 Task: Departmental Strategy Meeting: Participate in a departmental strategy session to align on goals, priorities, and action plans for the next quarter. Location: Conference Room C. Time: 2:30 PM - 5:30 PM.
Action: Mouse moved to (129, 98)
Screenshot: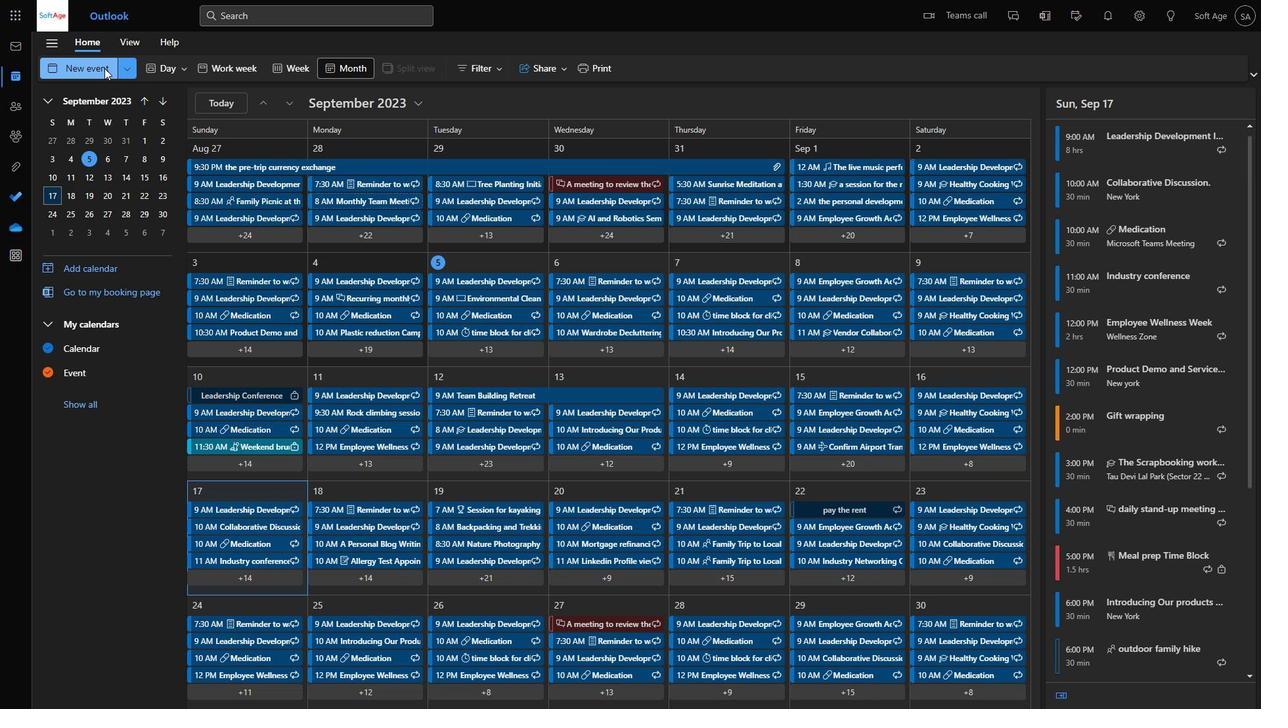 
Action: Mouse pressed left at (129, 98)
Screenshot: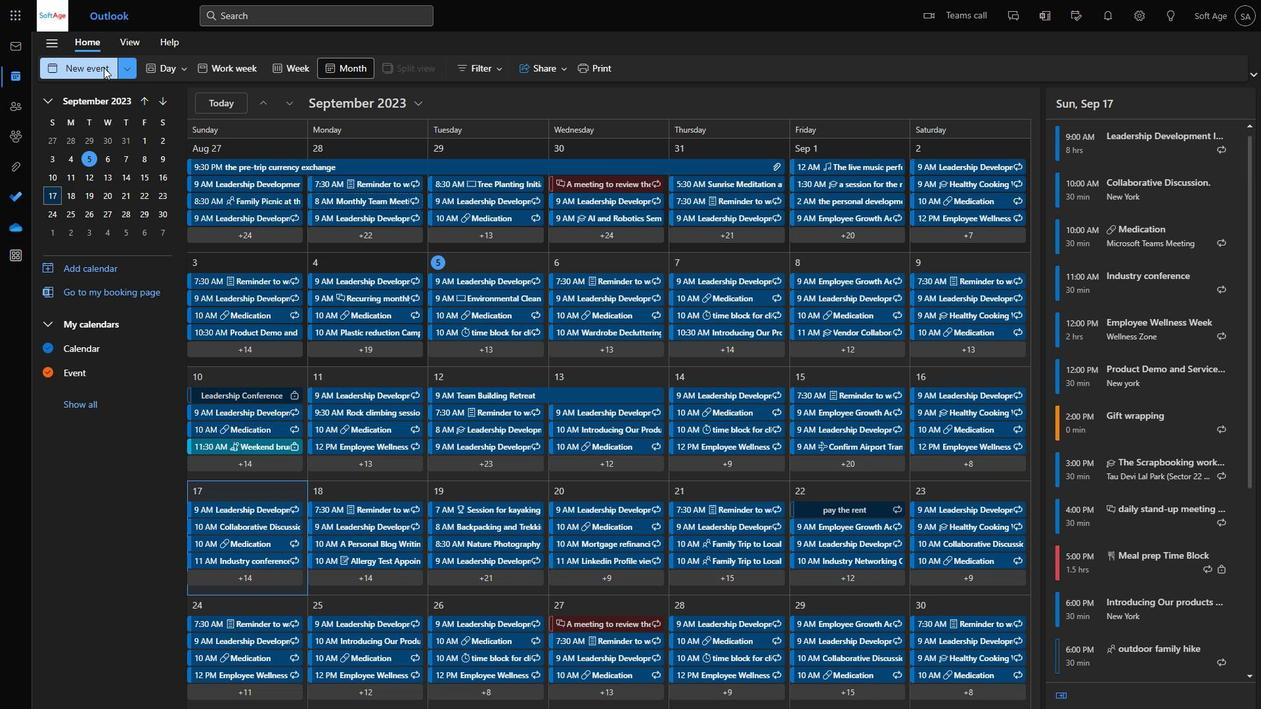 
Action: Mouse moved to (858, 62)
Screenshot: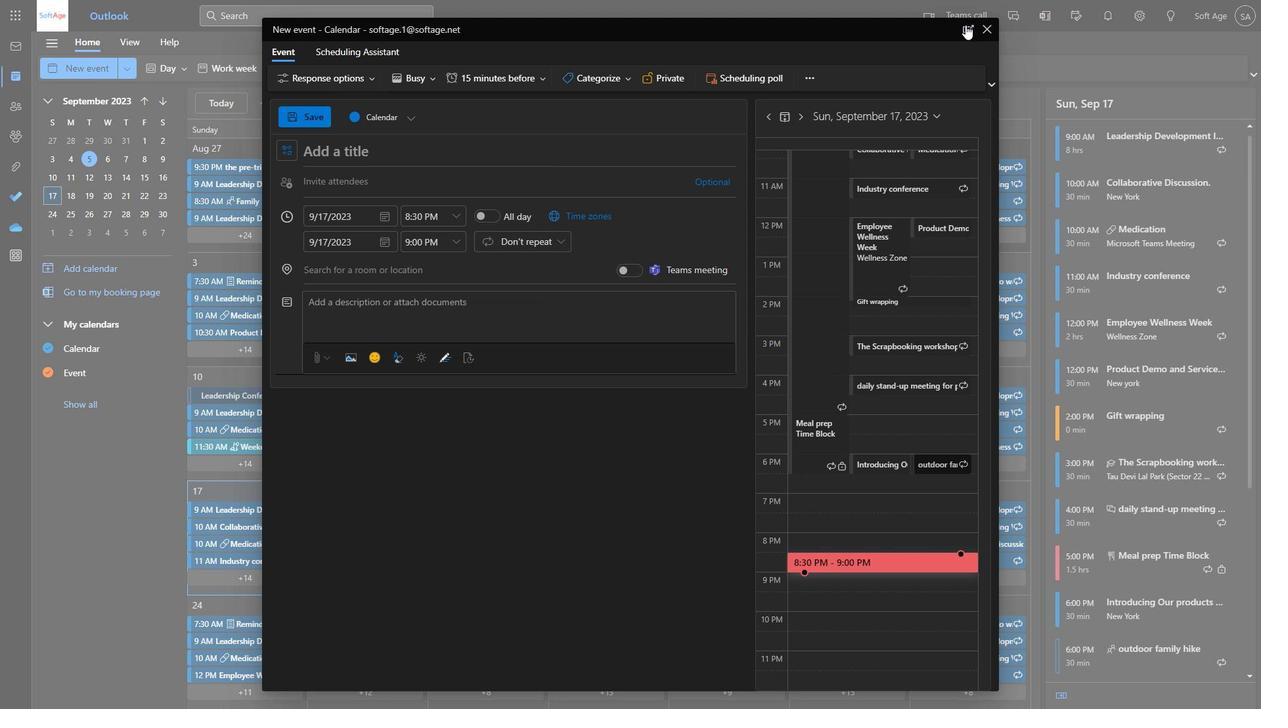 
Action: Mouse pressed left at (858, 62)
Screenshot: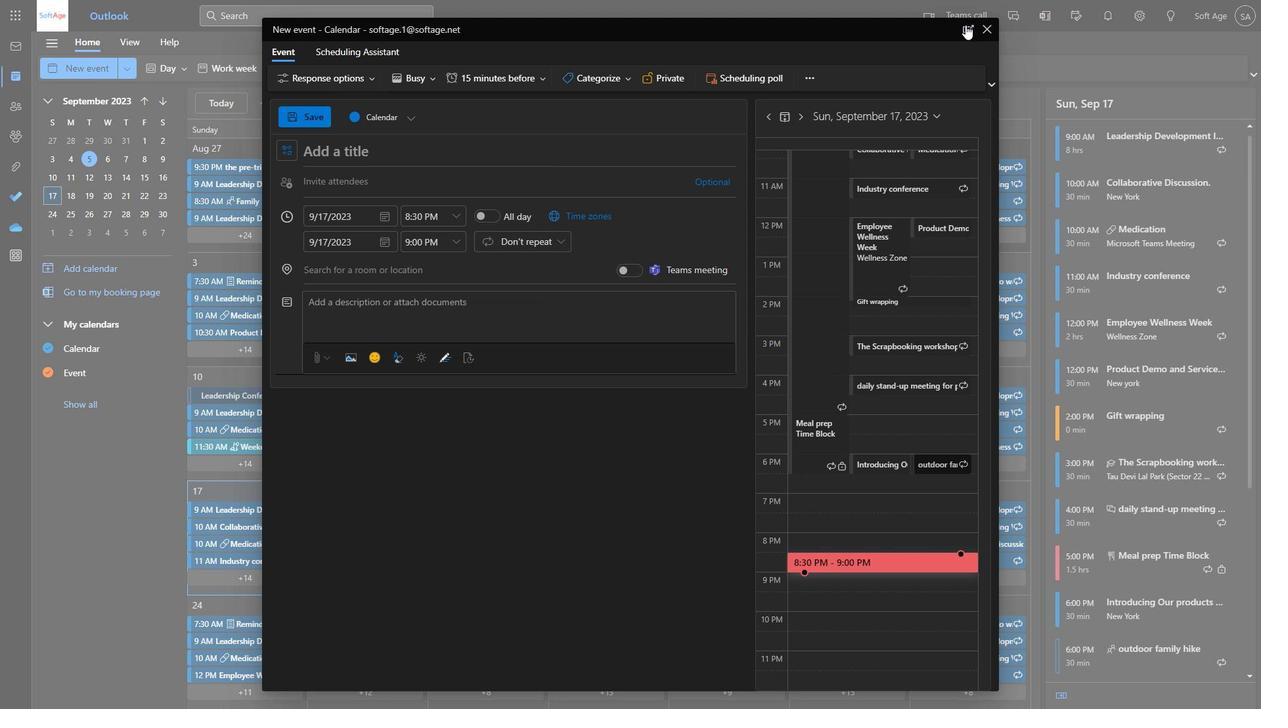 
Action: Mouse moved to (781, 106)
Screenshot: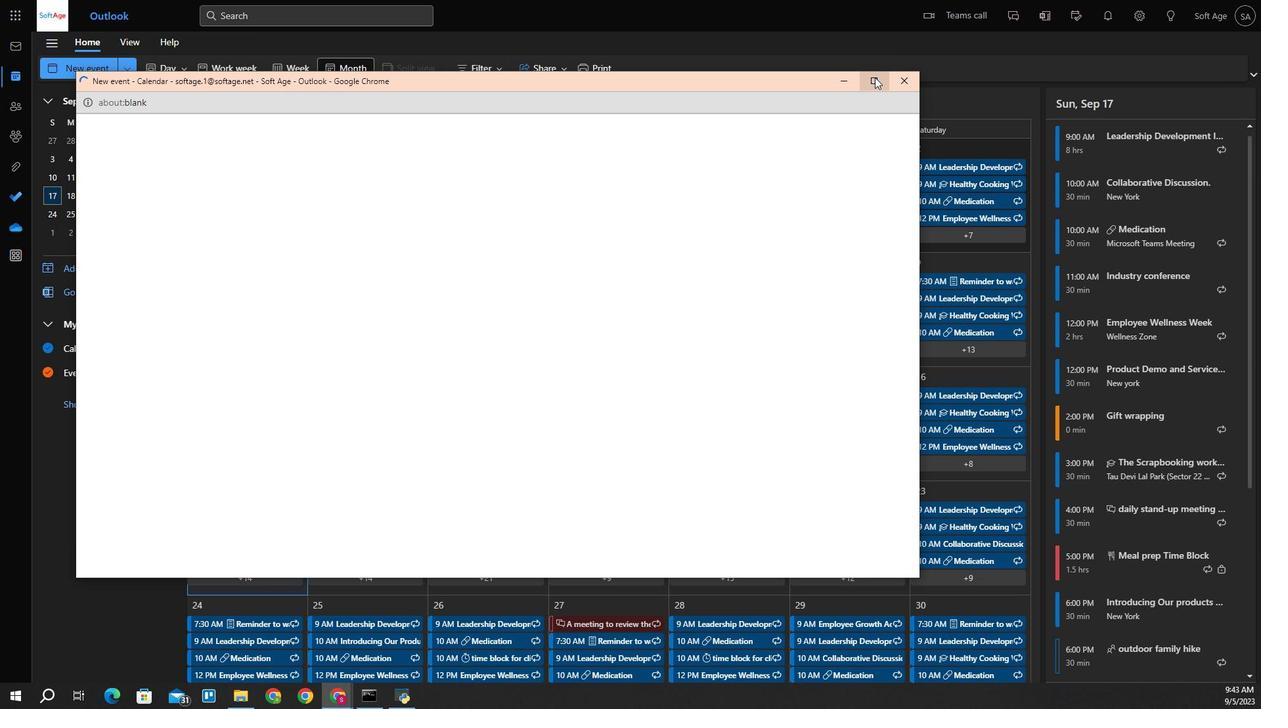 
Action: Mouse pressed left at (781, 106)
Screenshot: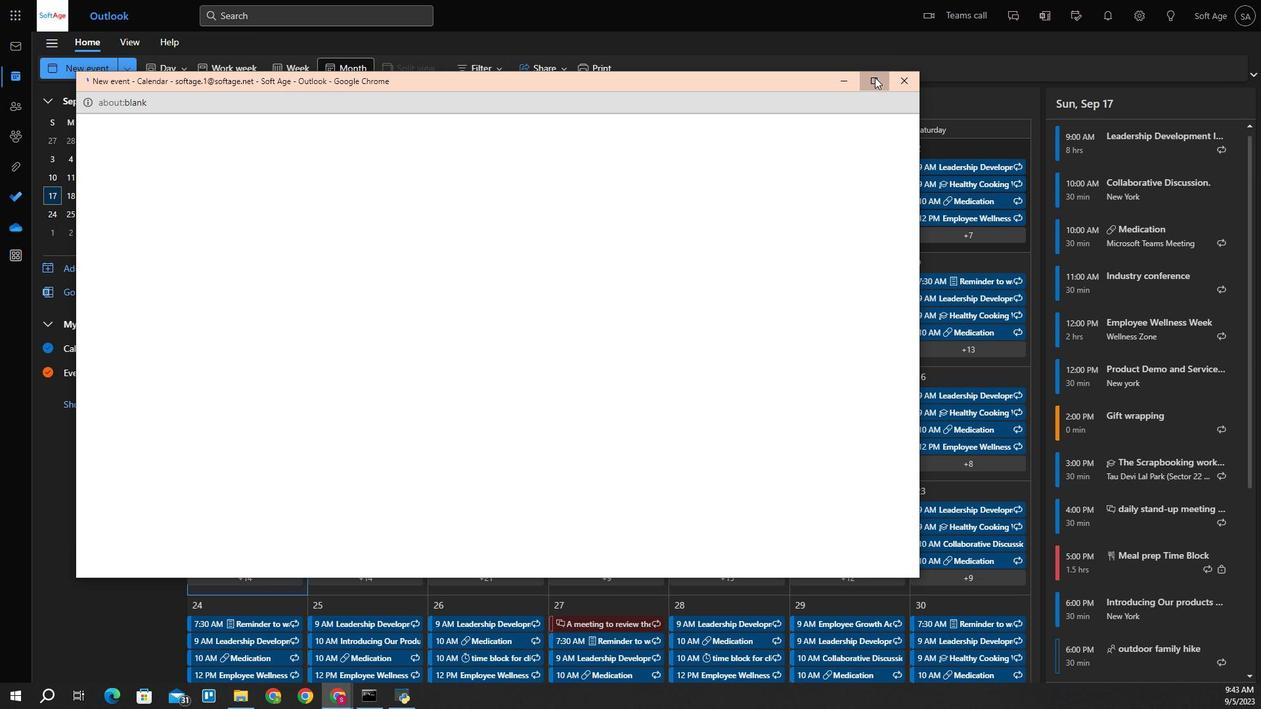 
Action: Mouse moved to (160, 191)
Screenshot: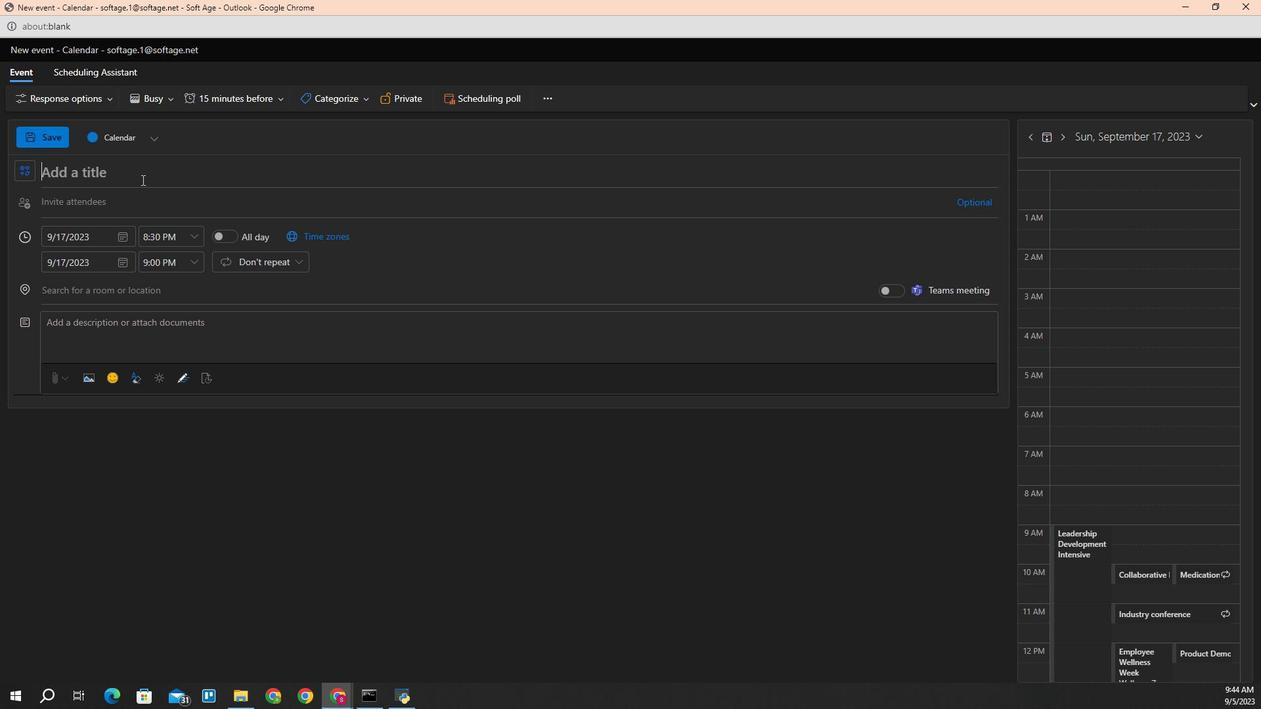 
Action: Mouse pressed left at (160, 191)
Screenshot: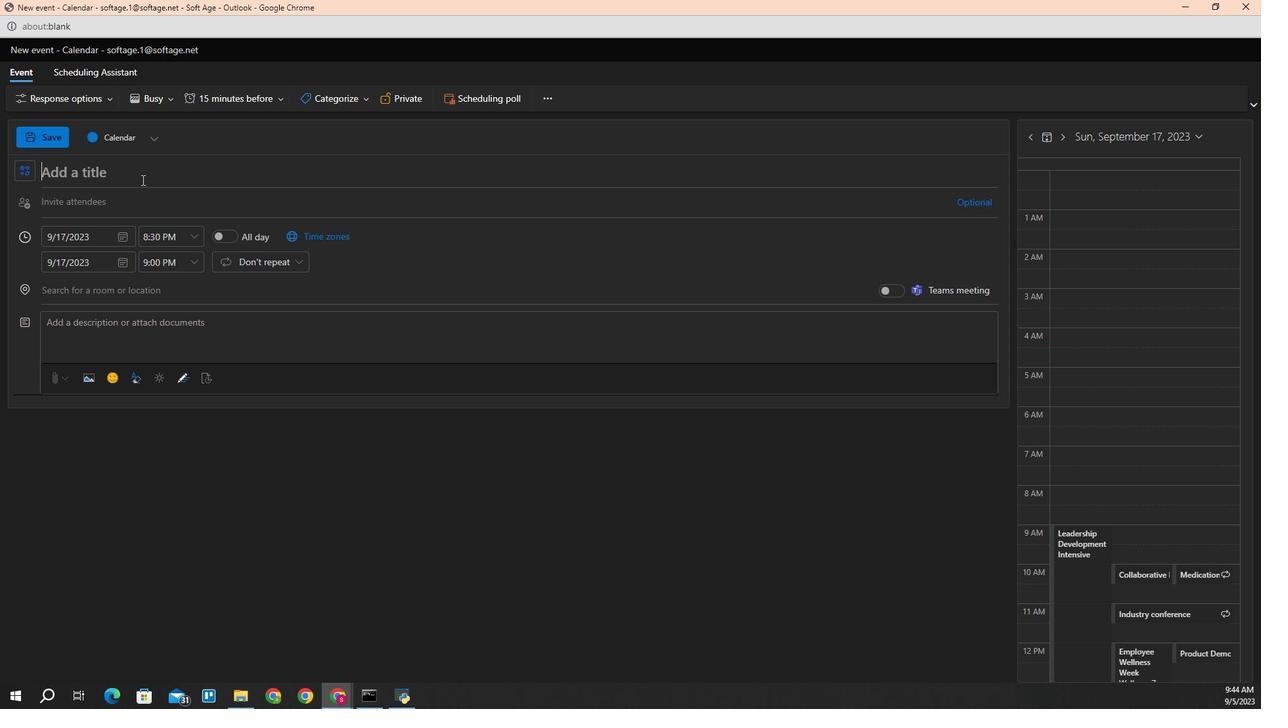 
Action: Key pressed <Key.shift>Departmental<Key.space><Key.shift>Strategy<Key.space><Key.shift>Meeting<Key.shift>
Screenshot: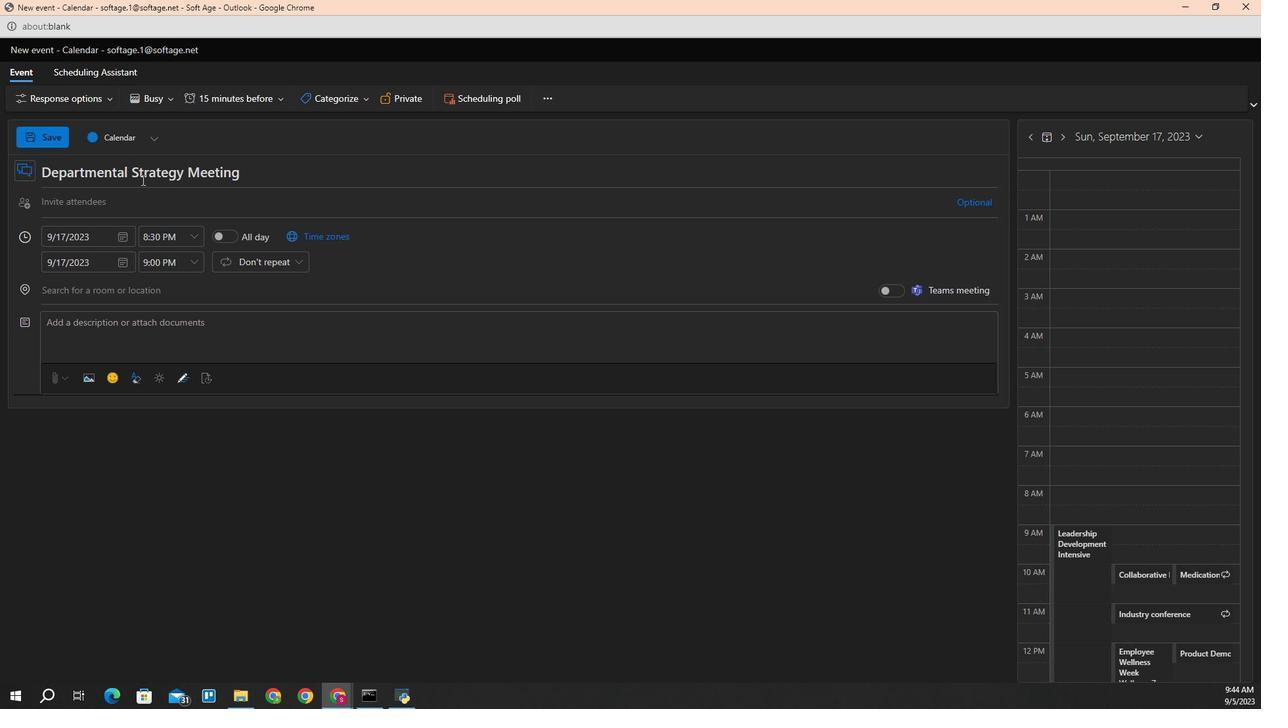 
Action: Mouse moved to (125, 308)
Screenshot: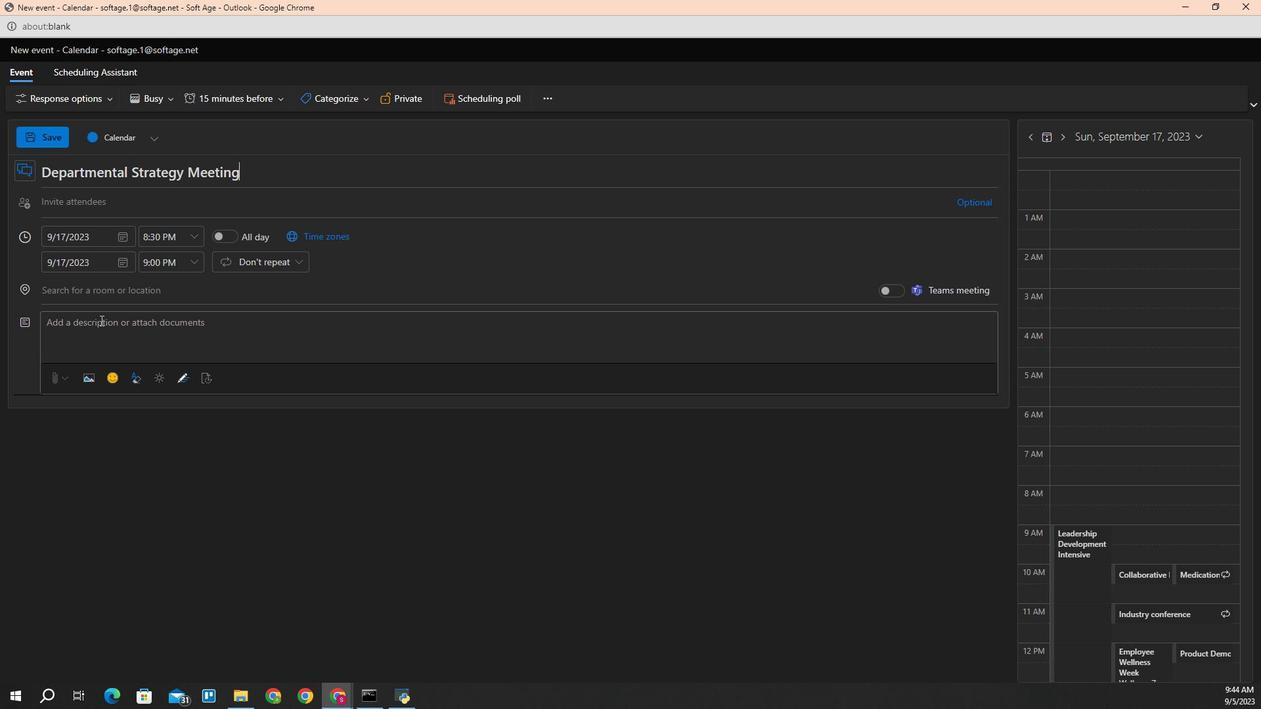 
Action: Mouse pressed left at (125, 308)
Screenshot: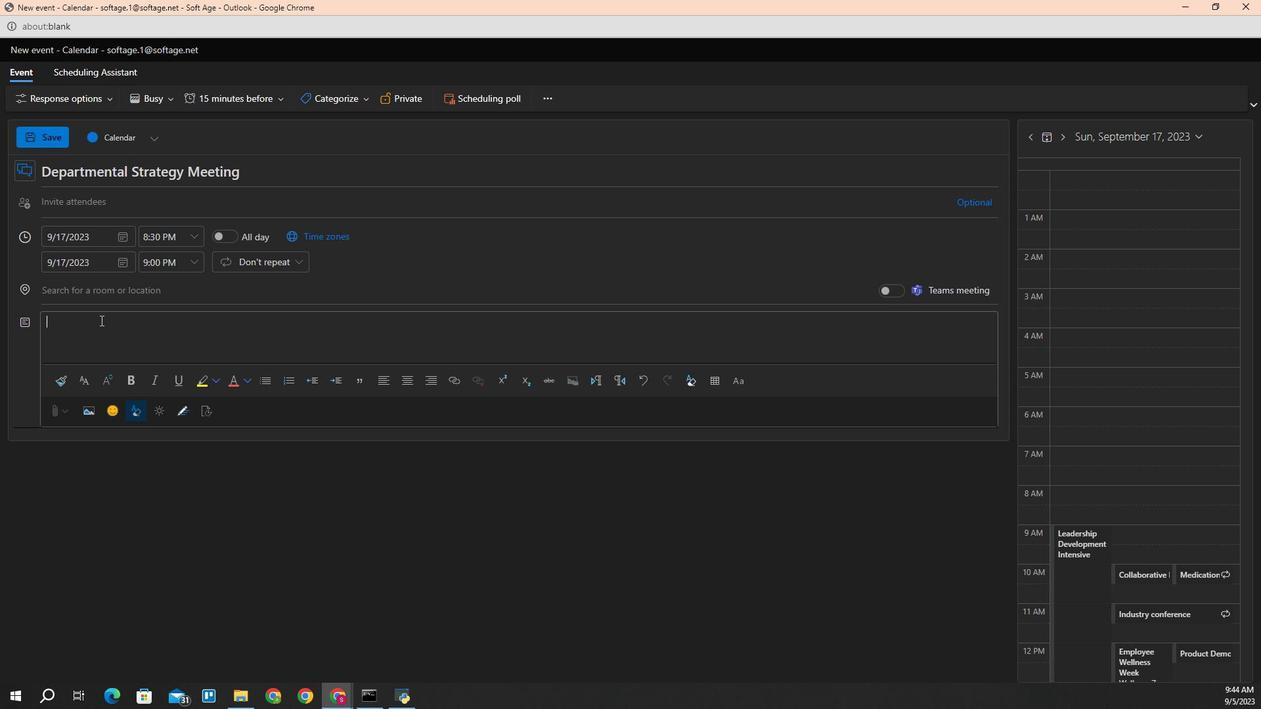 
Action: Key pressed <Key.shift>Participate<Key.space>in<Key.space>a<Key.space>departmental<Key.space>strategy<Key.space>session<Key.space>to<Key.space>align<Key.space>on<Key.space>goals,<Key.space>priorities,<Key.space>and<Key.space>action<Key.space>plans<Key.space>for<Key.space>the<Key.space>next<Key.space>quarter.
Screenshot: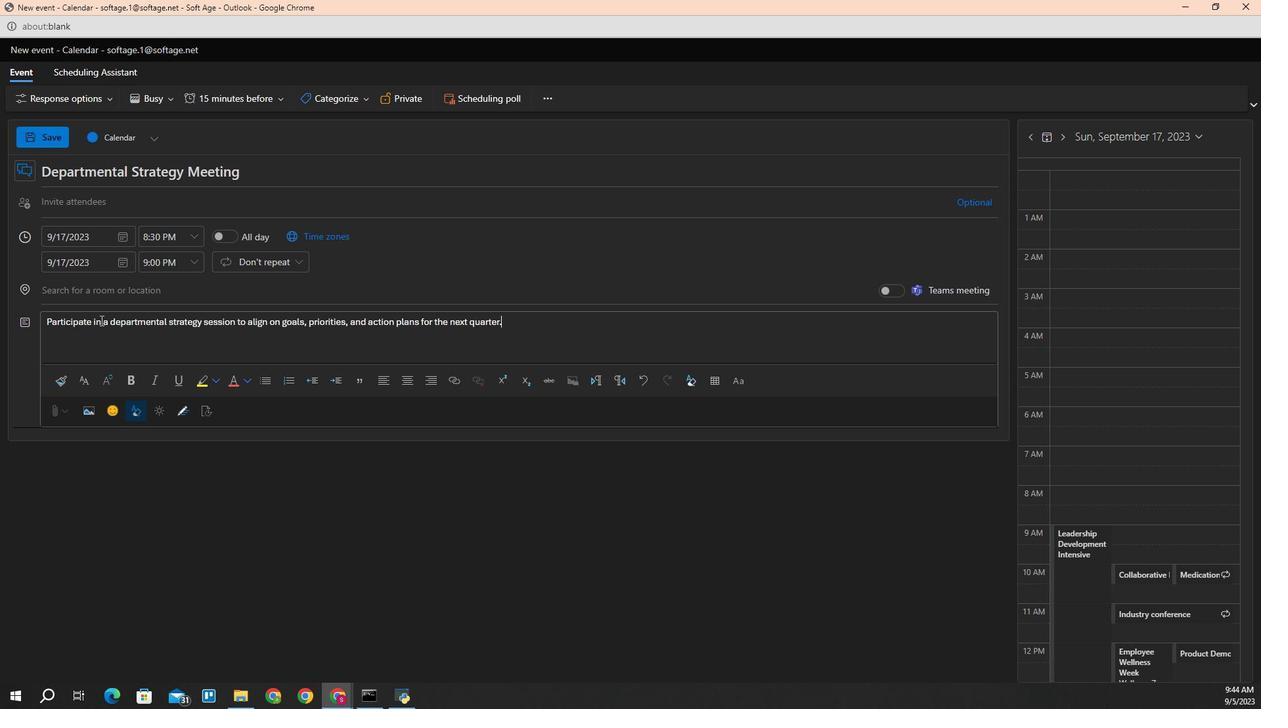 
Action: Mouse moved to (252, 285)
Screenshot: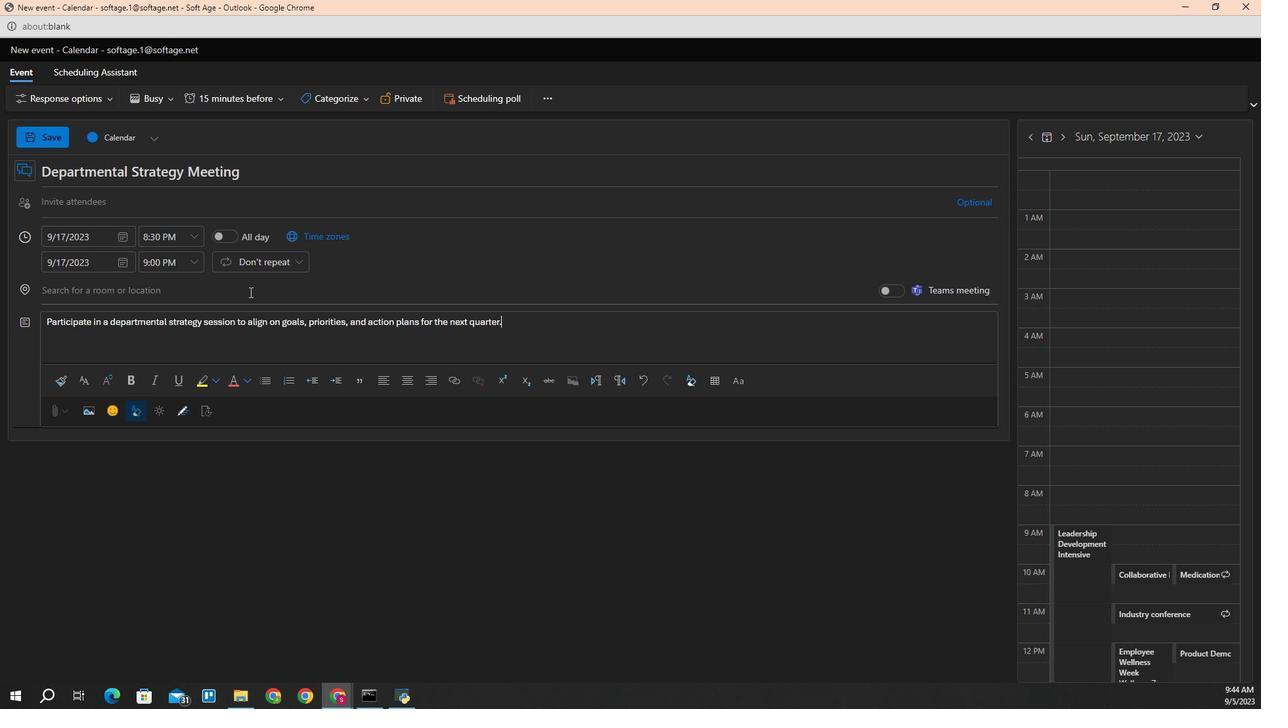 
Action: Mouse pressed left at (252, 285)
Screenshot: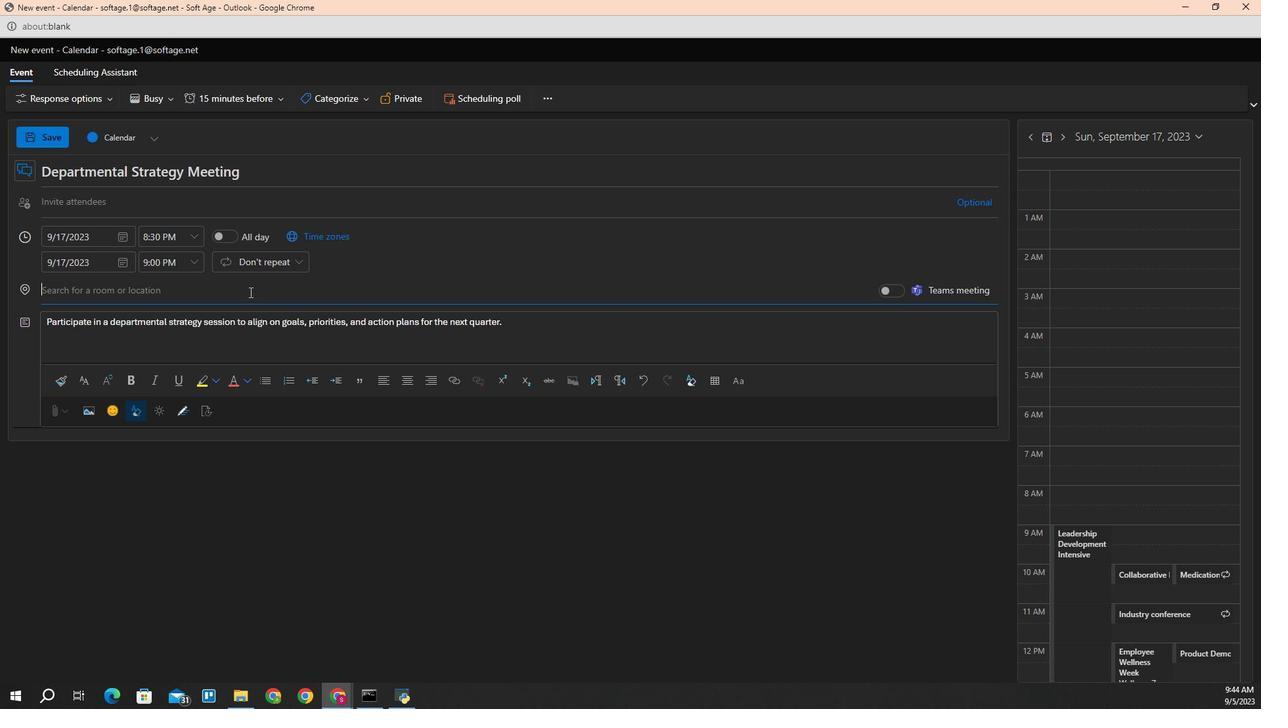 
Action: Key pressed <Key.shift>L<Key.backspace><Key.shift>Conference<Key.space><Key.shift>Room<Key.space><Key.shift>C<Key.enter>
Screenshot: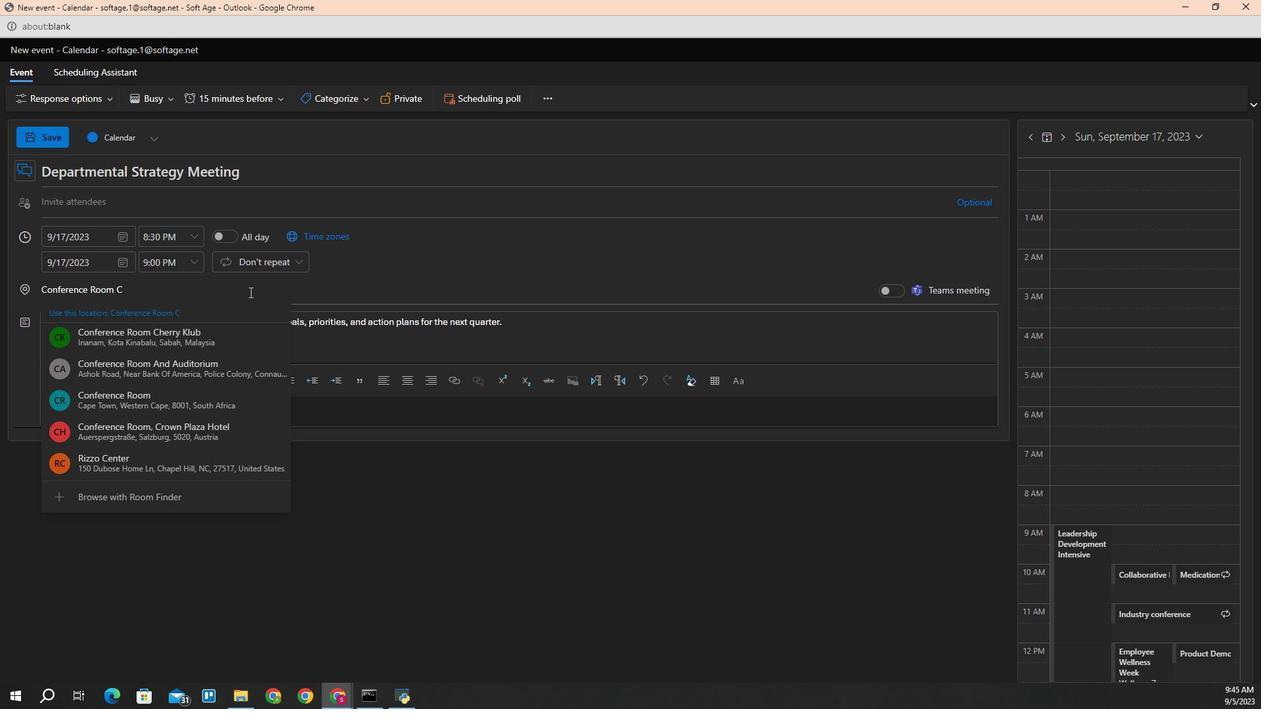 
Action: Mouse moved to (146, 240)
Screenshot: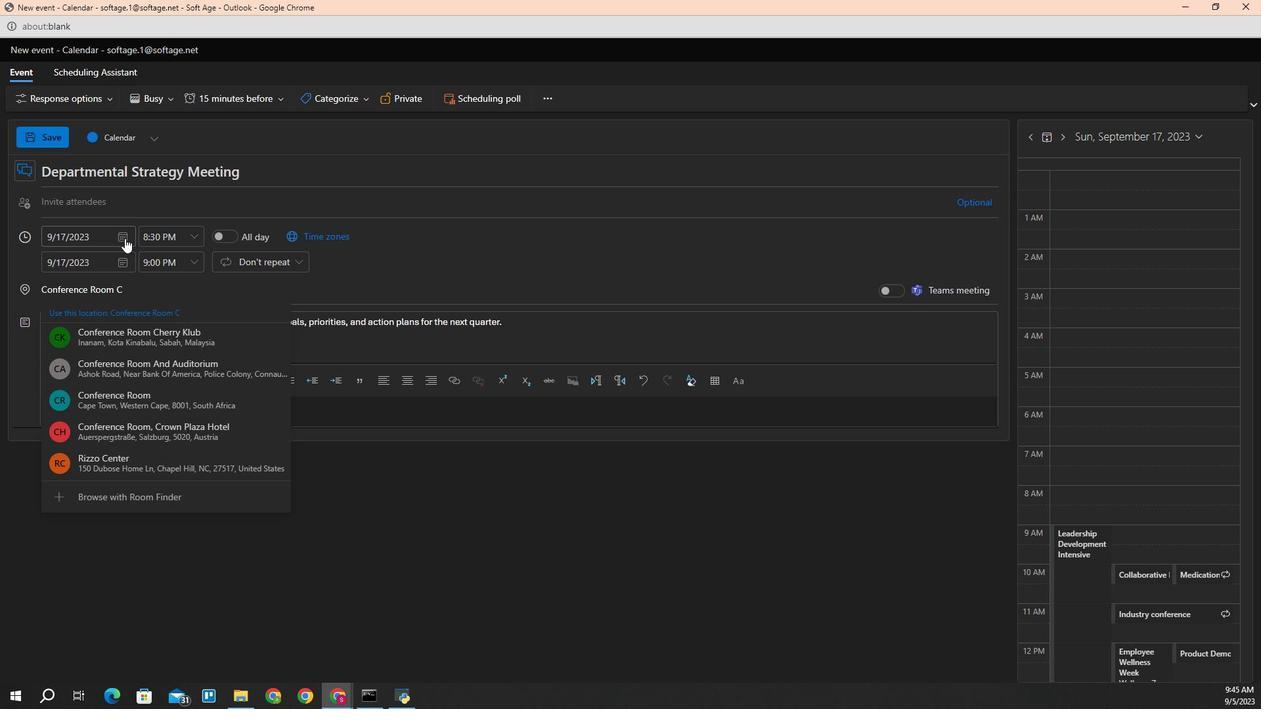 
Action: Mouse pressed left at (146, 240)
Screenshot: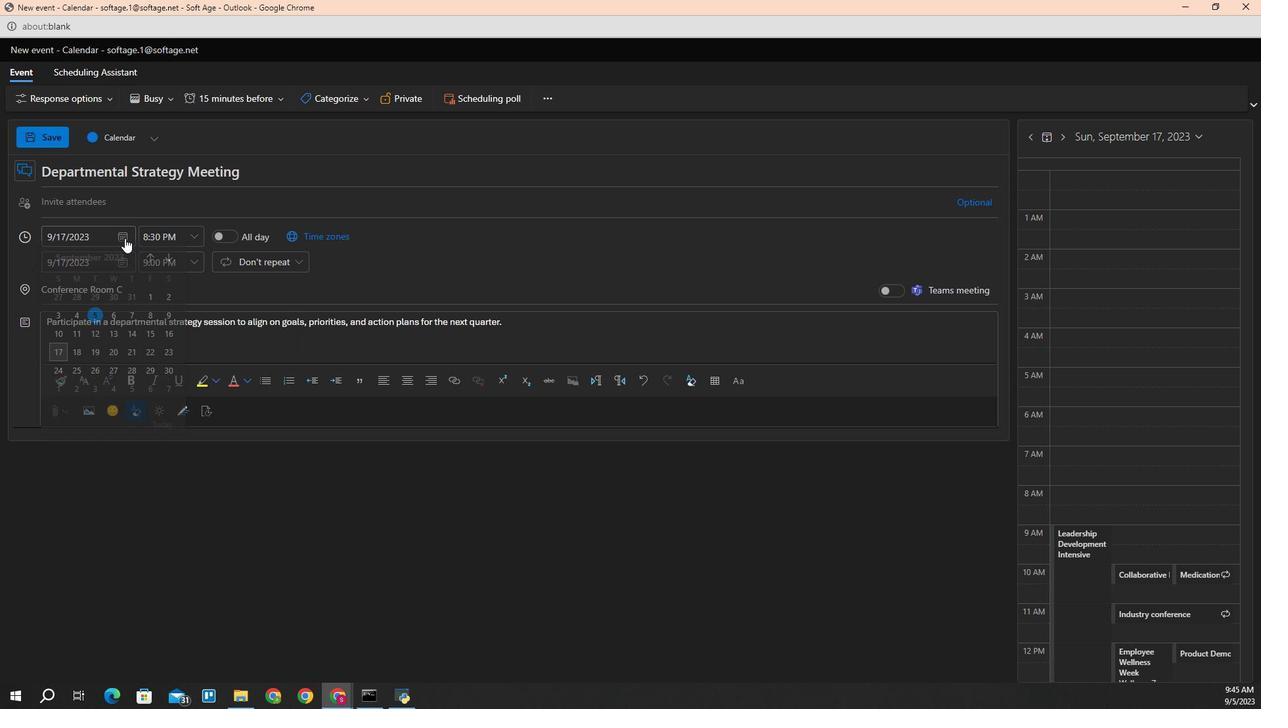 
Action: Mouse moved to (105, 340)
Screenshot: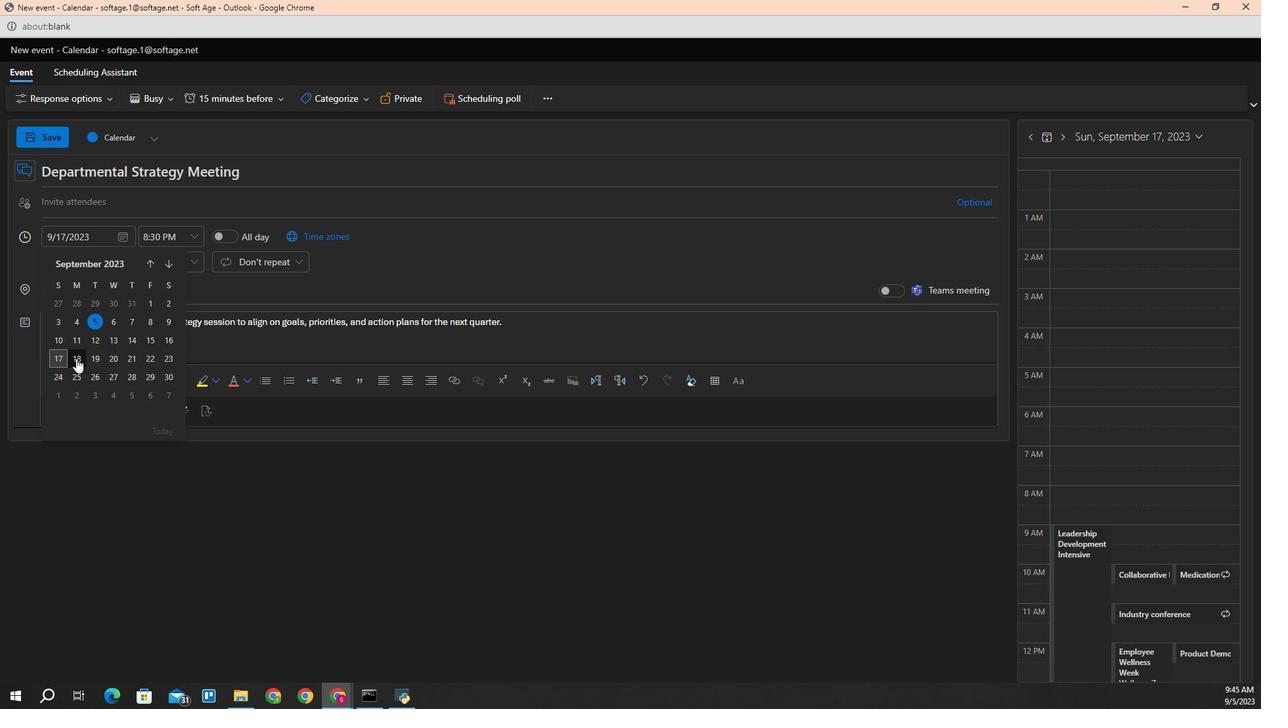 
Action: Mouse pressed left at (105, 340)
Screenshot: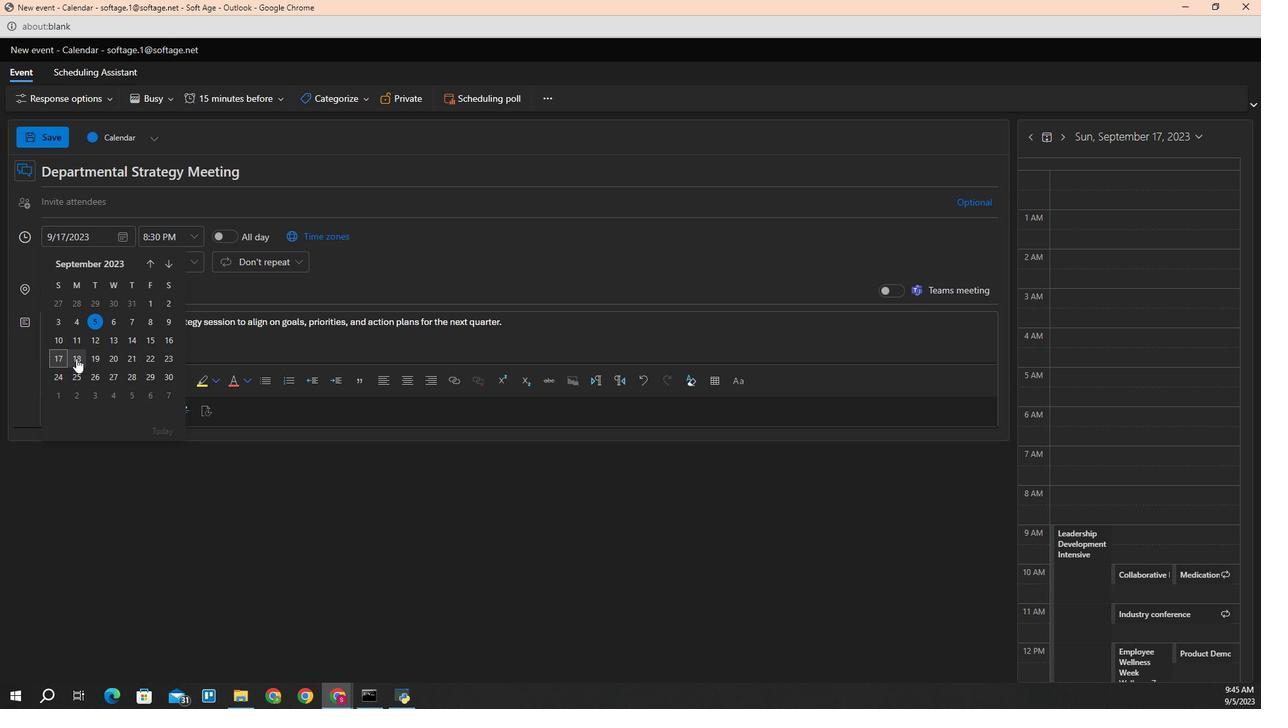 
Action: Mouse moved to (199, 237)
Screenshot: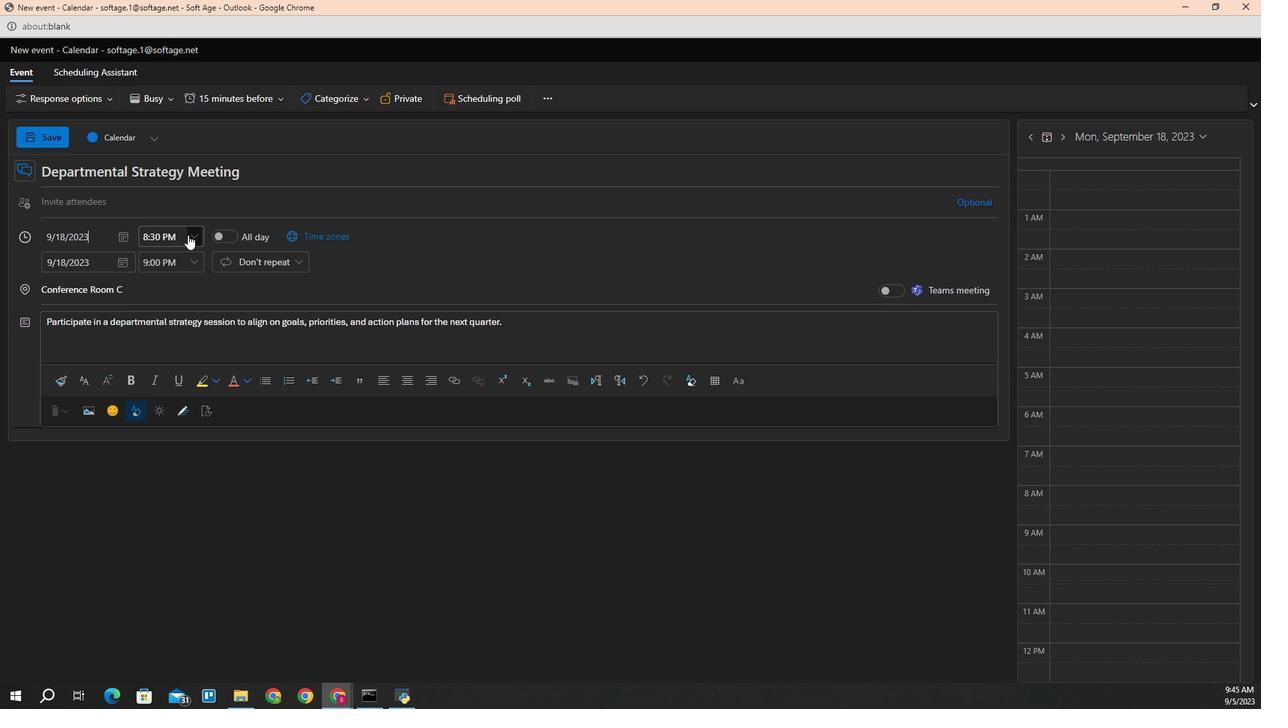 
Action: Mouse pressed left at (199, 237)
Screenshot: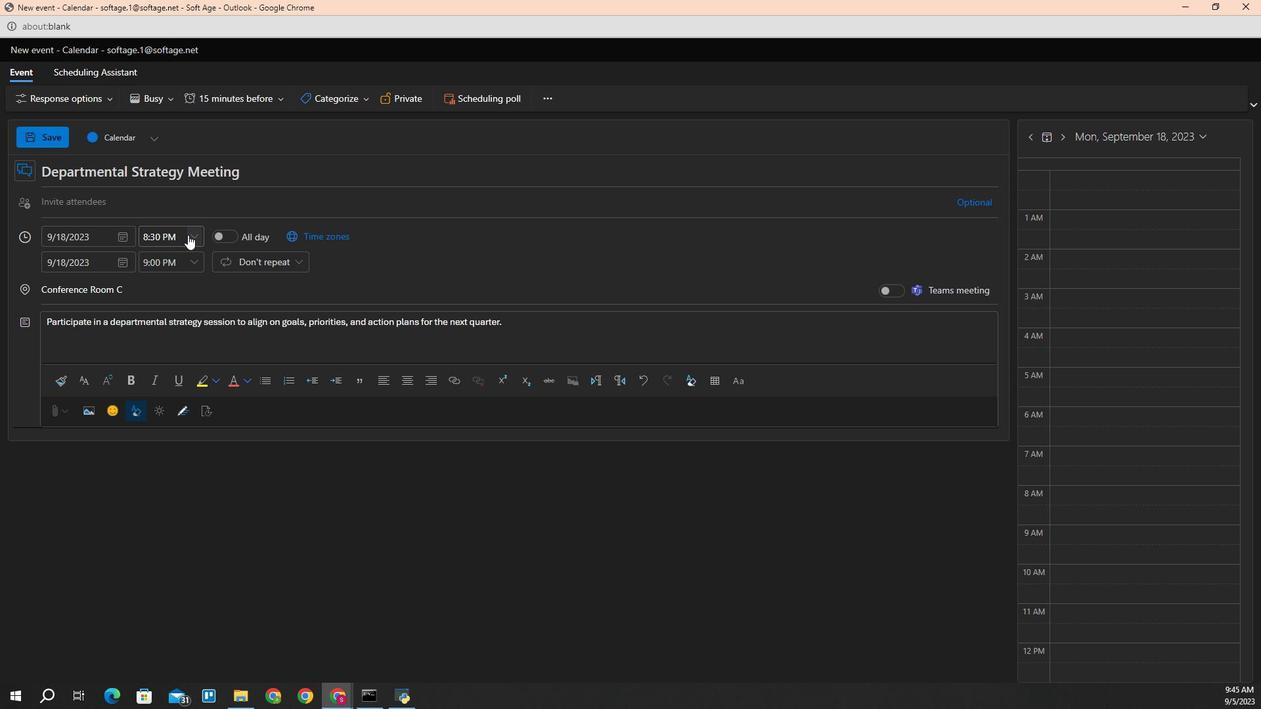 
Action: Mouse moved to (197, 289)
Screenshot: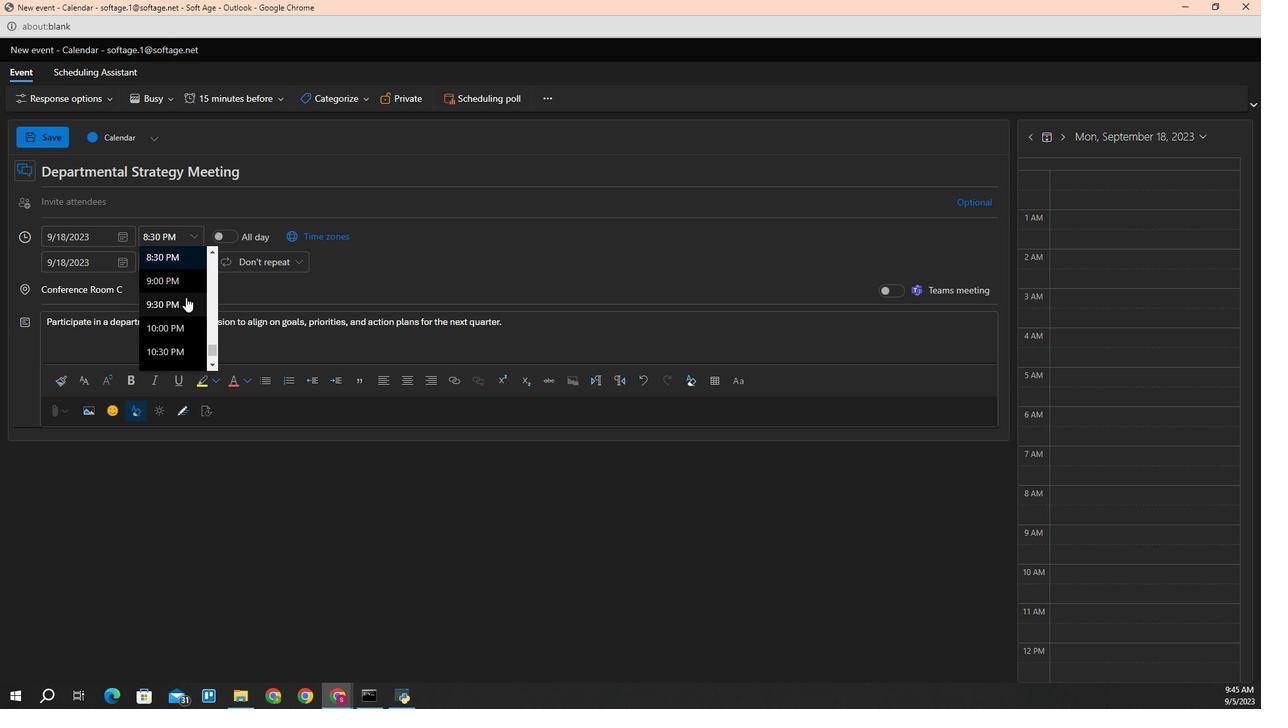 
Action: Mouse scrolled (197, 289) with delta (0, 0)
Screenshot: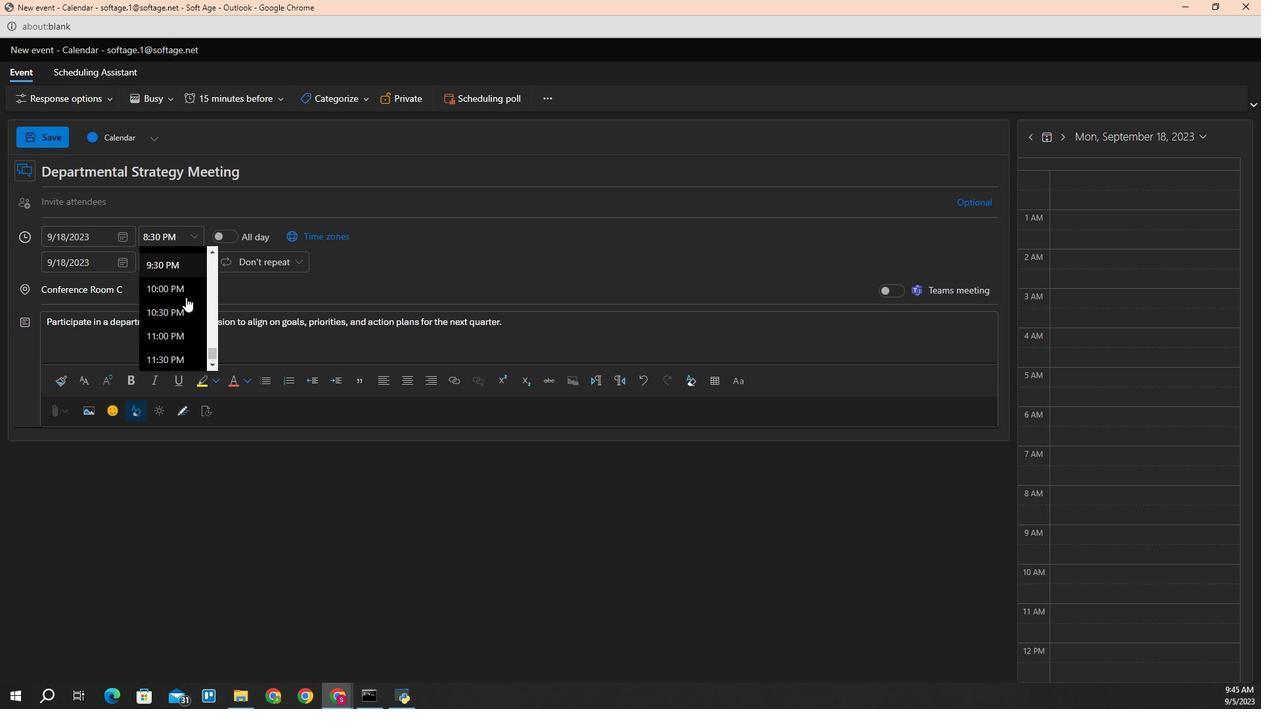 
Action: Mouse scrolled (197, 289) with delta (0, 0)
Screenshot: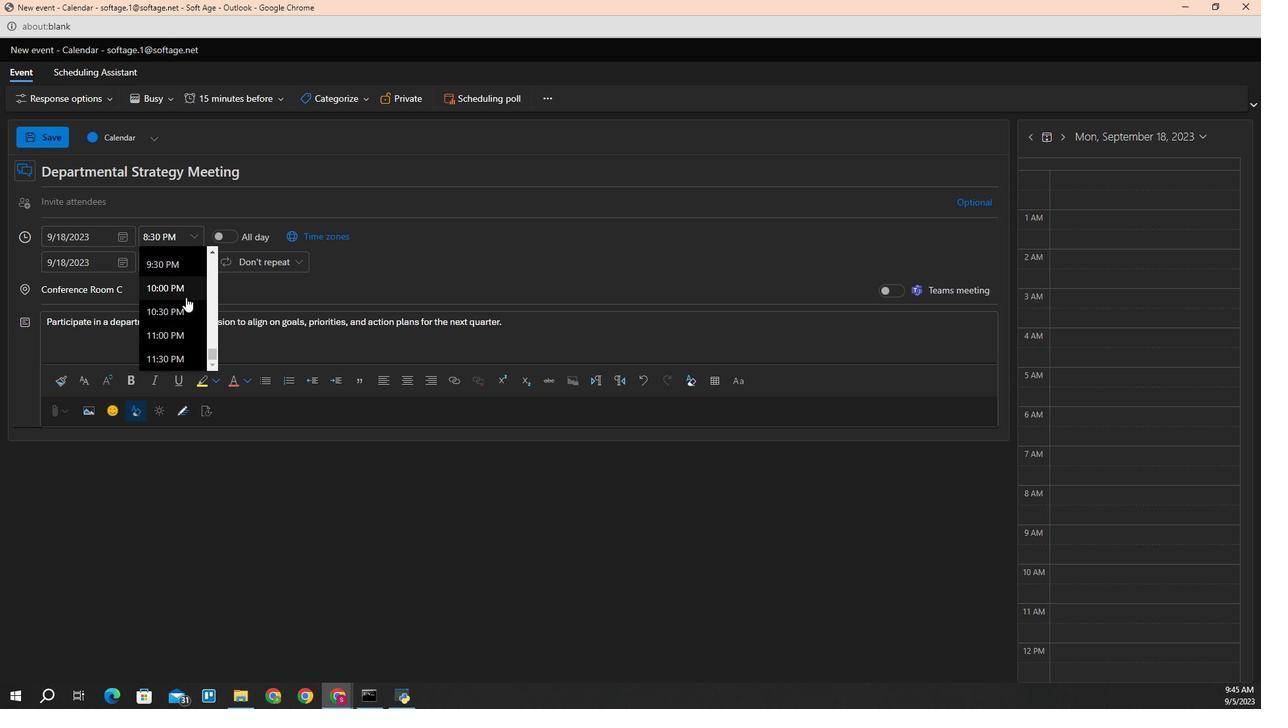 
Action: Mouse moved to (195, 294)
Screenshot: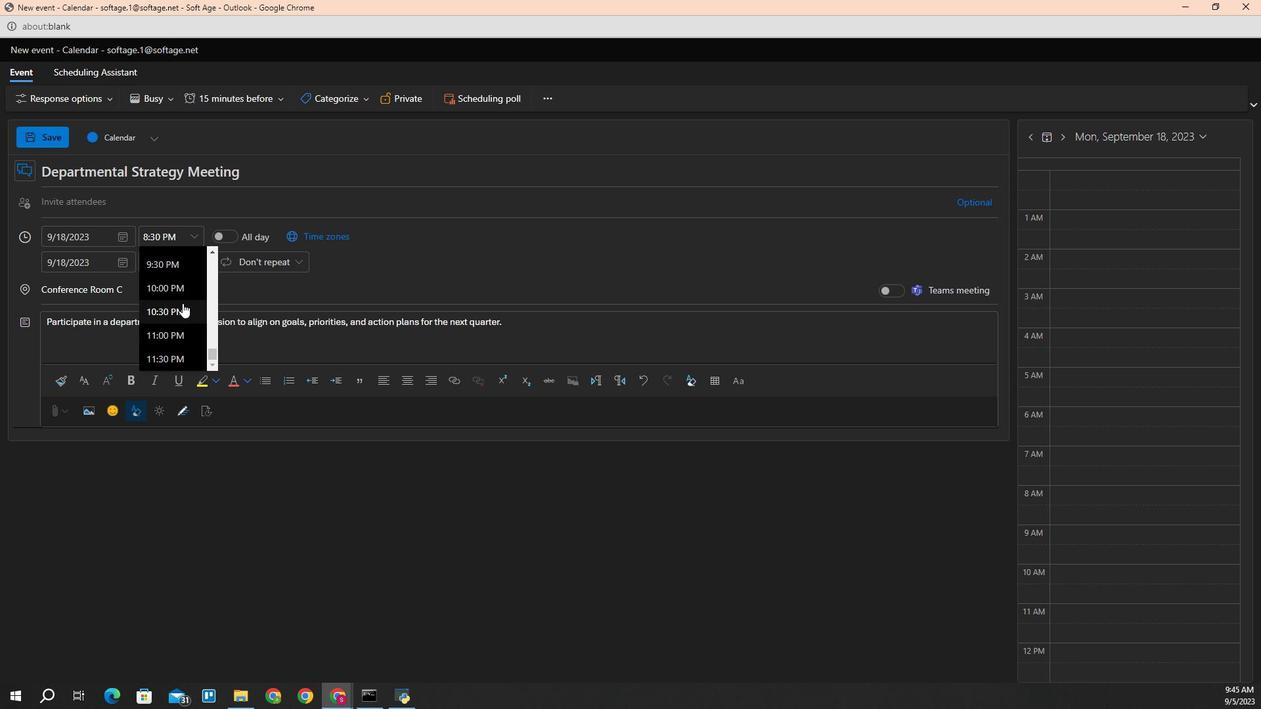 
Action: Mouse scrolled (195, 293) with delta (0, 0)
Screenshot: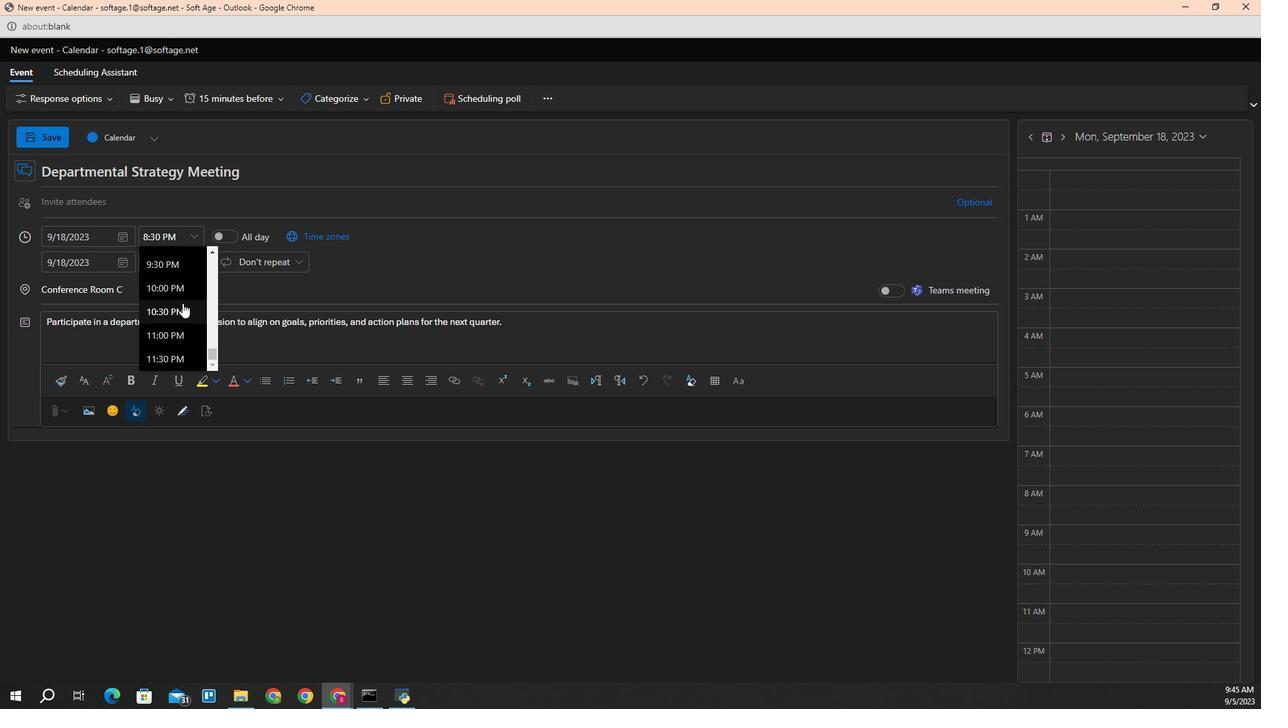
Action: Mouse moved to (193, 302)
Screenshot: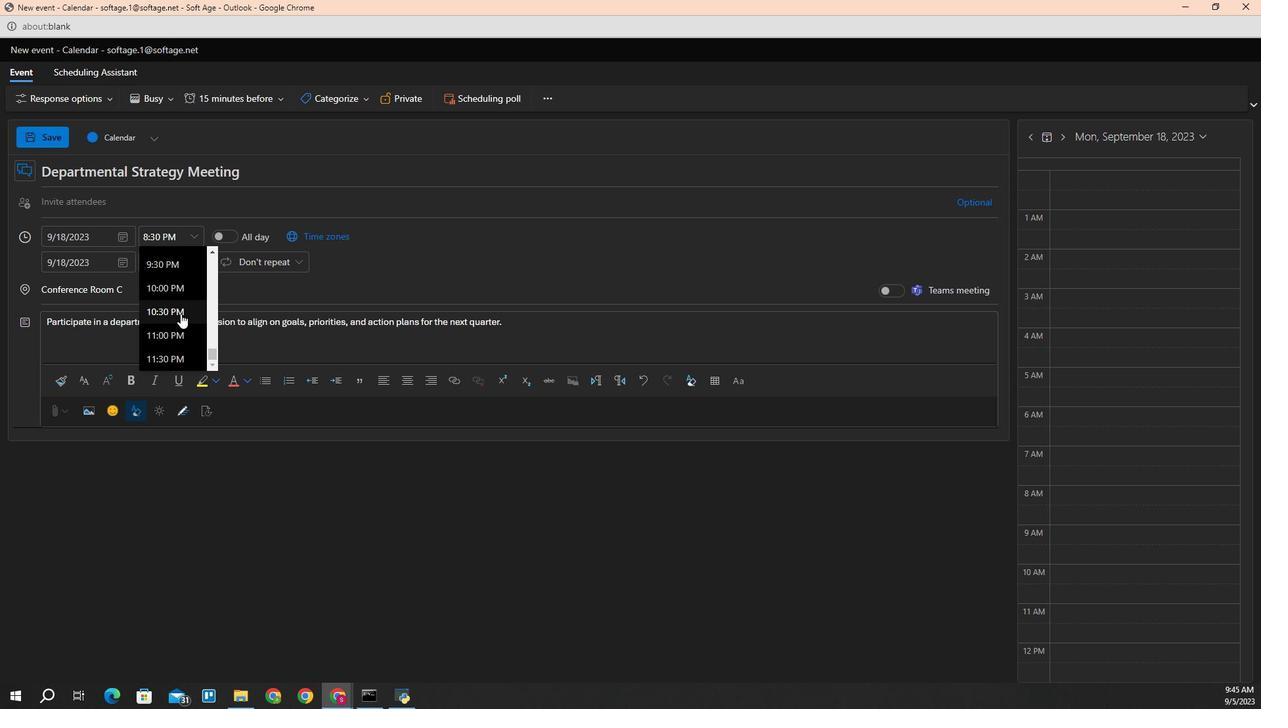 
Action: Mouse scrolled (193, 302) with delta (0, 0)
Screenshot: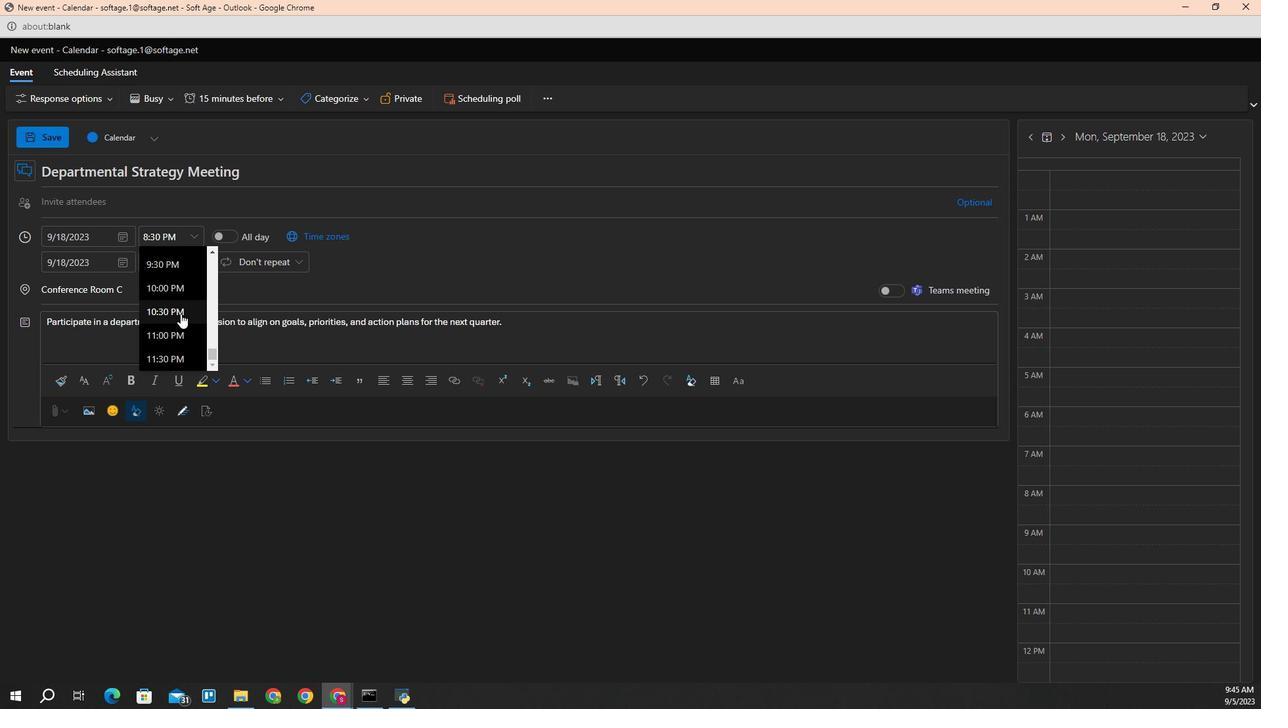 
Action: Mouse scrolled (193, 302) with delta (0, 0)
Screenshot: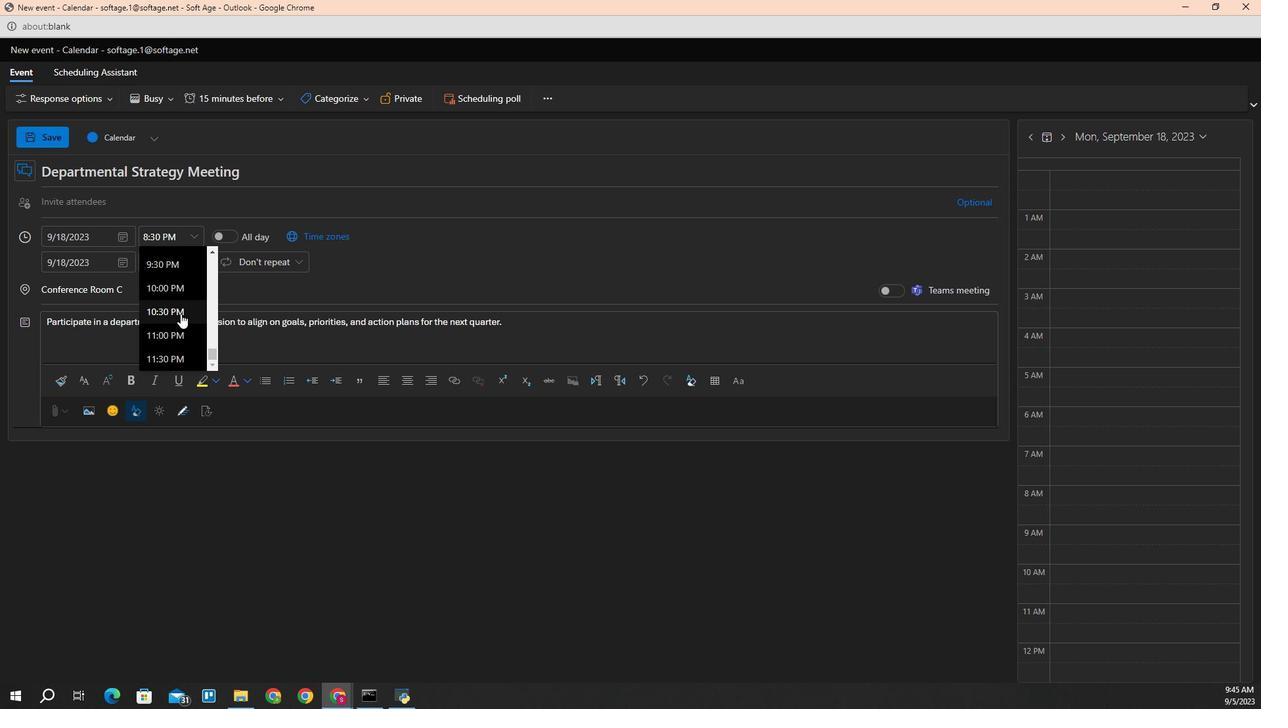 
Action: Mouse scrolled (193, 302) with delta (0, 0)
Screenshot: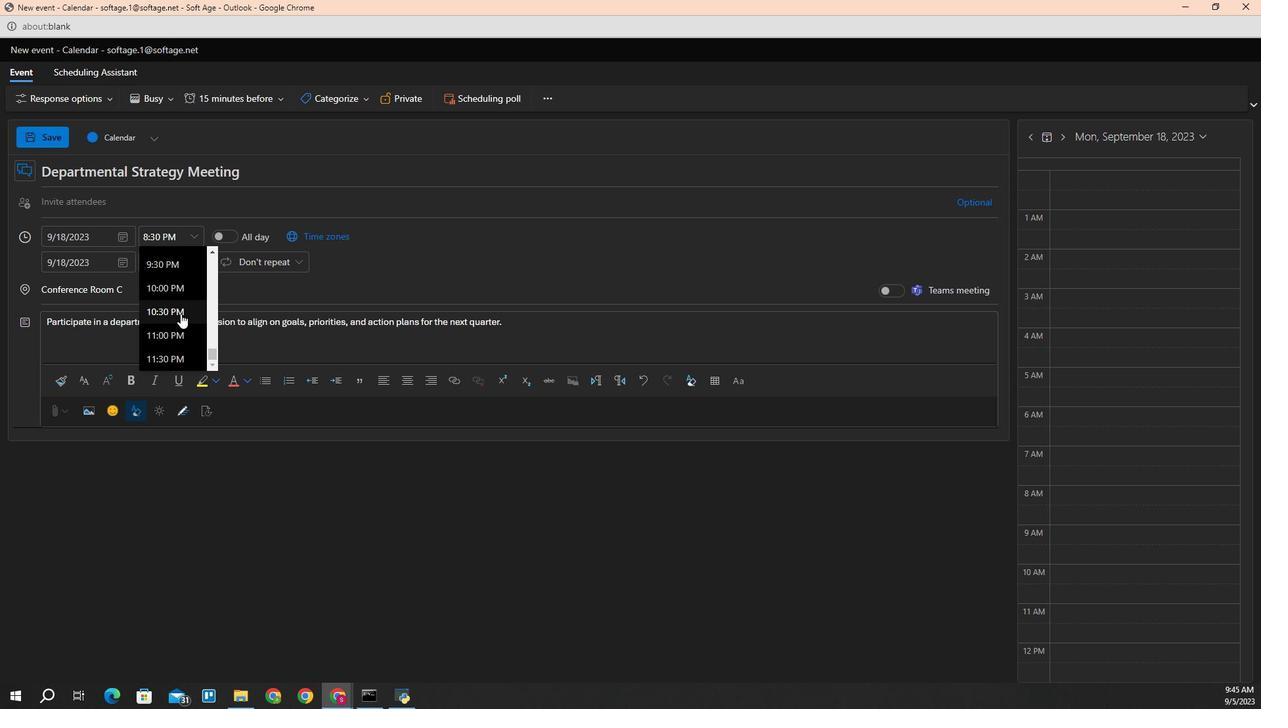 
Action: Mouse scrolled (193, 303) with delta (0, 0)
Screenshot: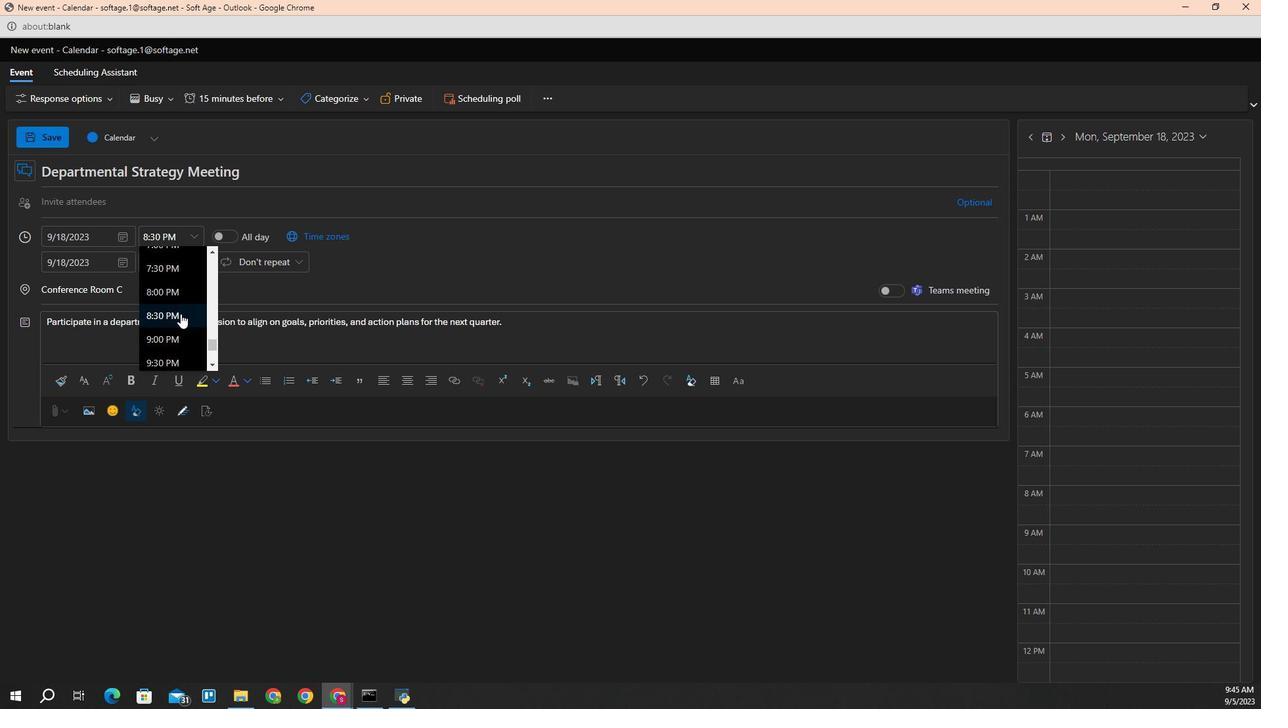 
Action: Mouse scrolled (193, 303) with delta (0, 0)
Screenshot: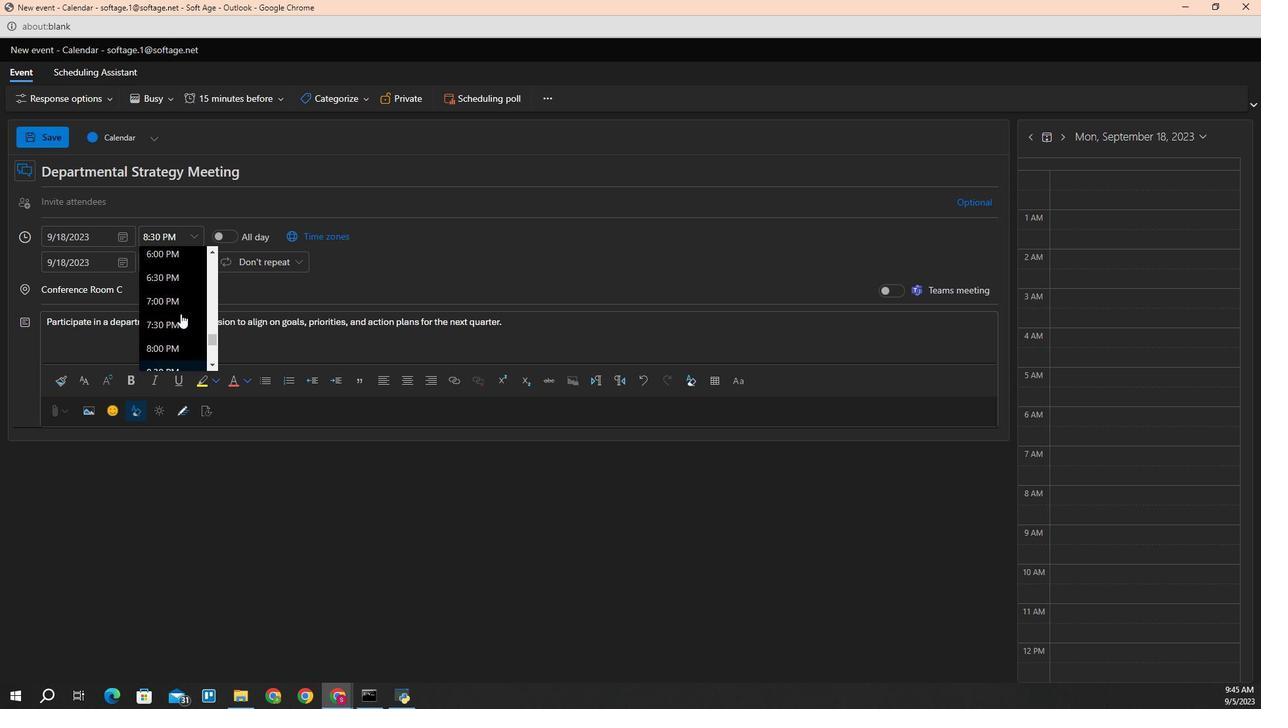 
Action: Mouse scrolled (193, 303) with delta (0, 0)
Screenshot: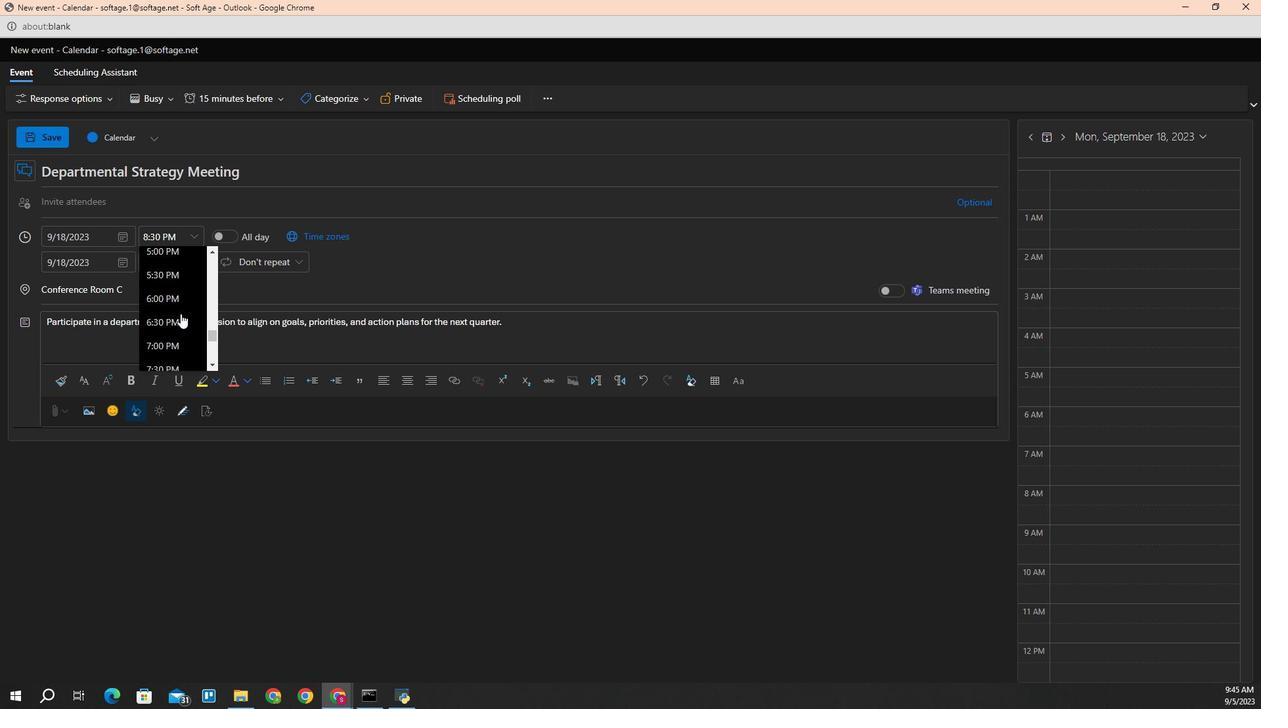 
Action: Mouse scrolled (193, 303) with delta (0, 0)
Screenshot: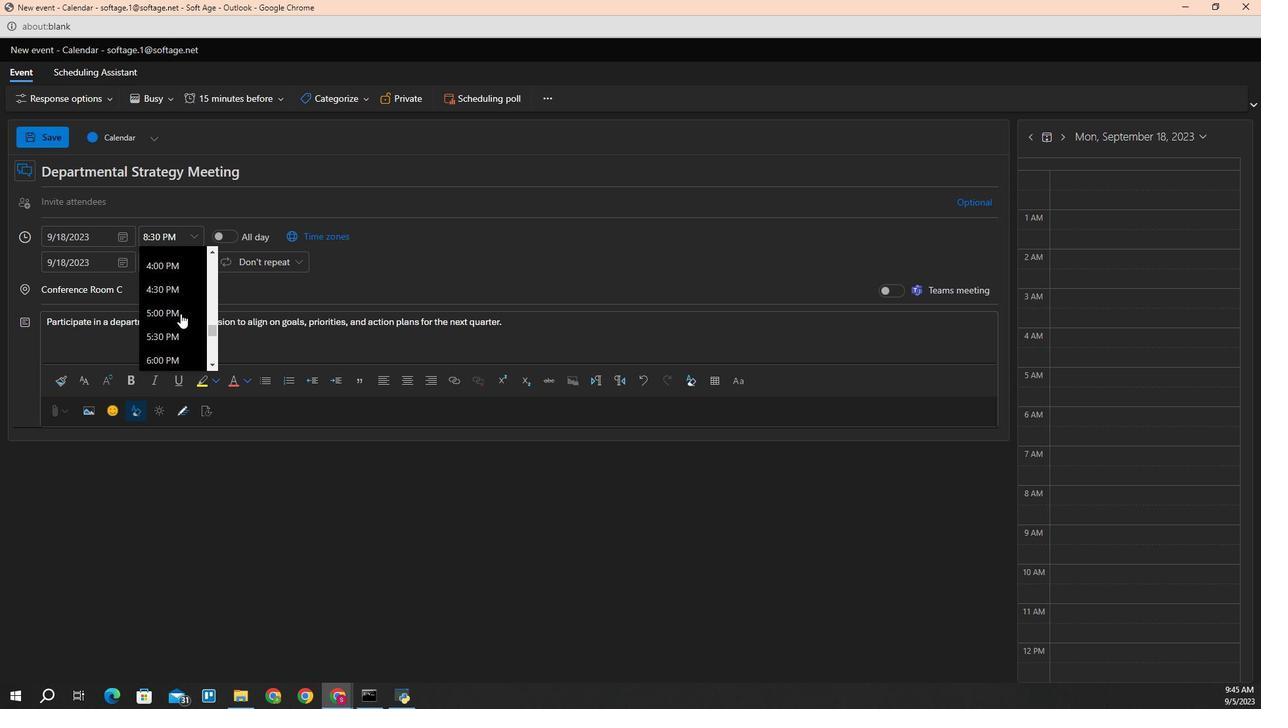 
Action: Mouse scrolled (193, 303) with delta (0, 0)
Screenshot: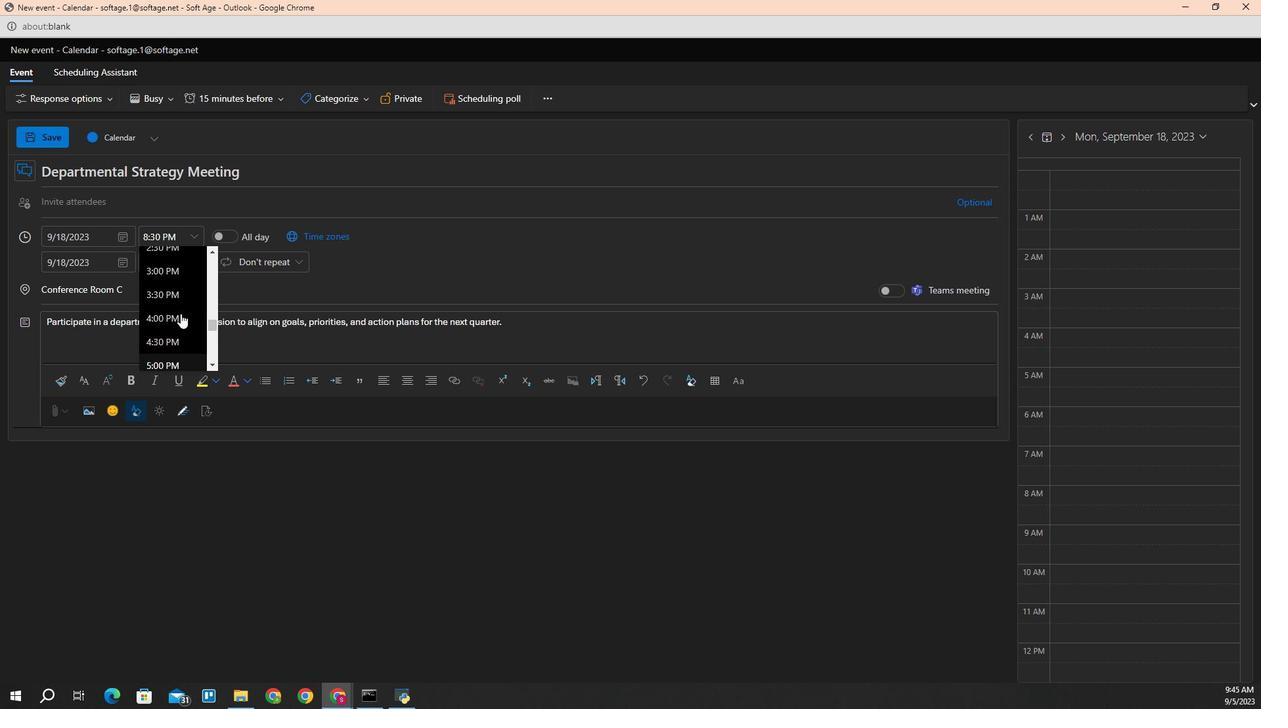 
Action: Mouse moved to (183, 263)
Screenshot: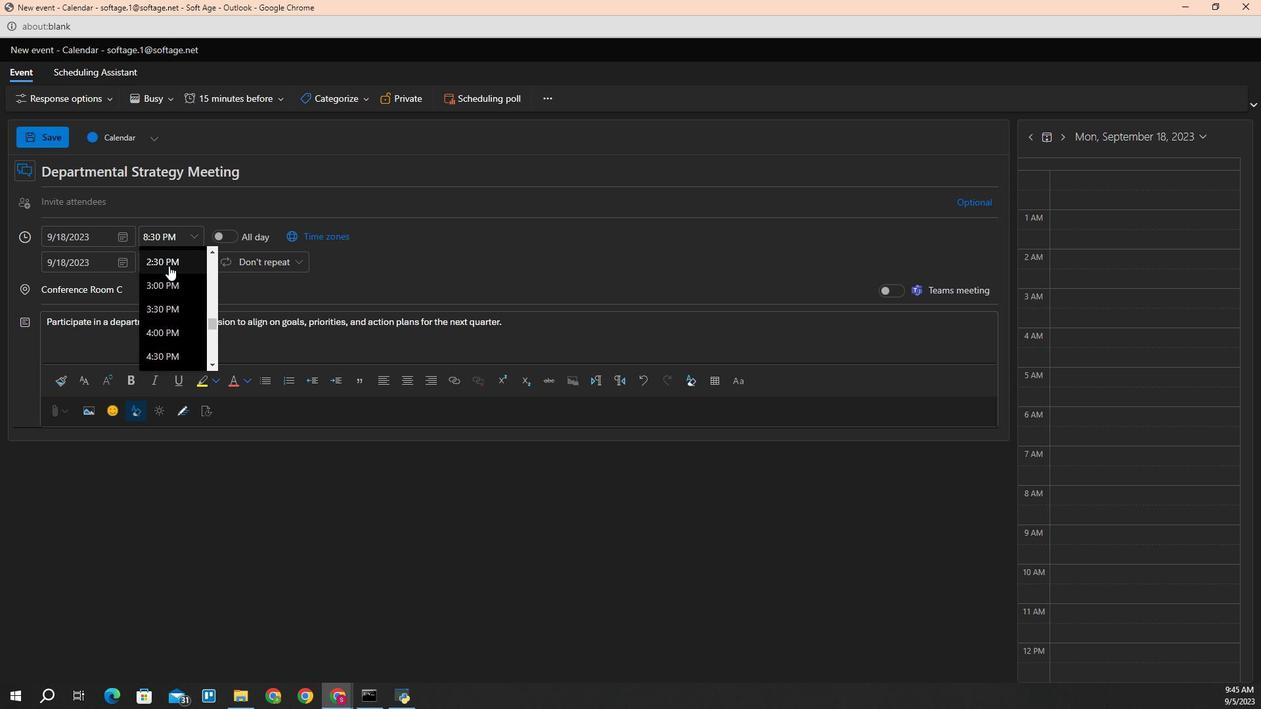 
Action: Mouse pressed left at (183, 263)
Screenshot: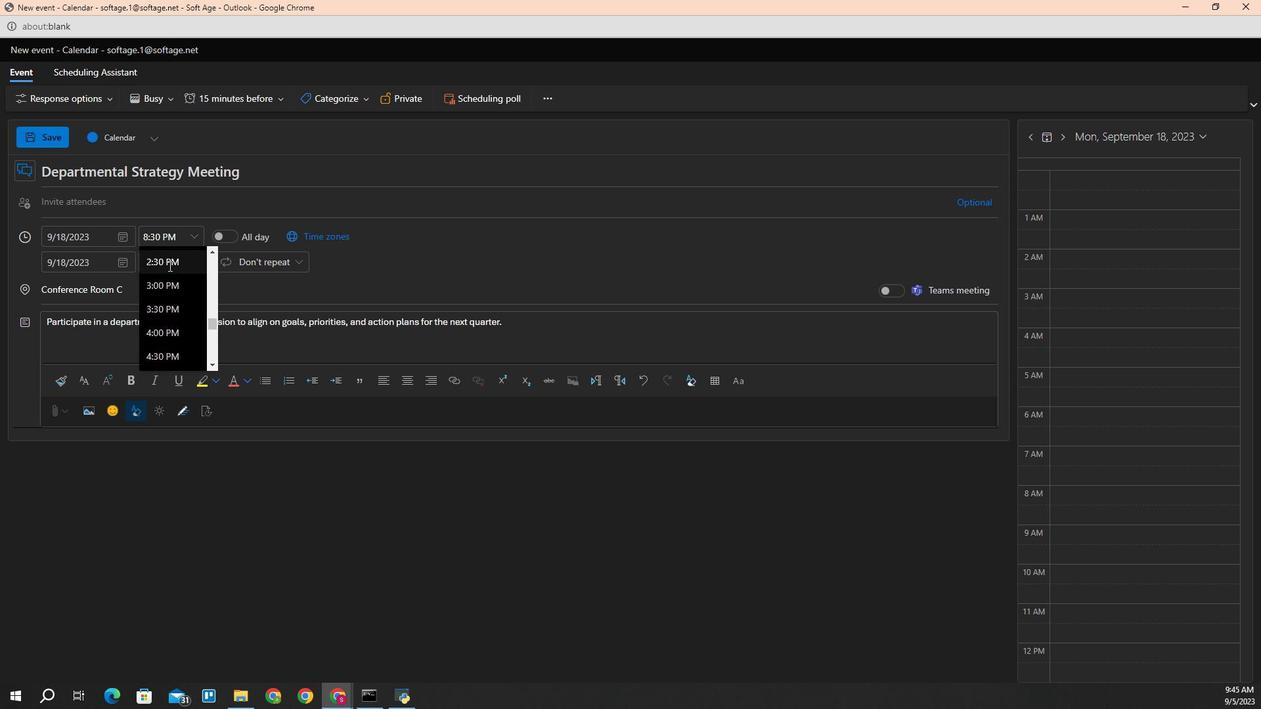 
Action: Mouse moved to (204, 258)
Screenshot: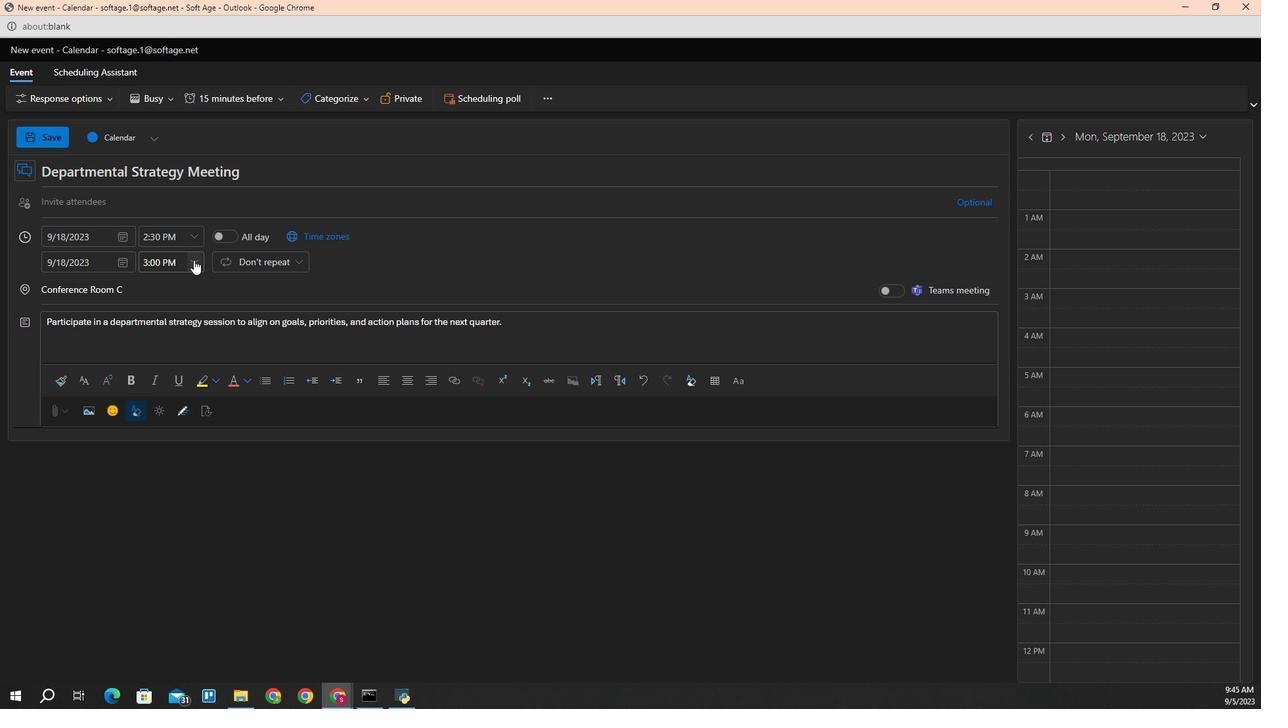 
Action: Mouse pressed left at (204, 258)
Screenshot: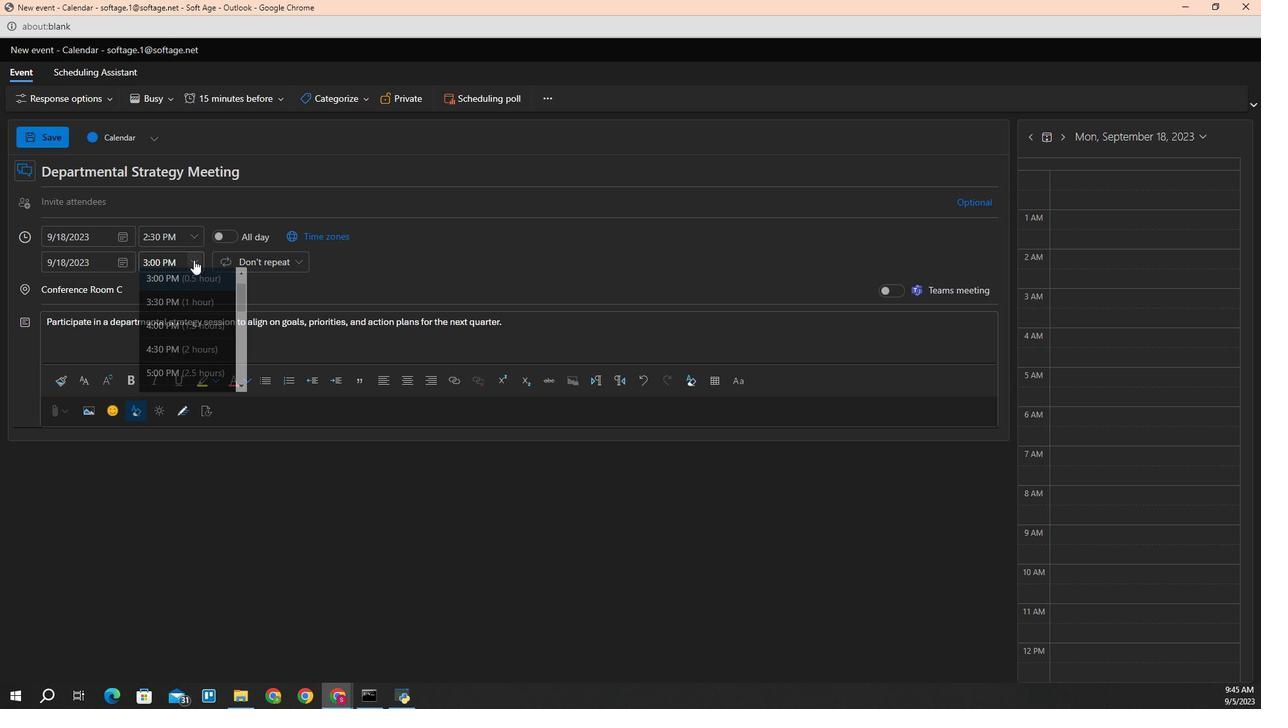 
Action: Mouse moved to (197, 297)
Screenshot: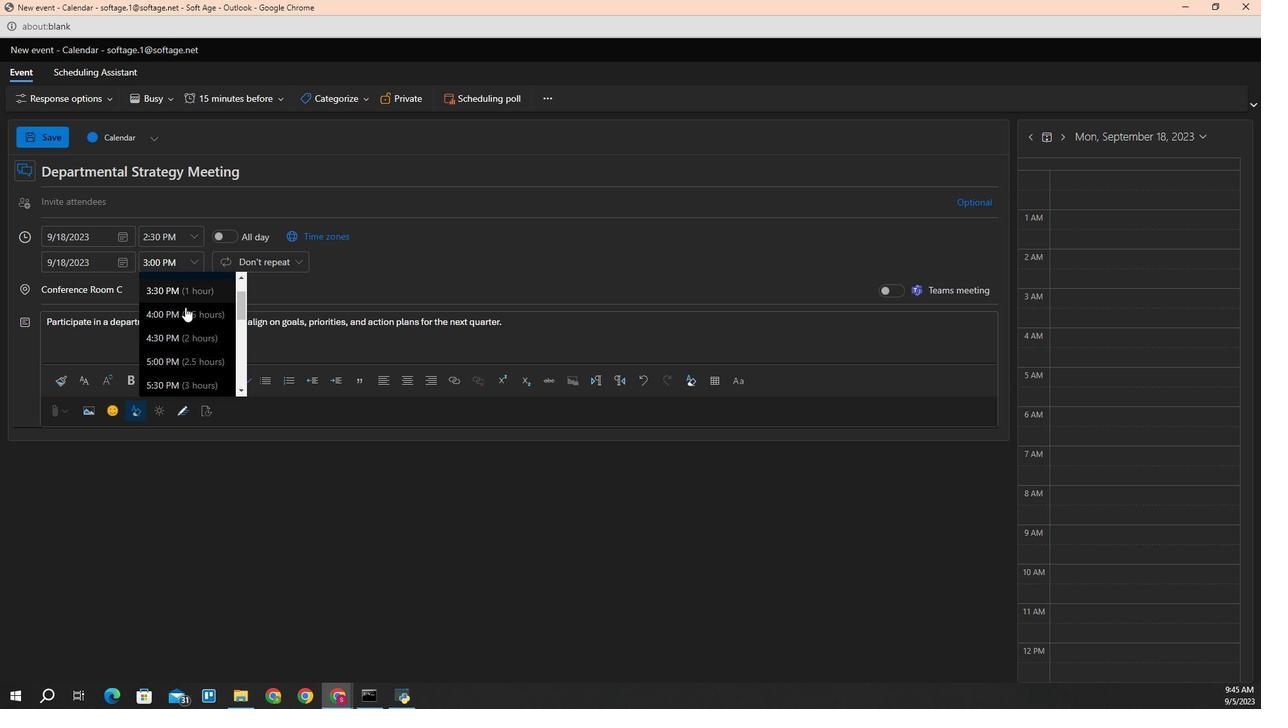 
Action: Mouse scrolled (197, 296) with delta (0, 0)
Screenshot: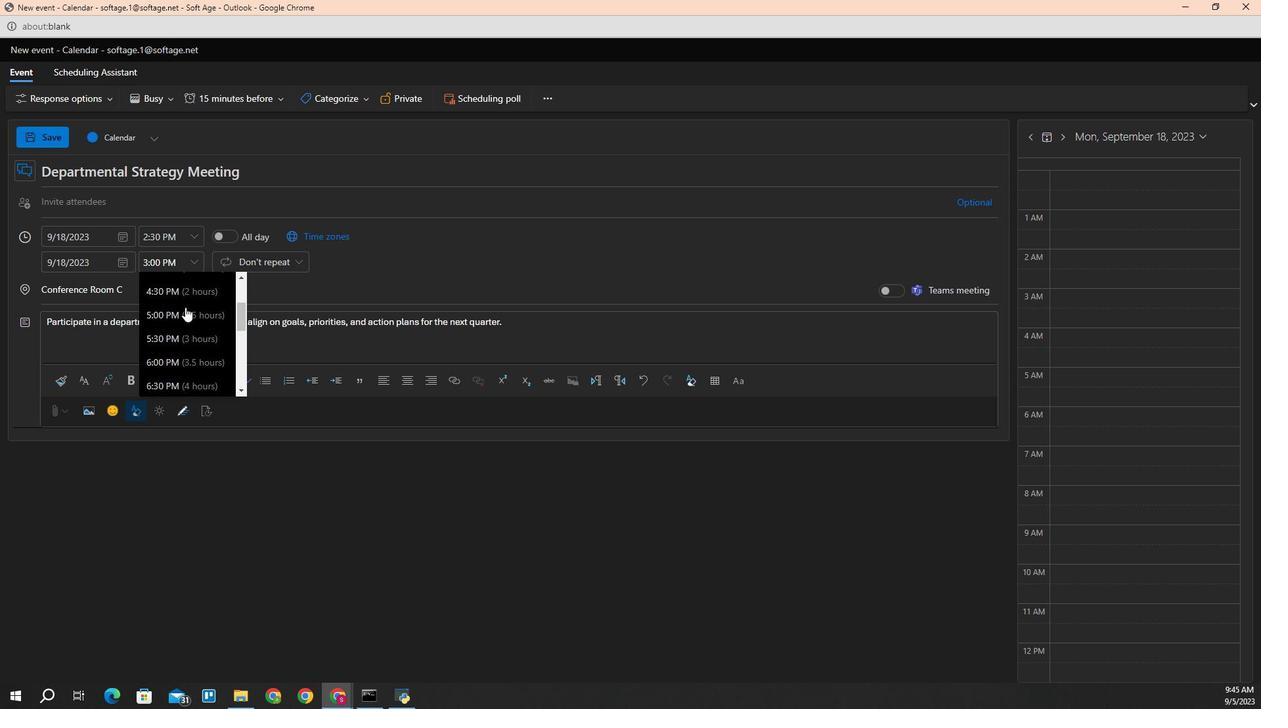 
Action: Mouse moved to (195, 315)
Screenshot: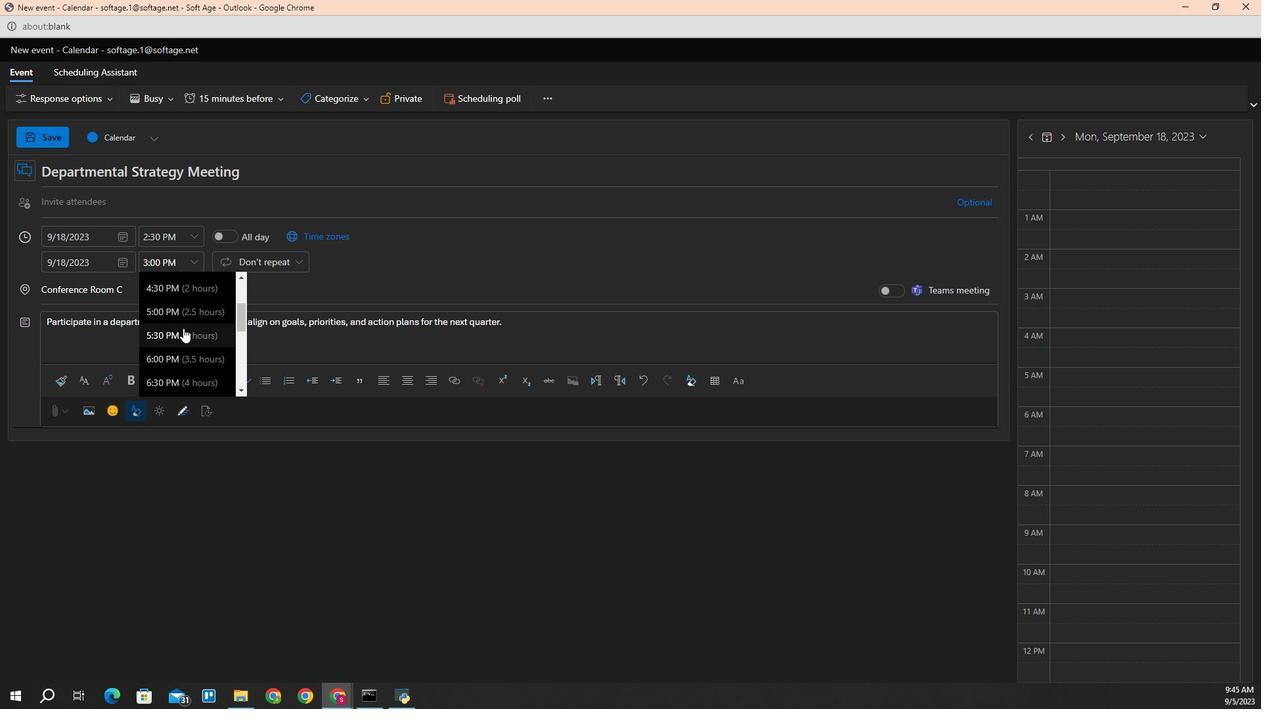 
Action: Mouse pressed left at (195, 315)
Screenshot: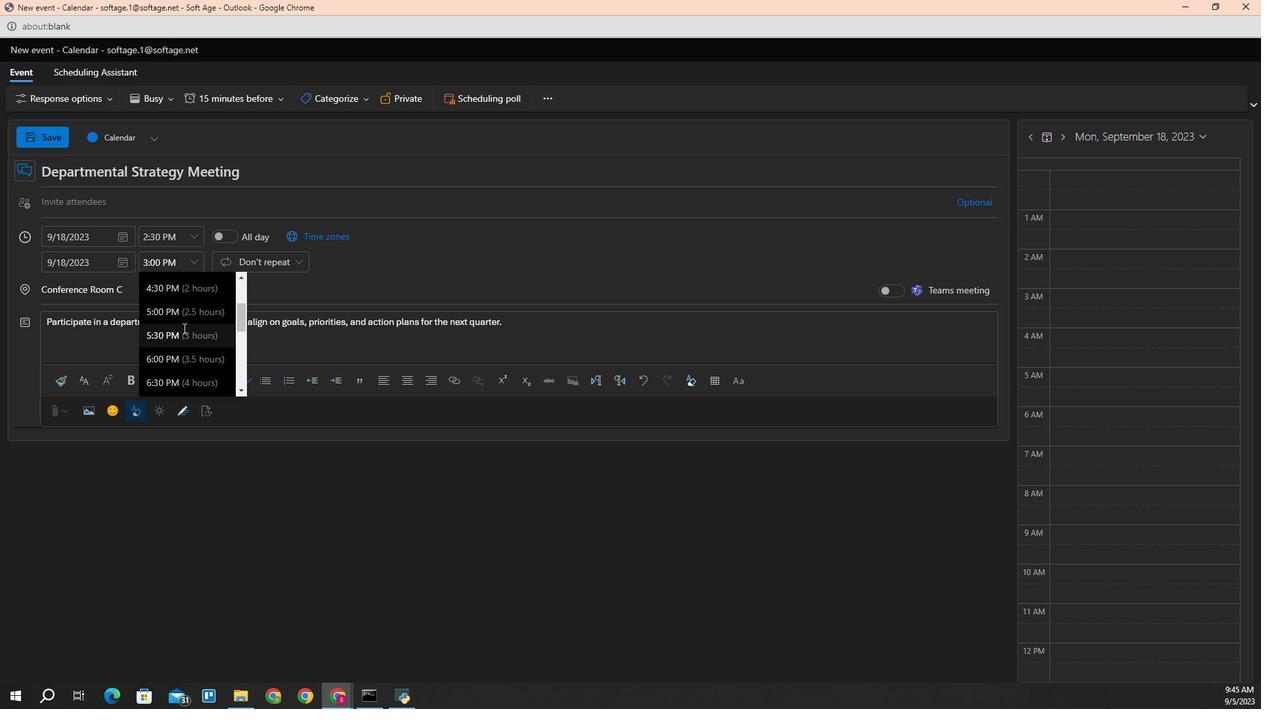 
Action: Mouse moved to (389, 267)
Screenshot: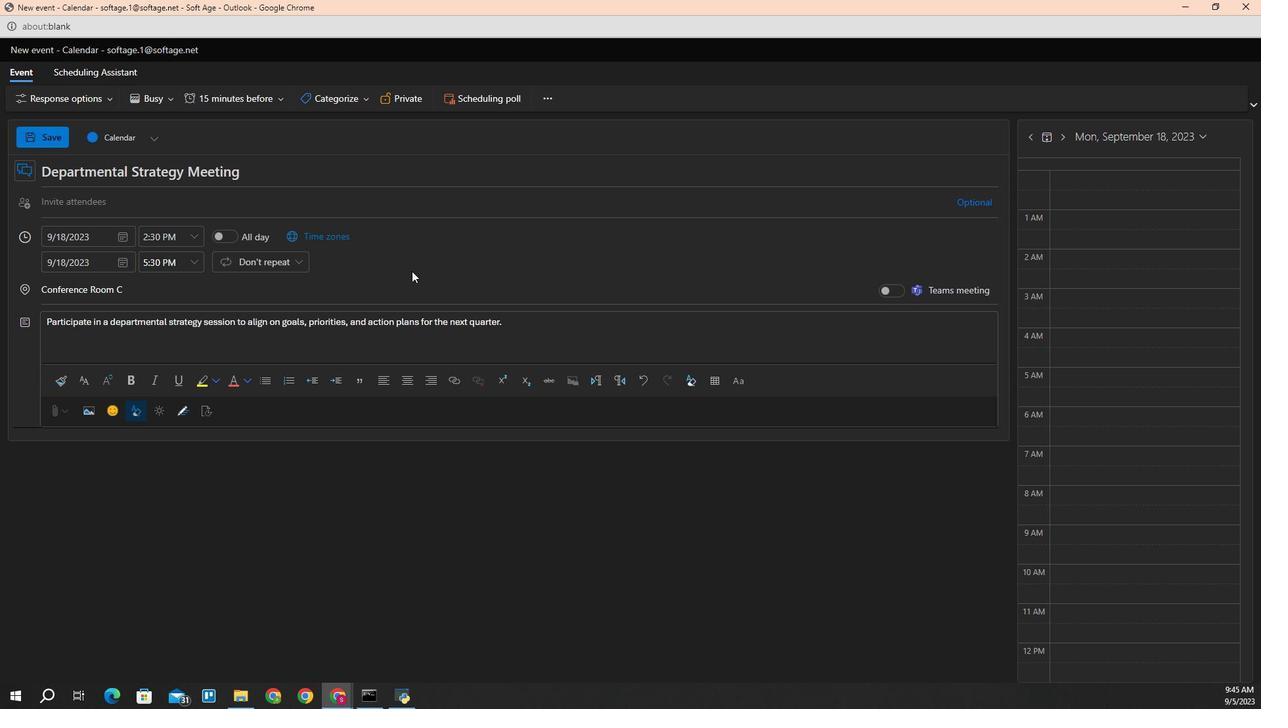 
Action: Mouse pressed left at (389, 267)
Screenshot: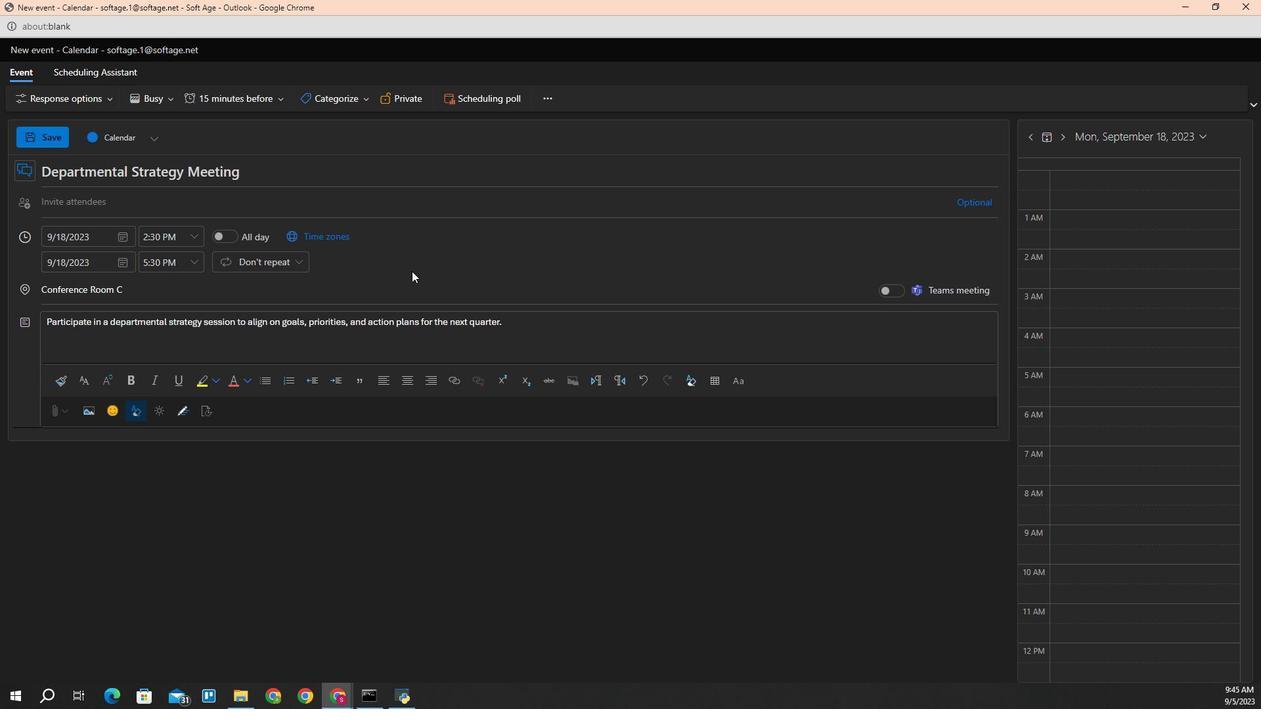 
Action: Mouse moved to (145, 316)
Screenshot: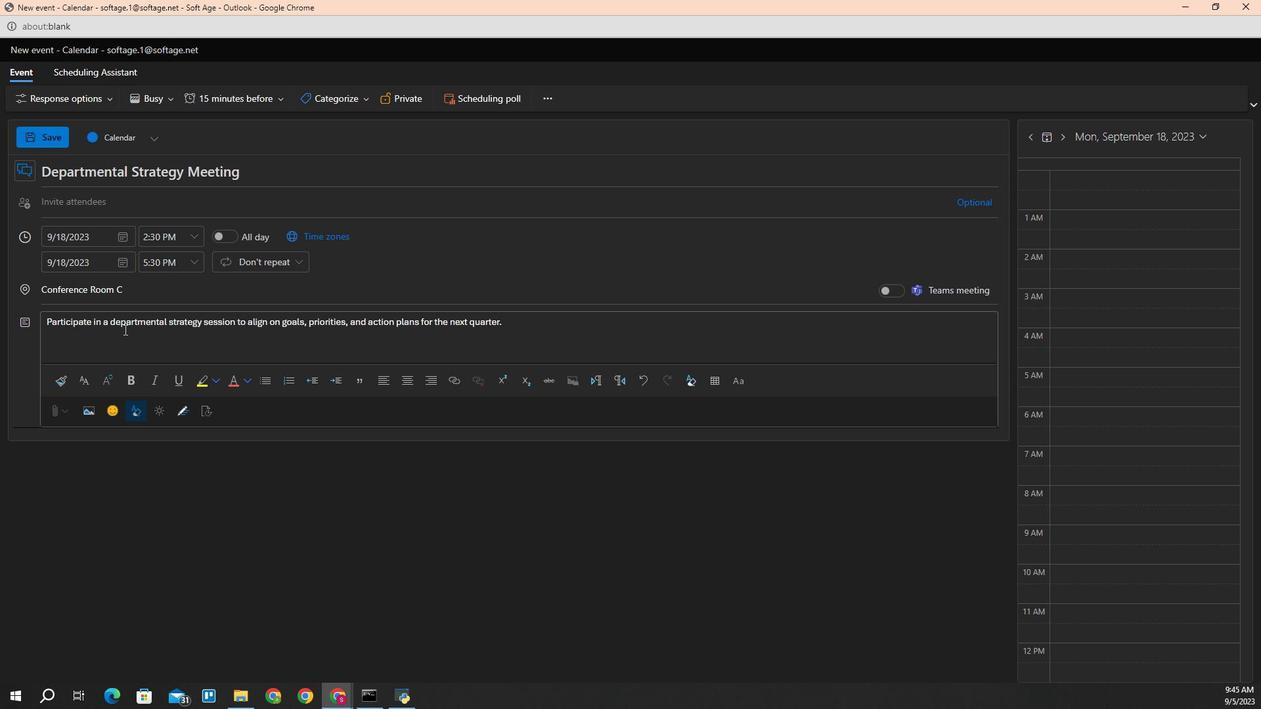
Action: Mouse pressed left at (145, 316)
Screenshot: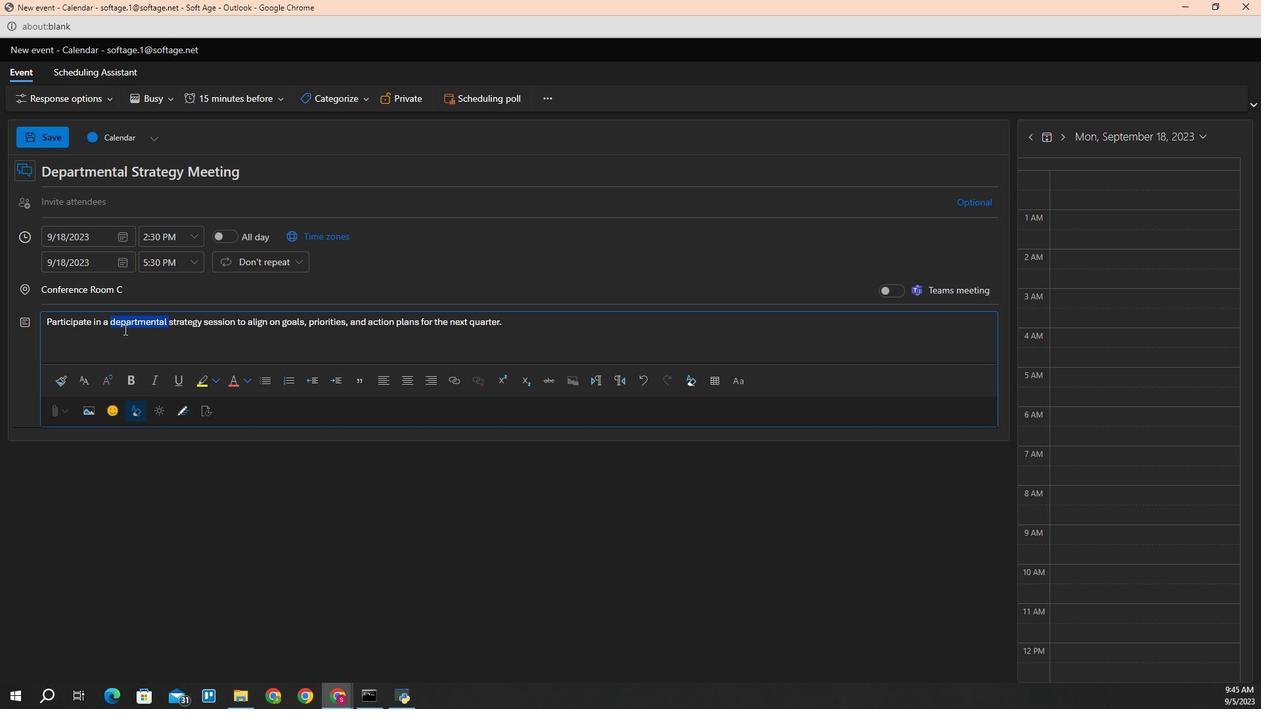
Action: Mouse pressed left at (145, 316)
Screenshot: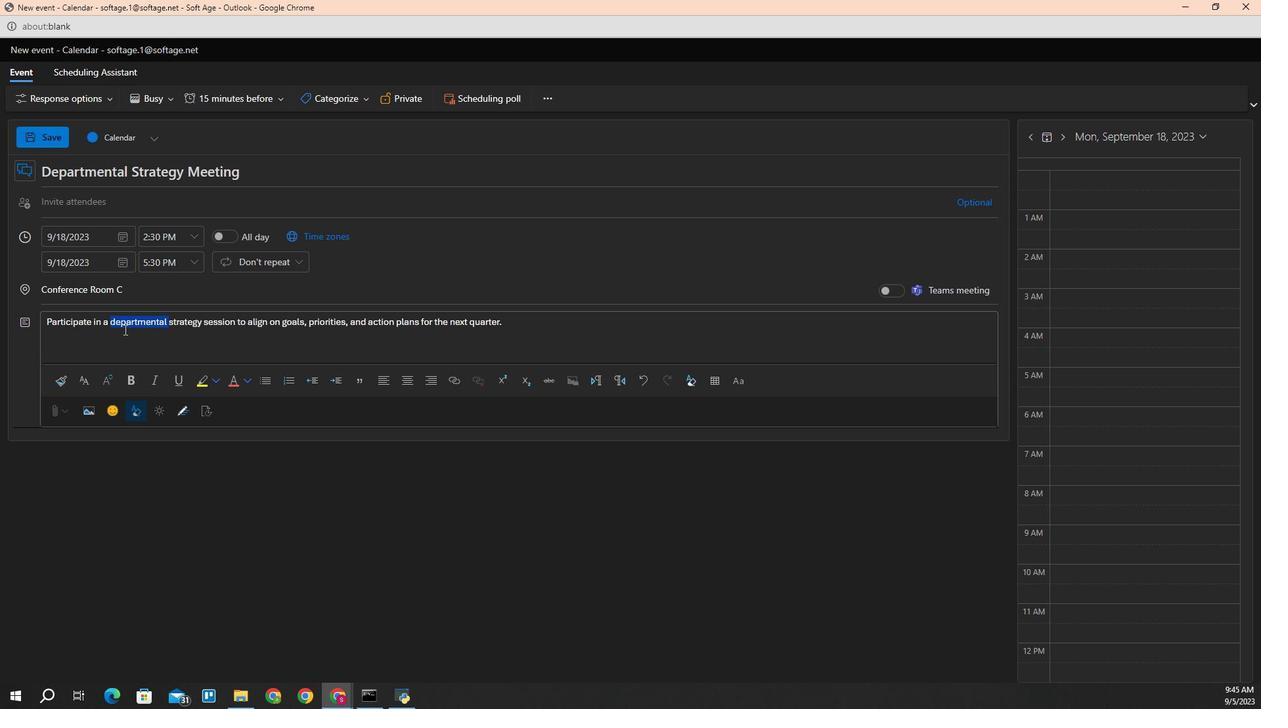 
Action: Mouse pressed left at (145, 316)
Screenshot: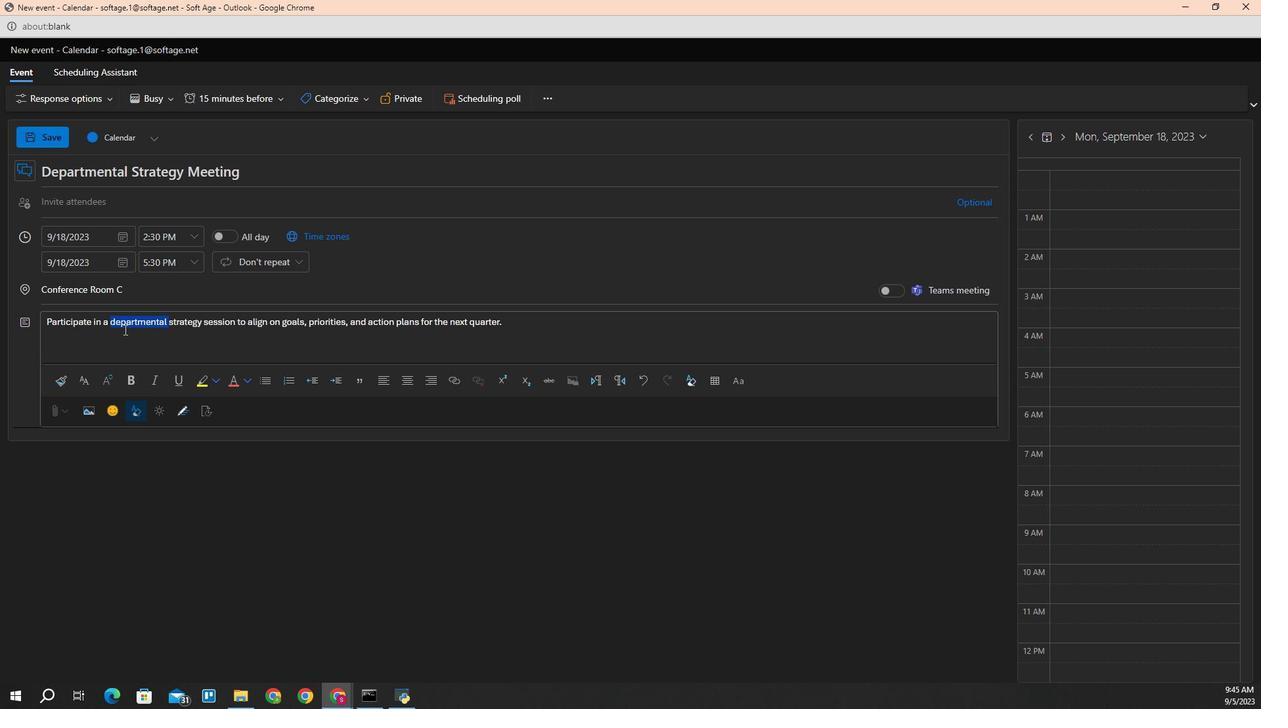 
Action: Mouse moved to (153, 361)
Screenshot: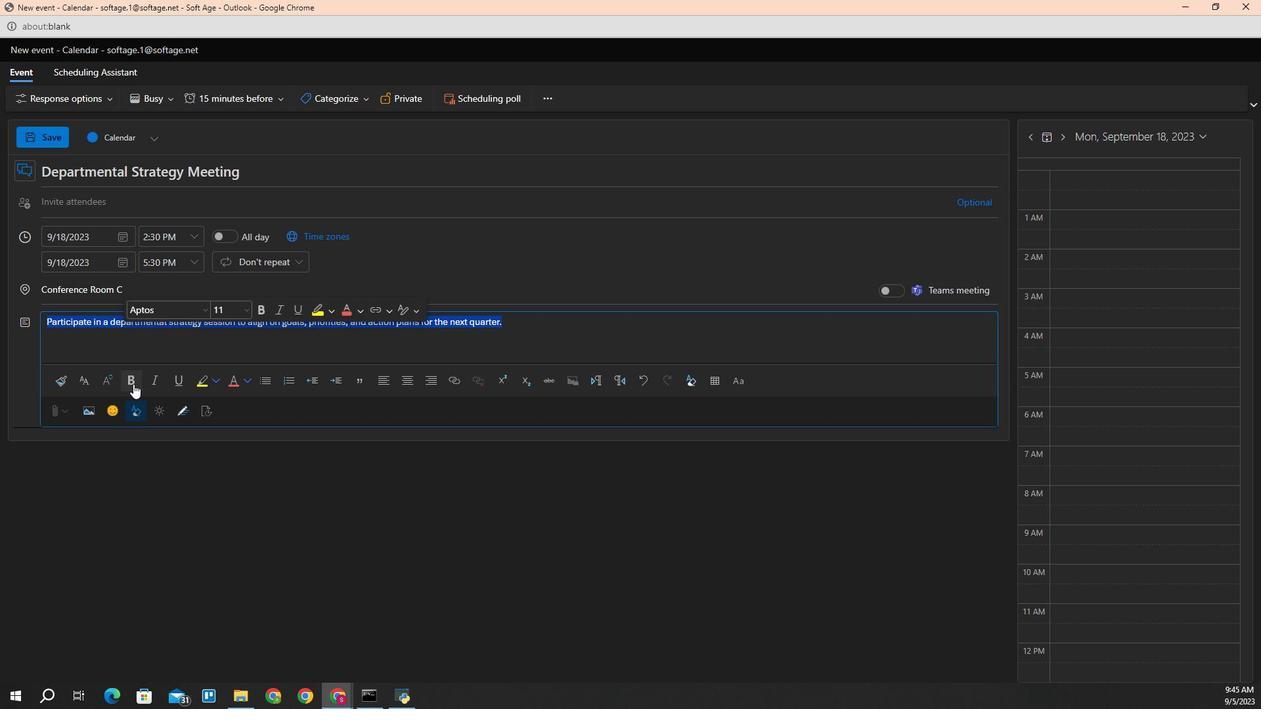 
Action: Mouse pressed left at (153, 361)
Screenshot: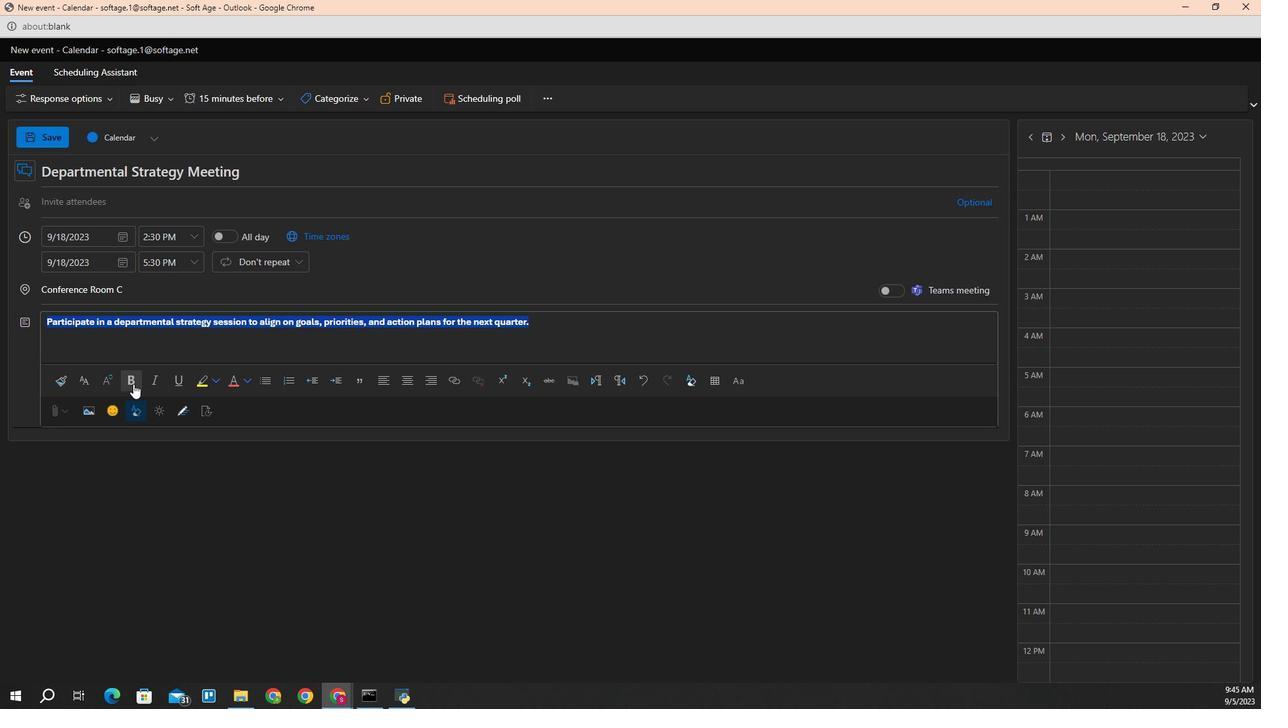 
Action: Mouse moved to (237, 360)
Screenshot: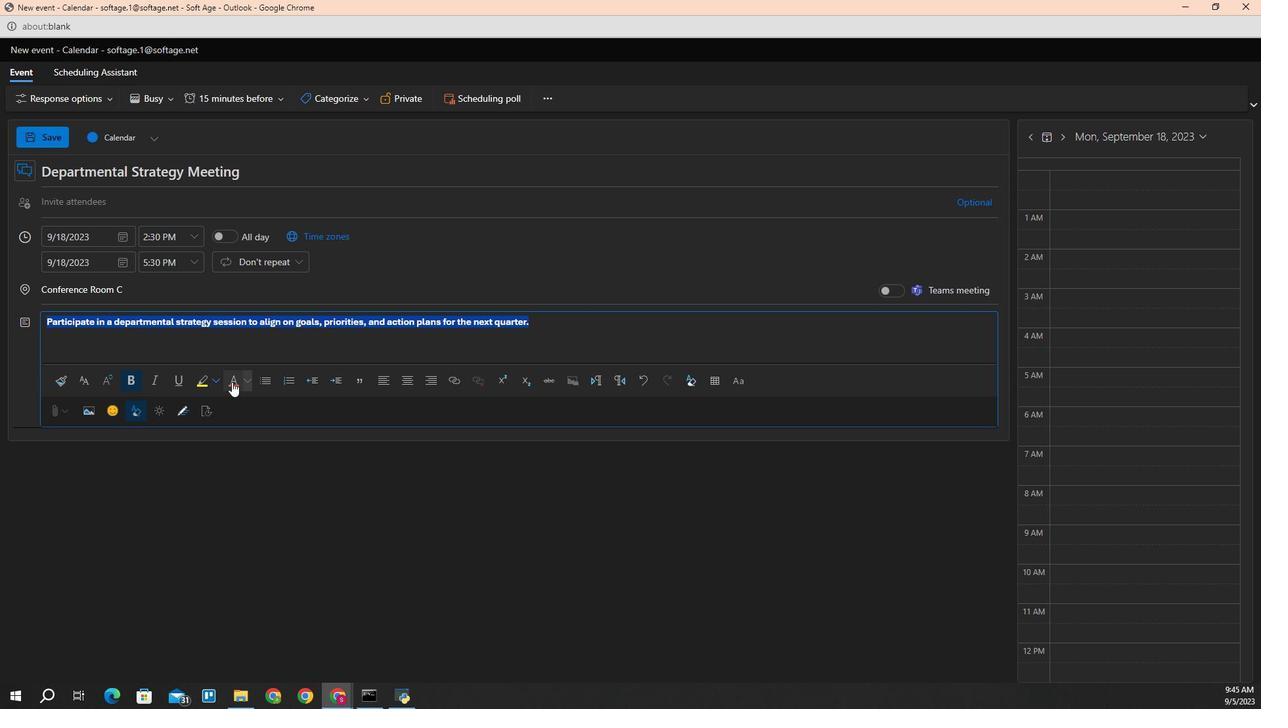 
Action: Mouse pressed left at (237, 360)
Screenshot: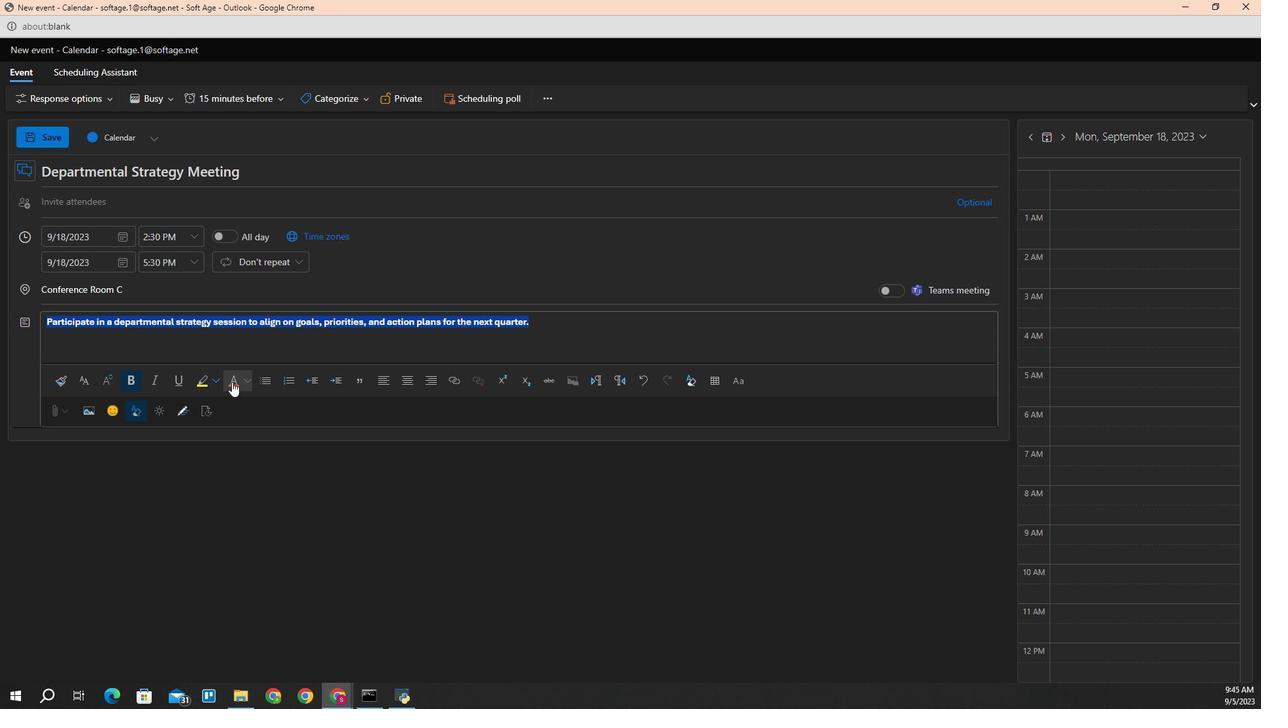 
Action: Mouse moved to (249, 361)
Screenshot: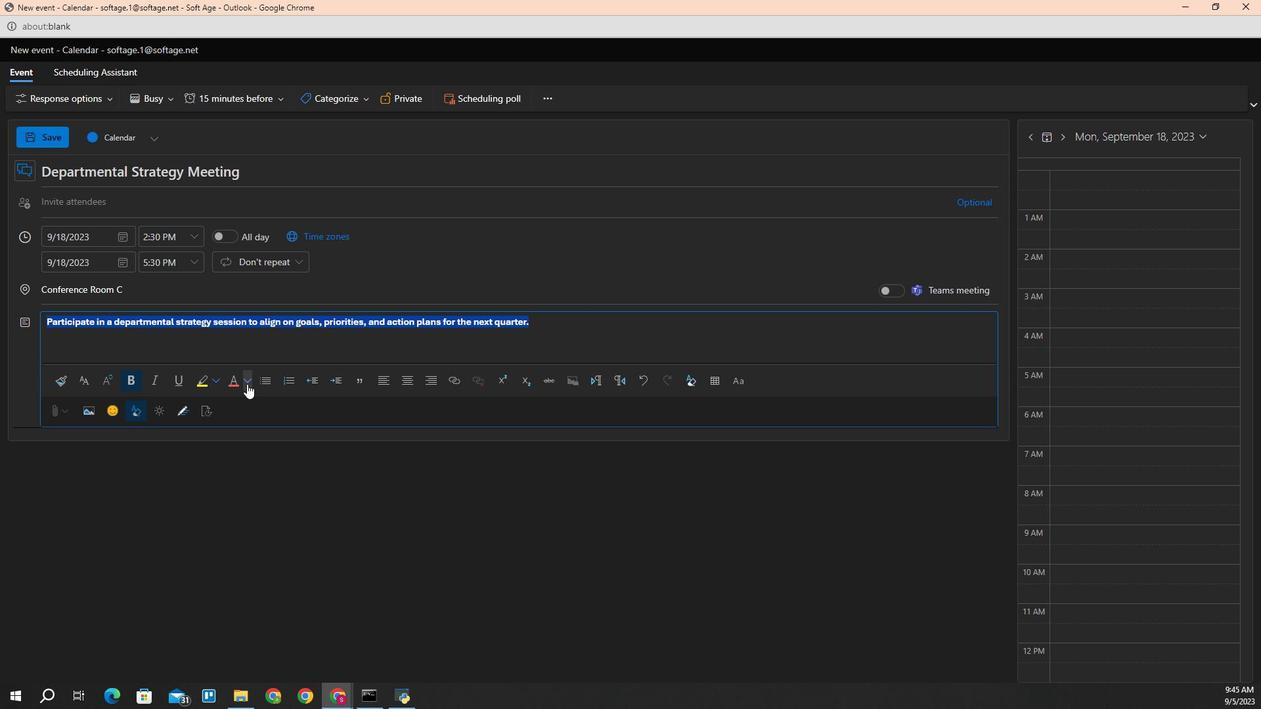
Action: Mouse pressed left at (249, 361)
Screenshot: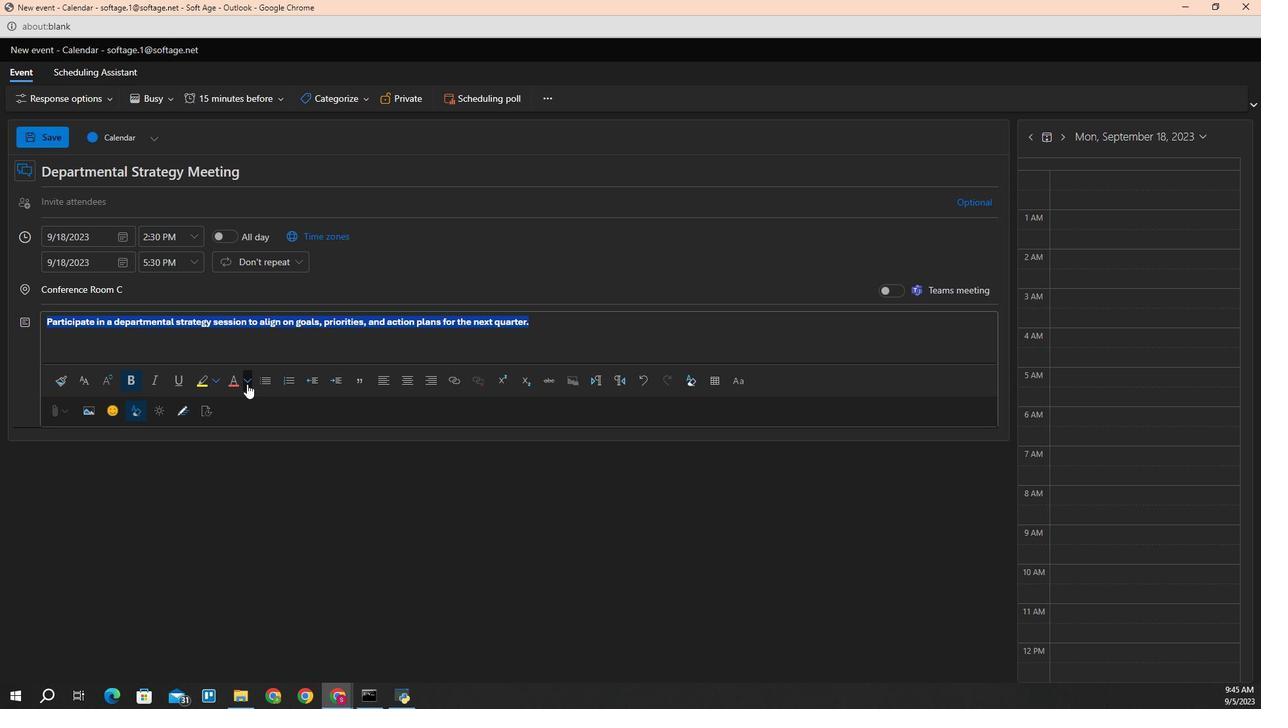 
Action: Mouse moved to (256, 382)
Screenshot: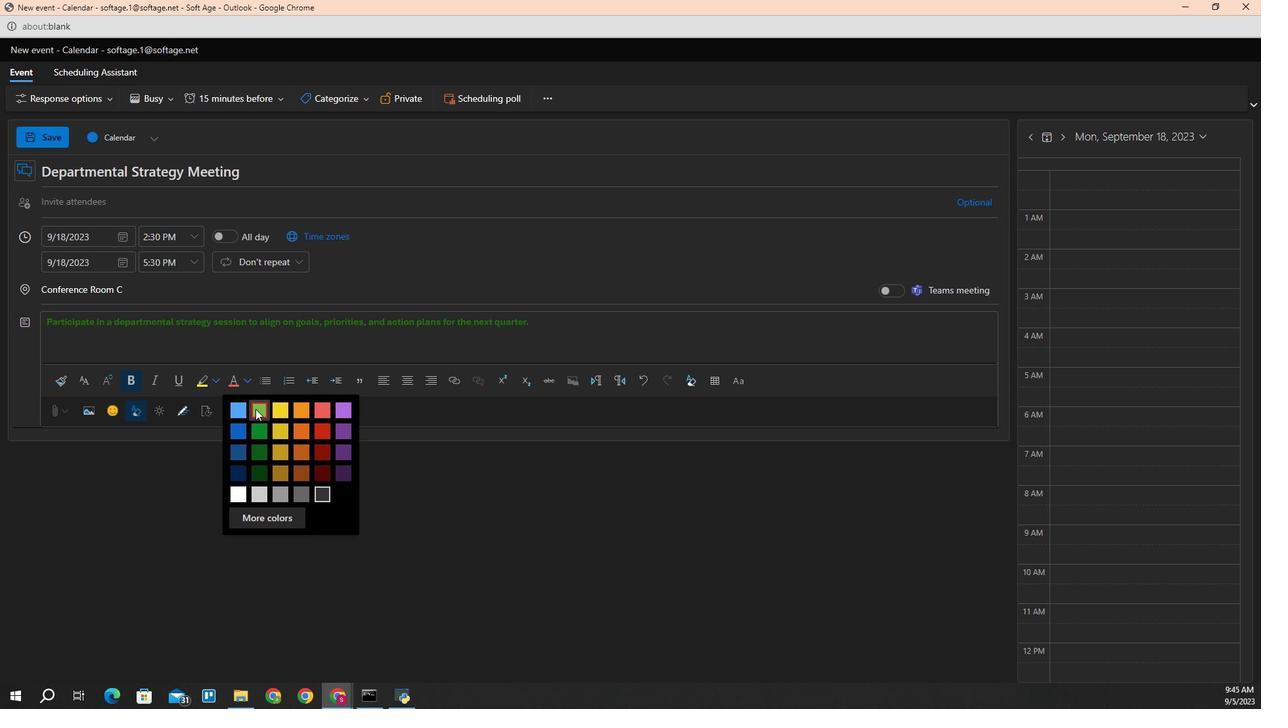
Action: Mouse pressed left at (256, 382)
Screenshot: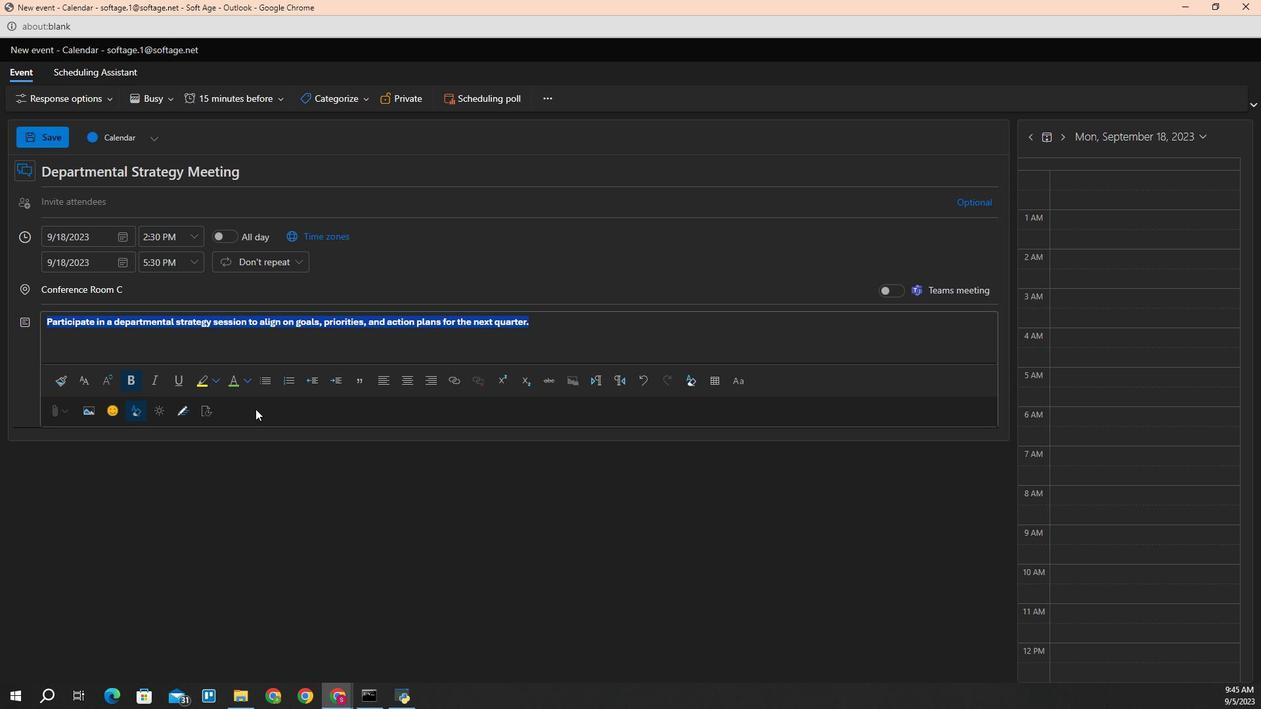 
Action: Mouse moved to (284, 334)
Screenshot: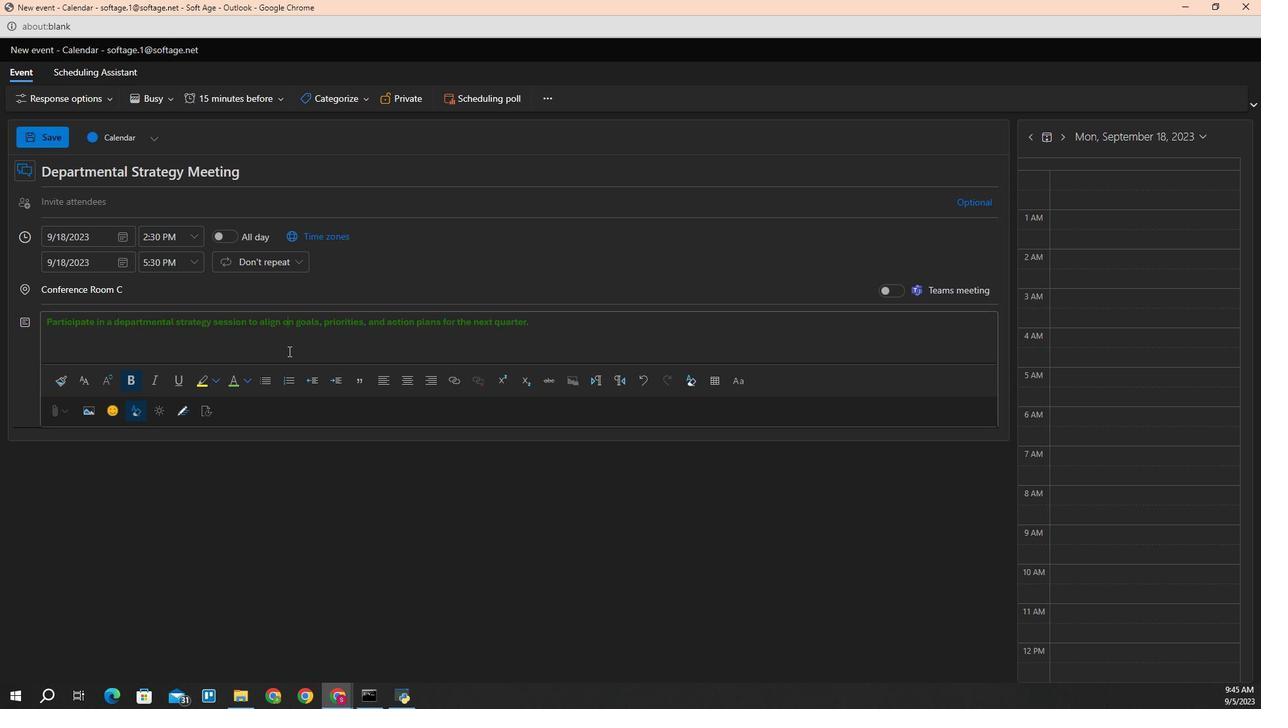 
Action: Mouse pressed left at (284, 334)
Screenshot: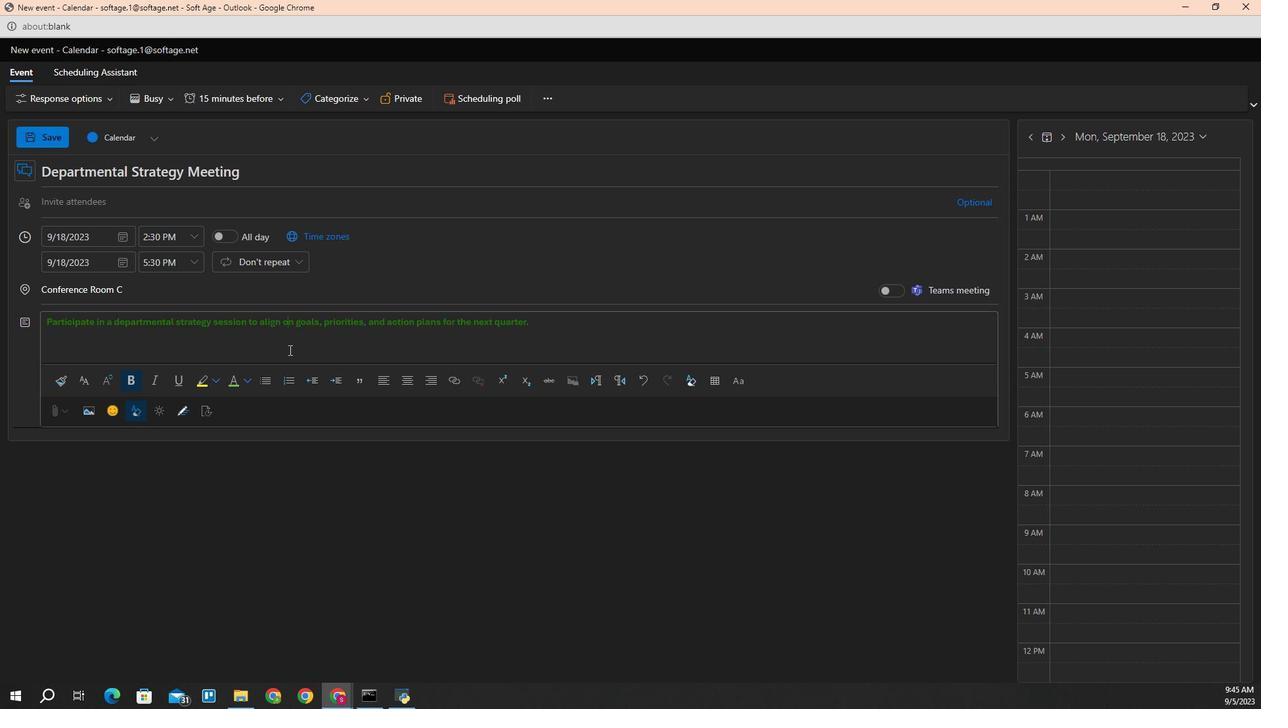 
Action: Mouse moved to (343, 122)
Screenshot: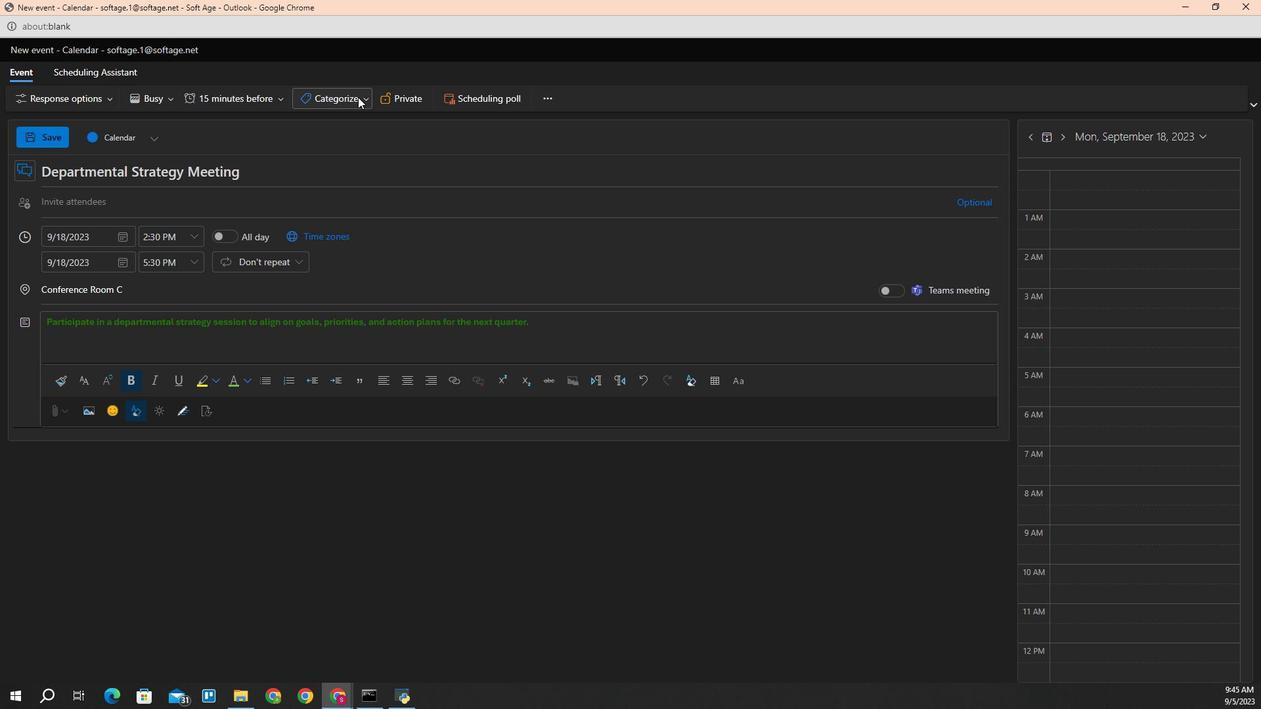 
Action: Mouse pressed left at (343, 122)
Screenshot: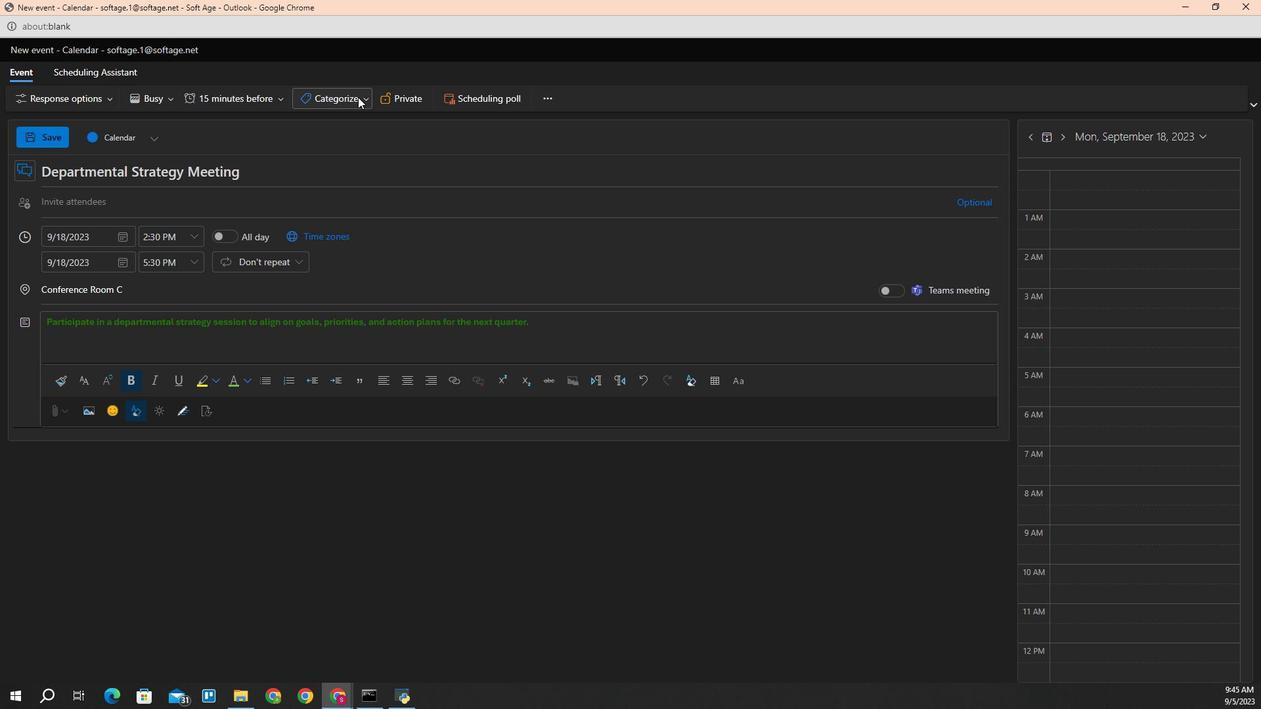 
Action: Mouse moved to (337, 230)
Screenshot: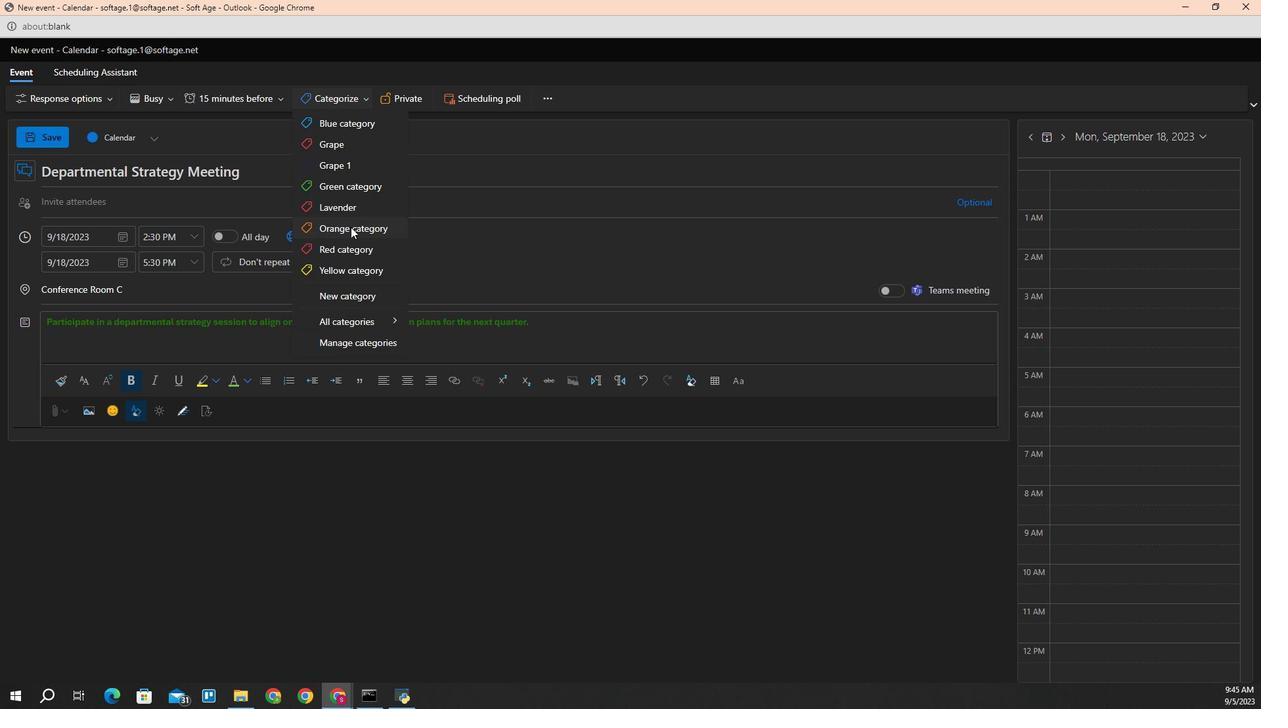 
Action: Mouse pressed left at (337, 230)
Screenshot: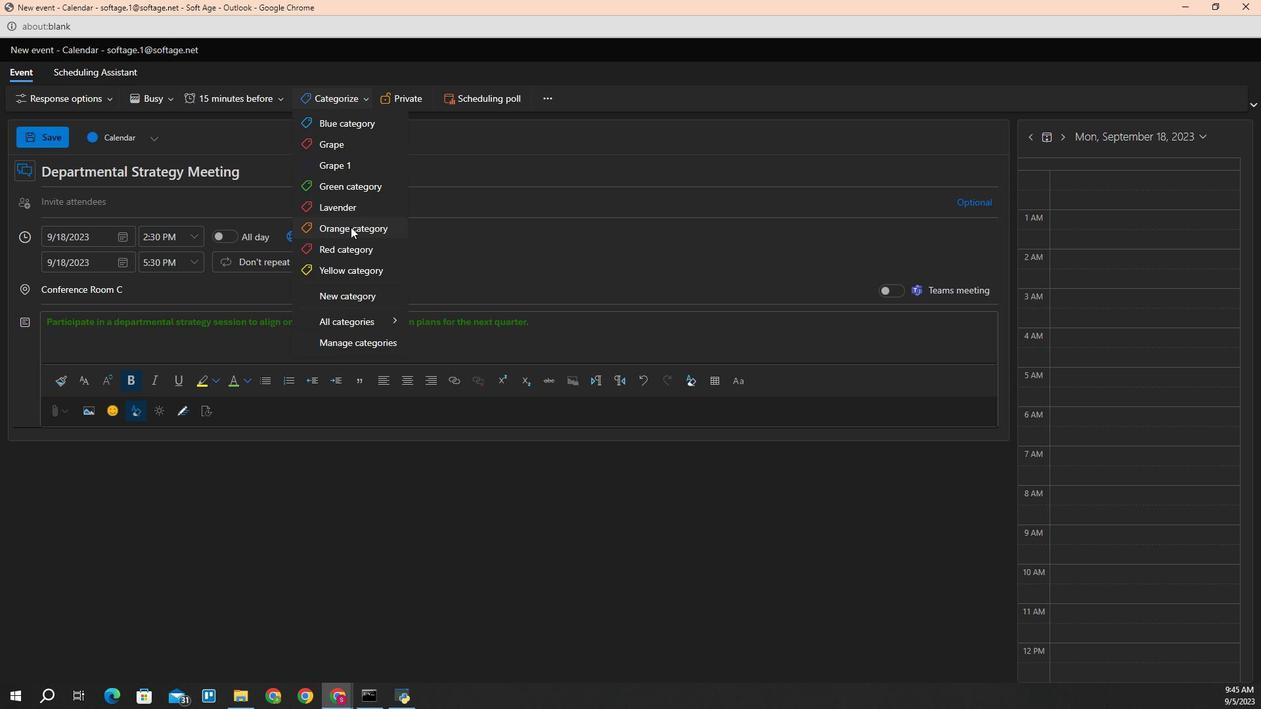 
Action: Mouse moved to (375, 118)
Screenshot: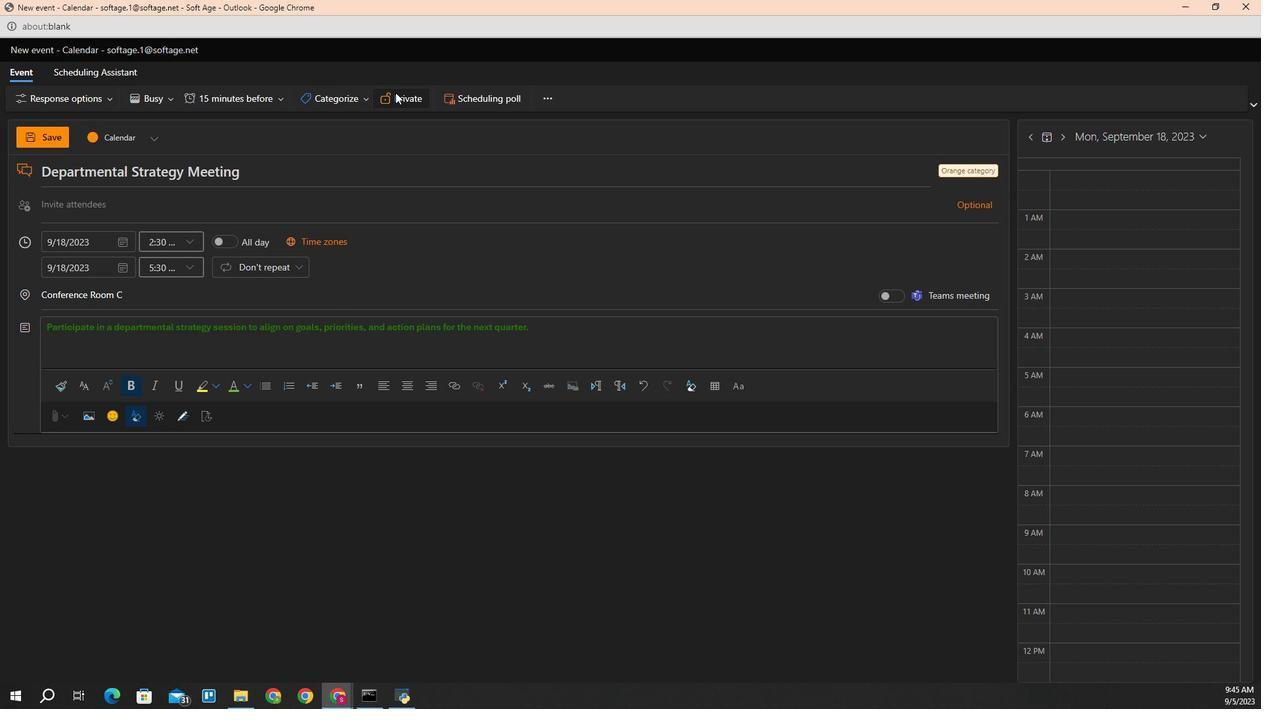 
Action: Mouse pressed left at (375, 118)
Screenshot: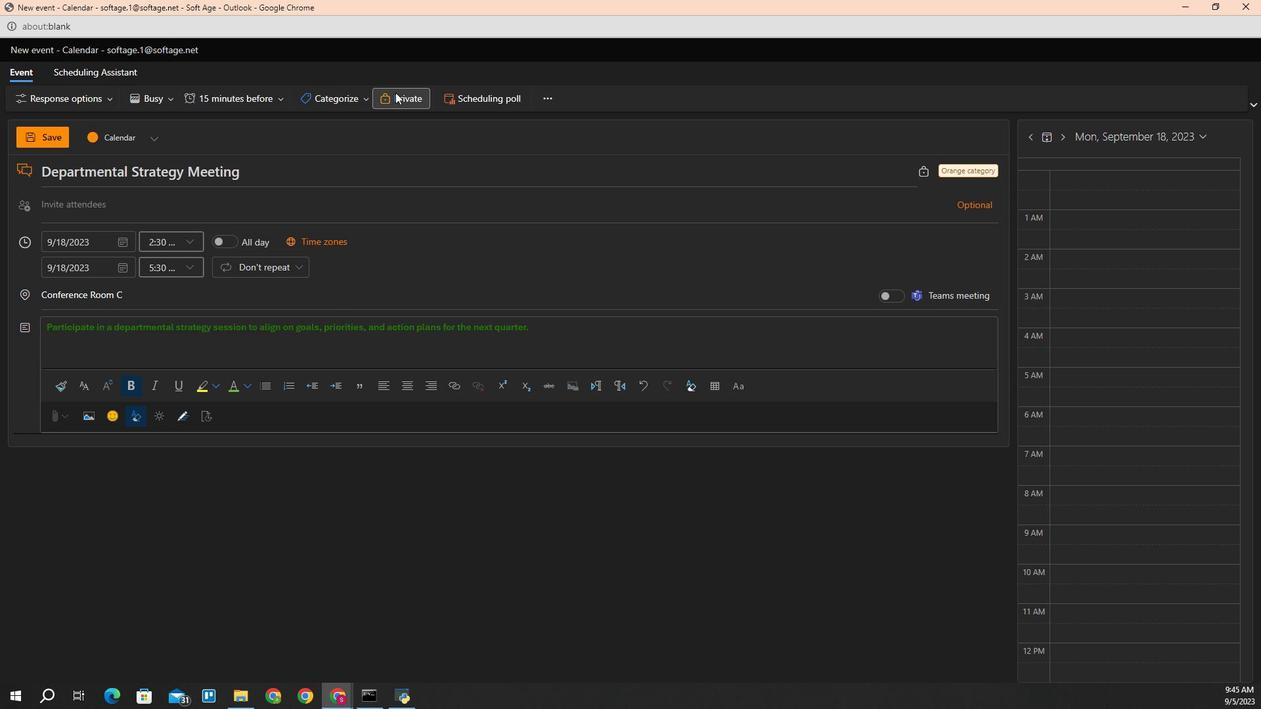 
Action: Mouse moved to (968, 441)
Screenshot: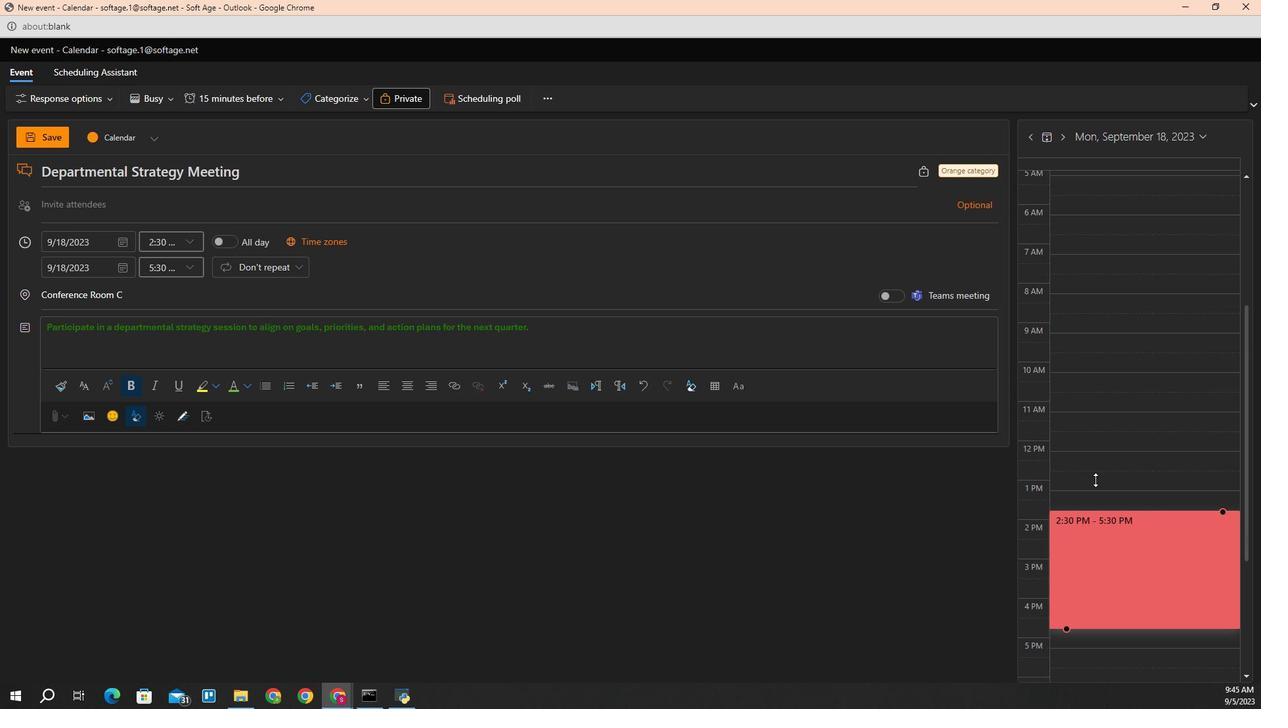 
Action: Mouse scrolled (968, 440) with delta (0, 0)
Screenshot: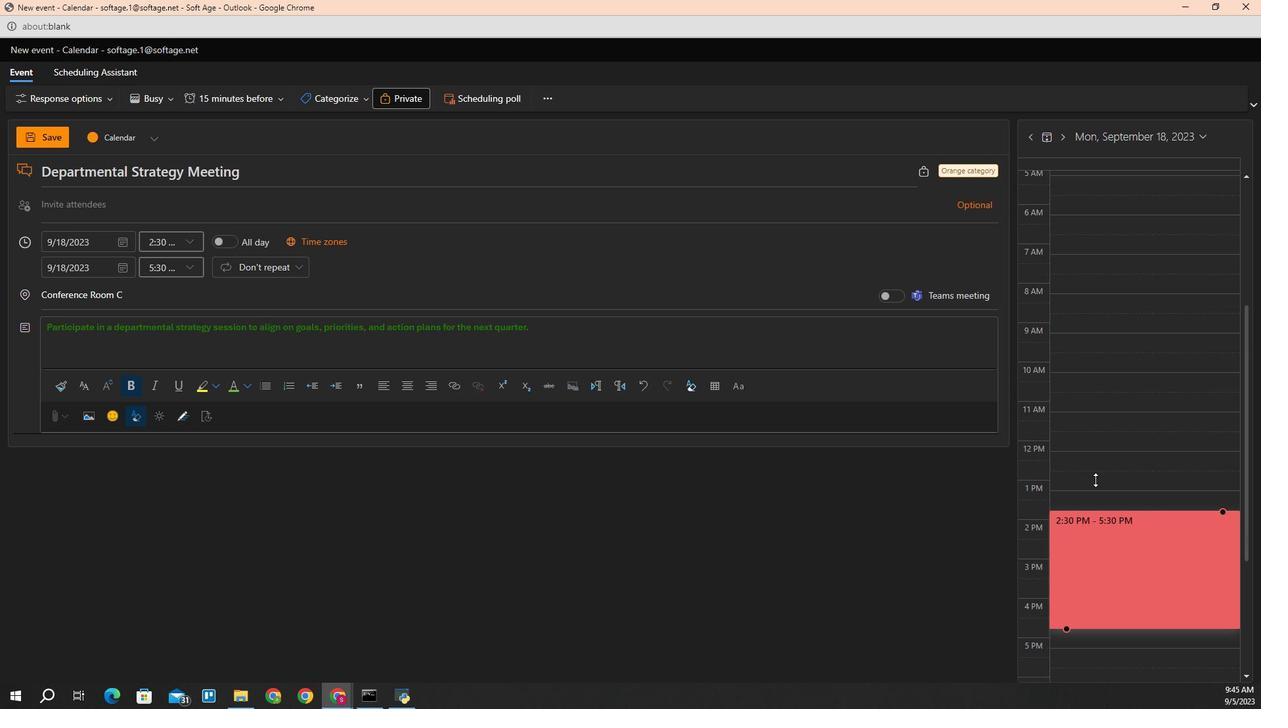 
Action: Mouse scrolled (968, 440) with delta (0, 0)
Screenshot: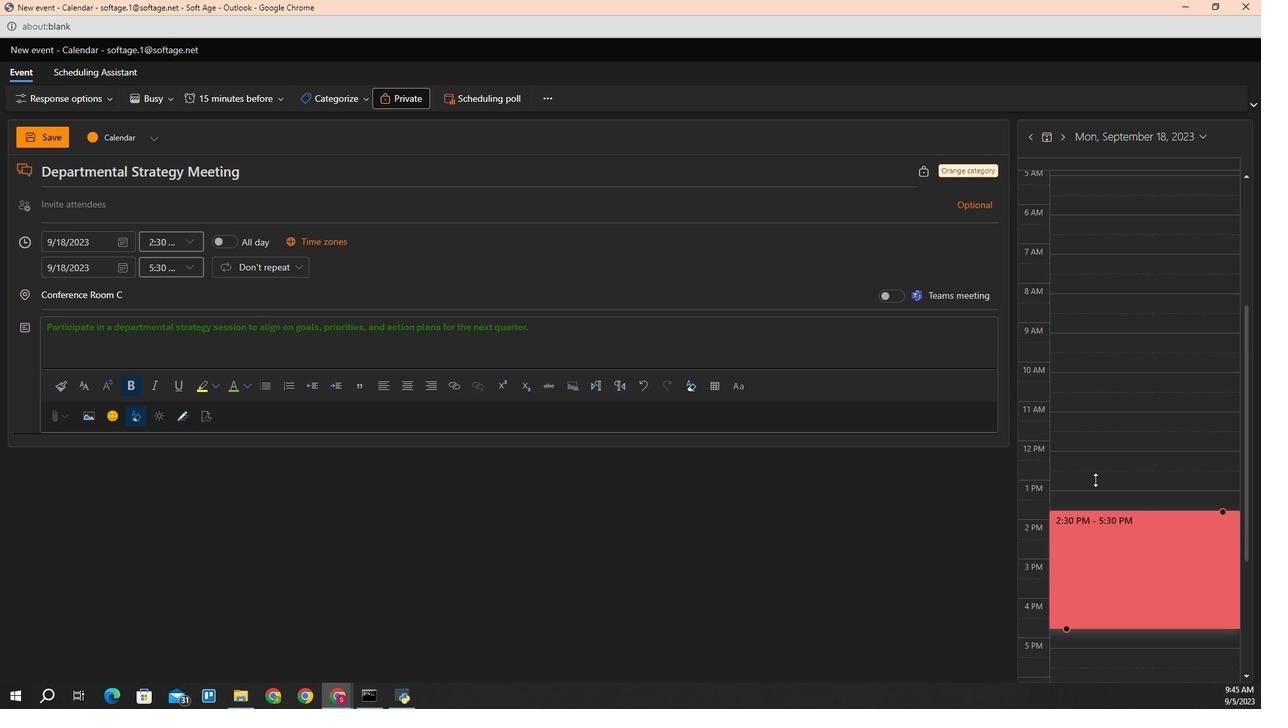 
Action: Mouse scrolled (968, 442) with delta (0, 0)
Screenshot: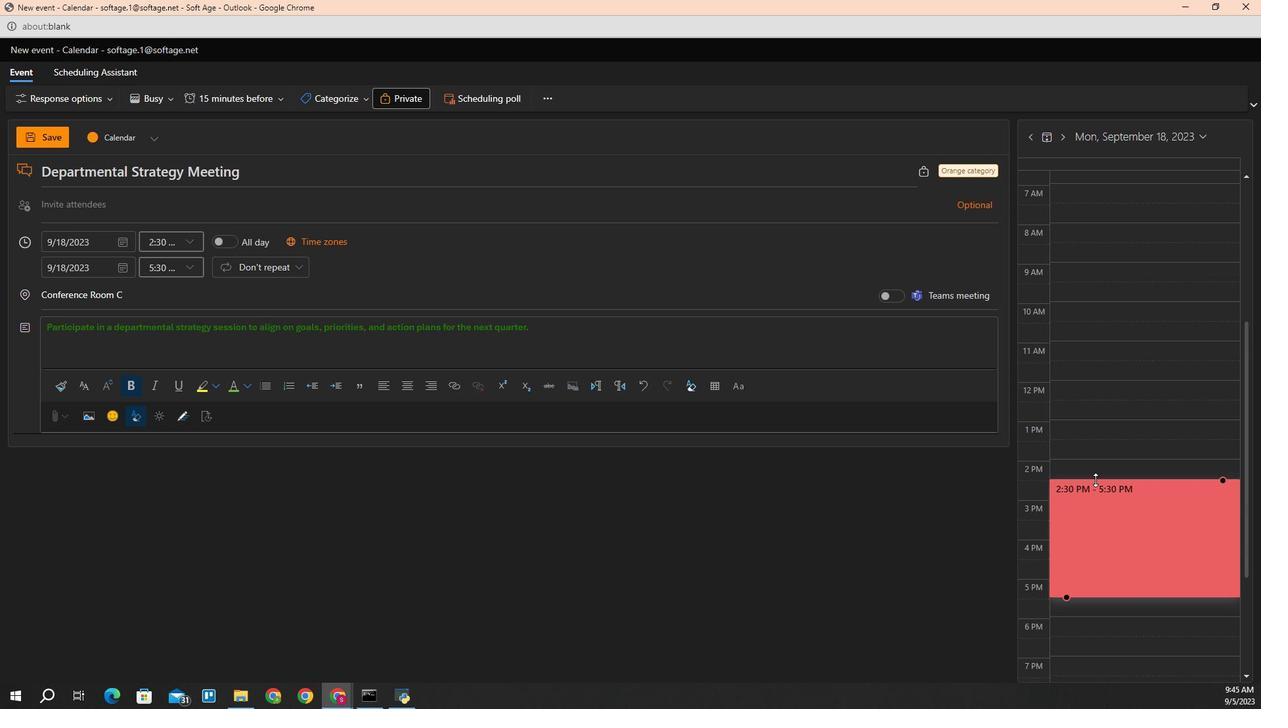 
Action: Mouse scrolled (968, 440) with delta (0, 0)
Screenshot: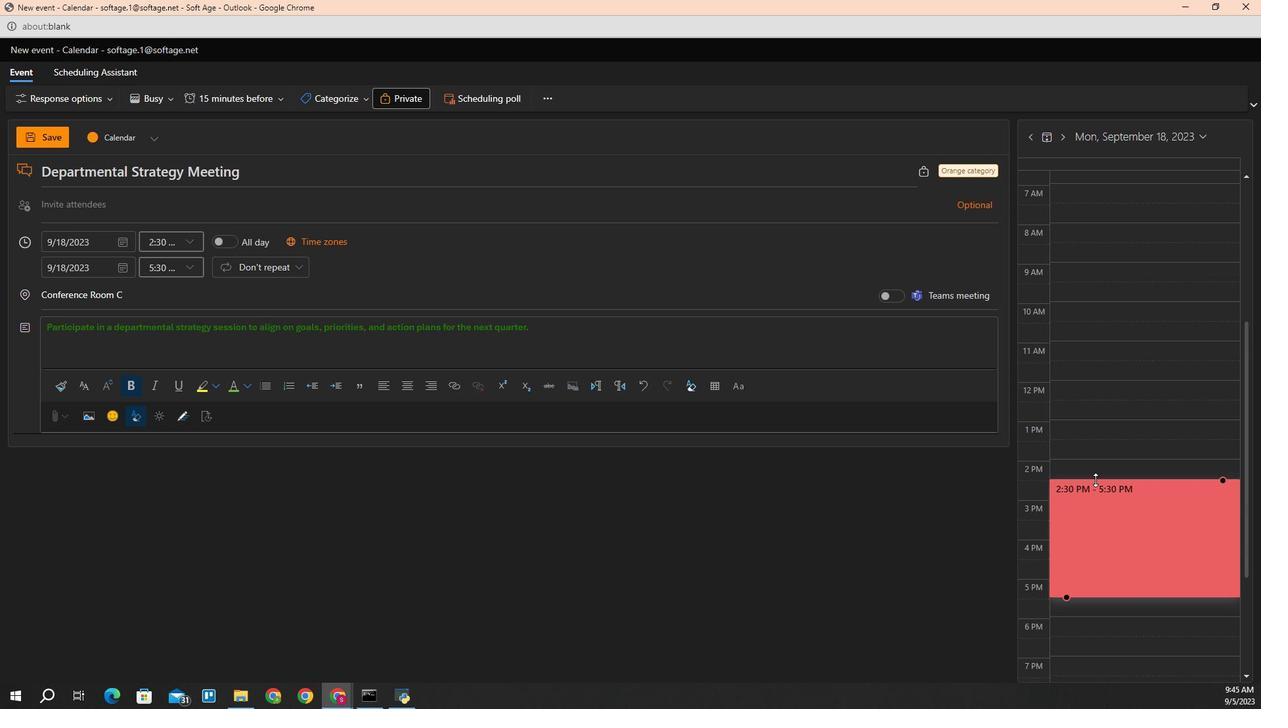 
Action: Mouse scrolled (968, 440) with delta (0, 0)
Screenshot: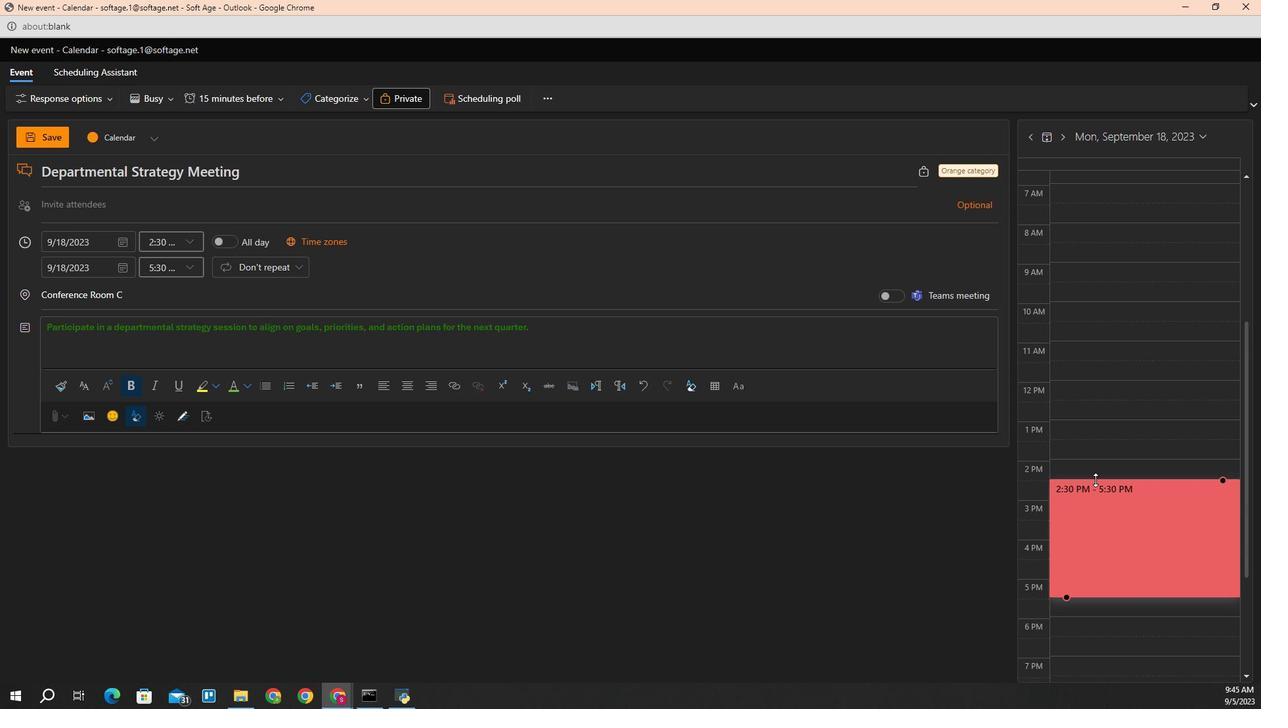 
Action: Mouse scrolled (968, 440) with delta (0, 0)
Screenshot: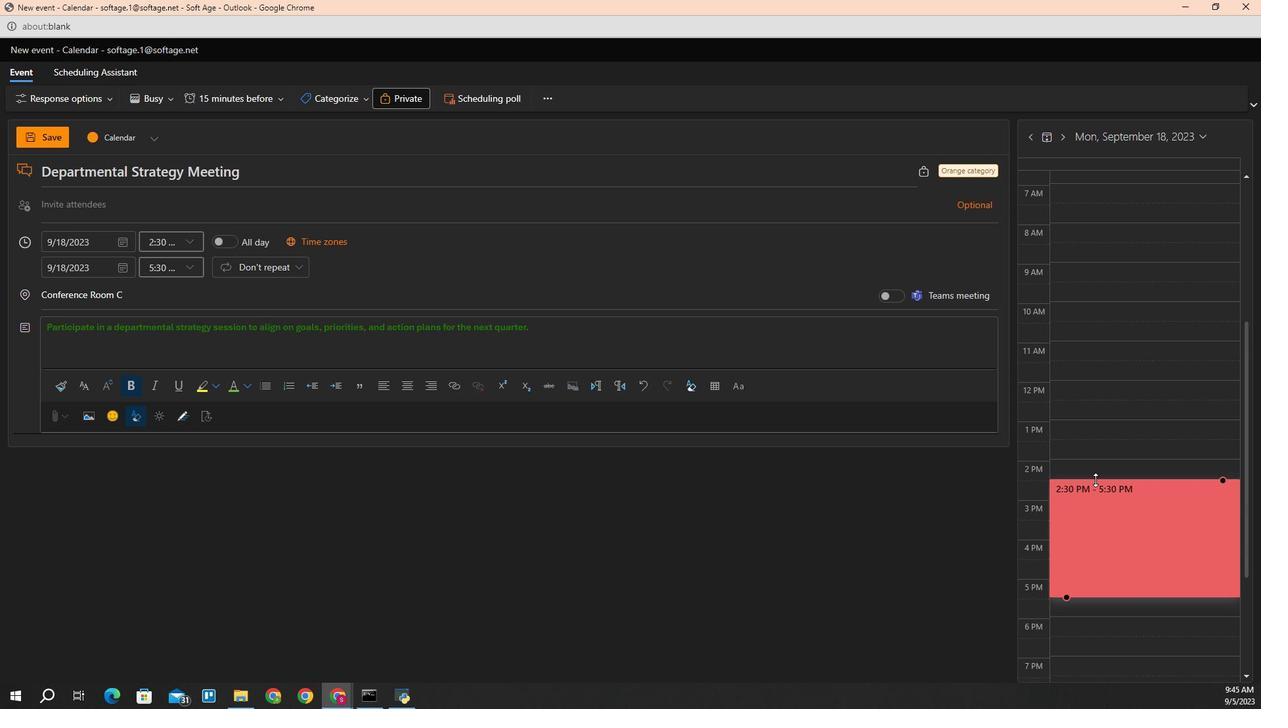 
Action: Mouse scrolled (968, 440) with delta (0, 0)
Screenshot: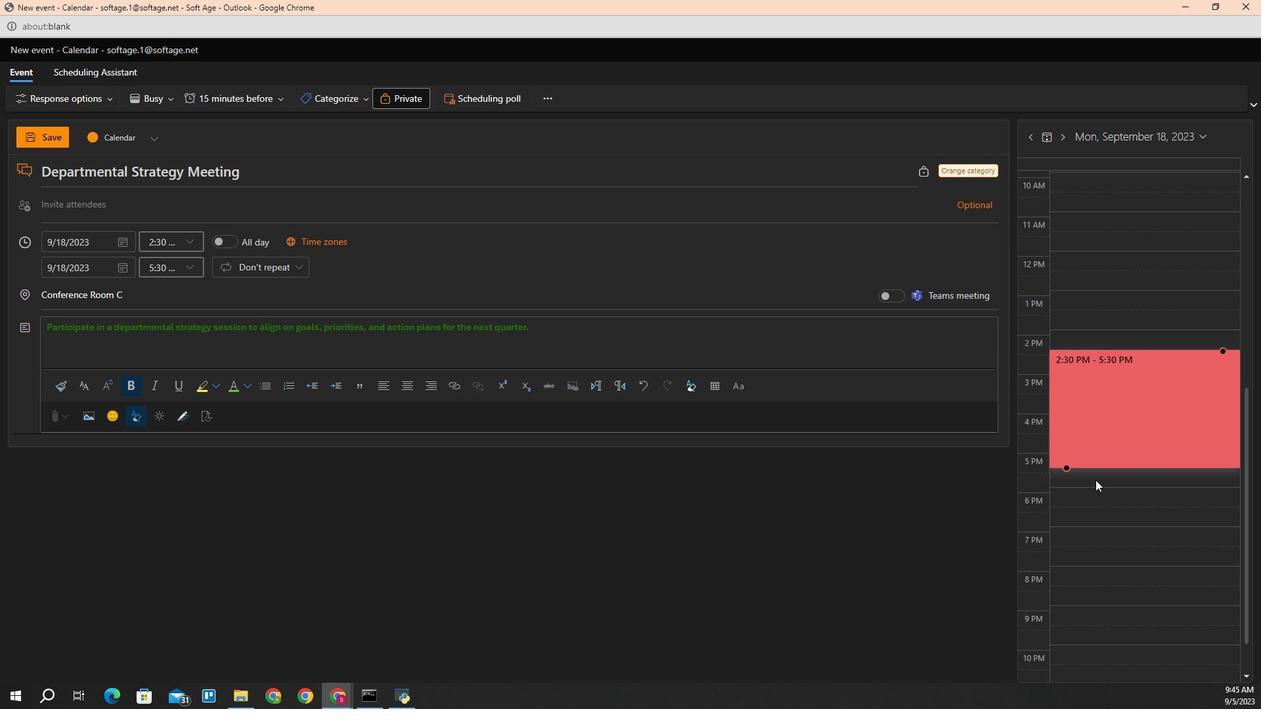 
Action: Mouse scrolled (968, 440) with delta (0, 0)
Screenshot: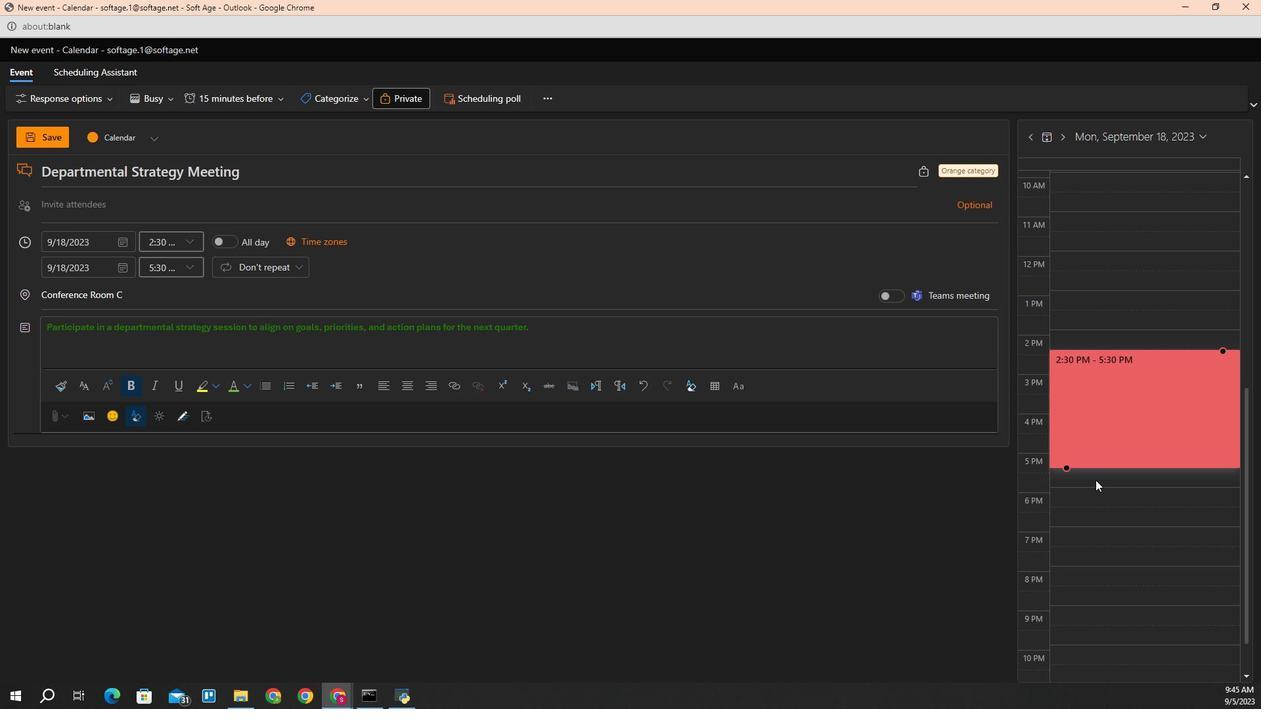 
Action: Mouse moved to (639, 481)
Screenshot: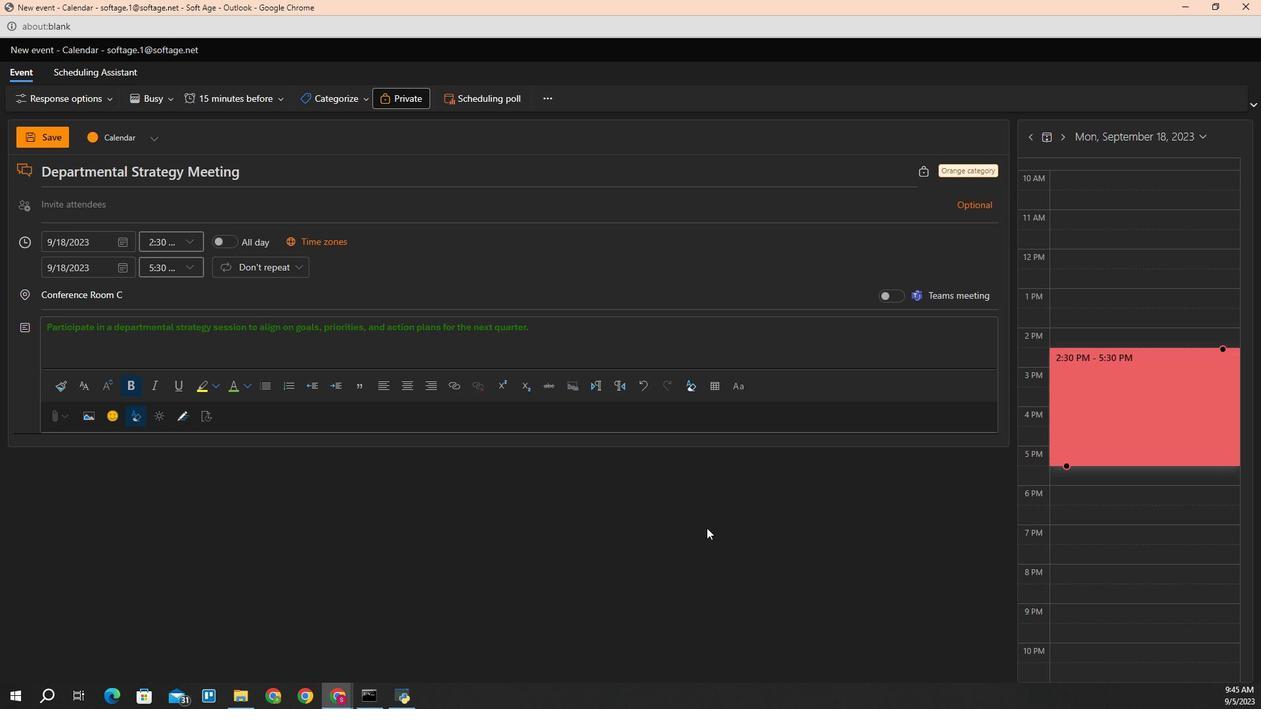 
Action: Mouse pressed left at (639, 481)
Screenshot: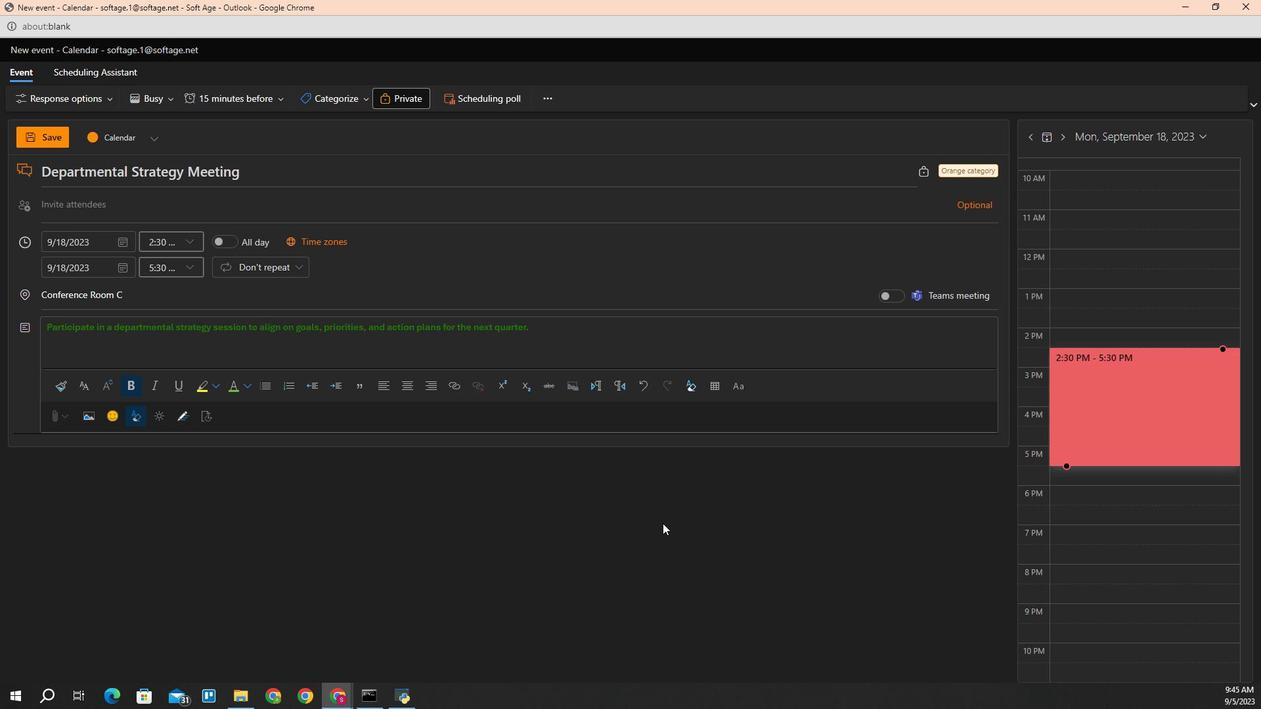 
Action: Mouse moved to (172, 389)
Screenshot: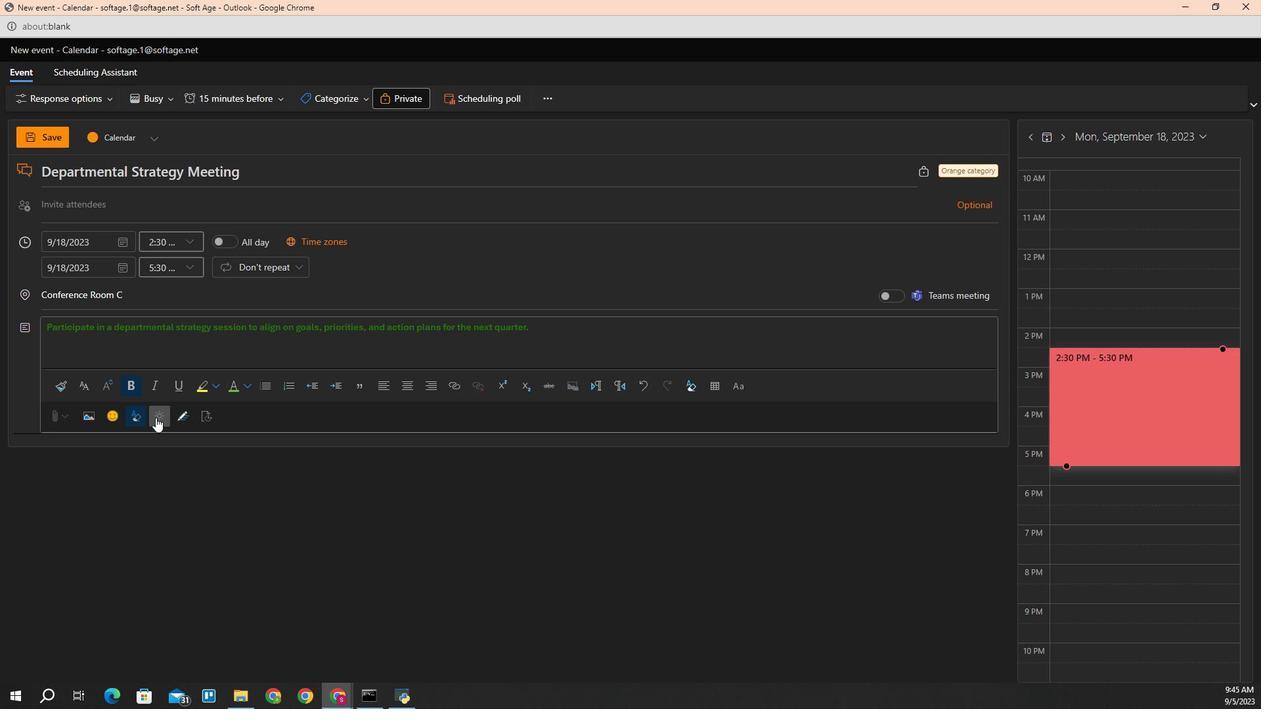 
Action: Mouse pressed left at (172, 389)
Screenshot: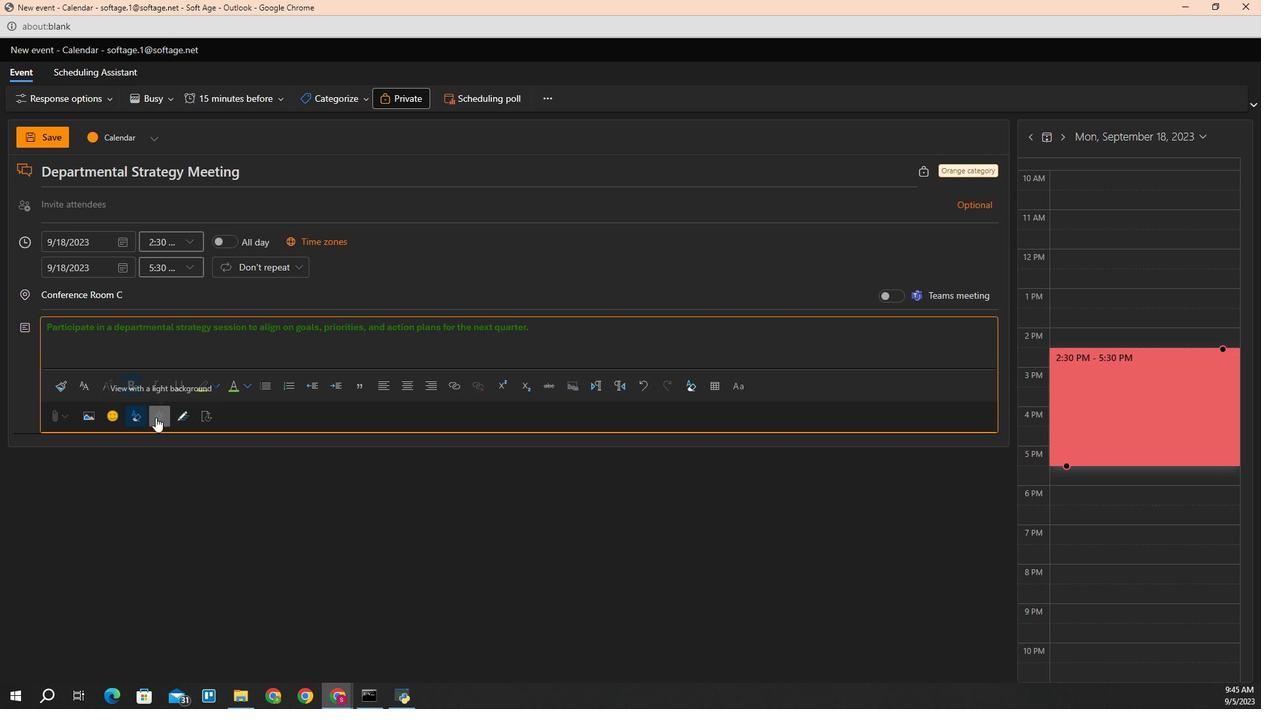 
Action: Mouse moved to (72, 151)
Screenshot: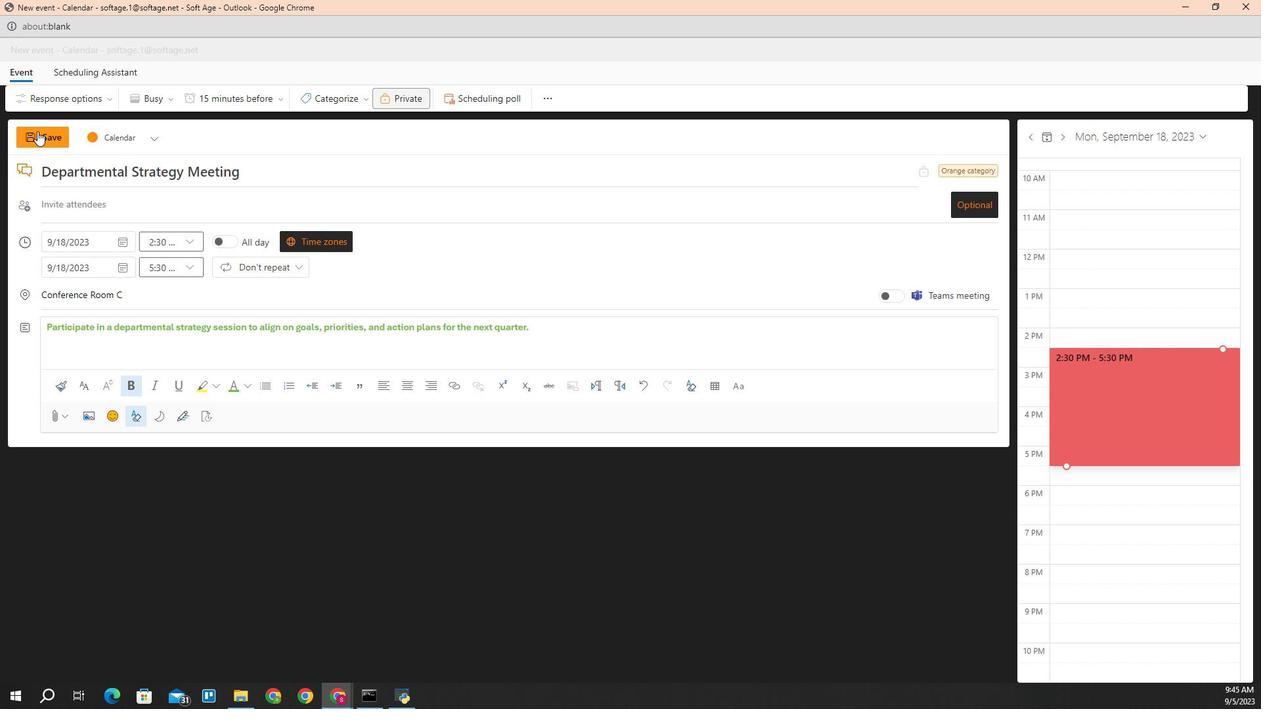 
Action: Mouse pressed left at (72, 151)
Screenshot: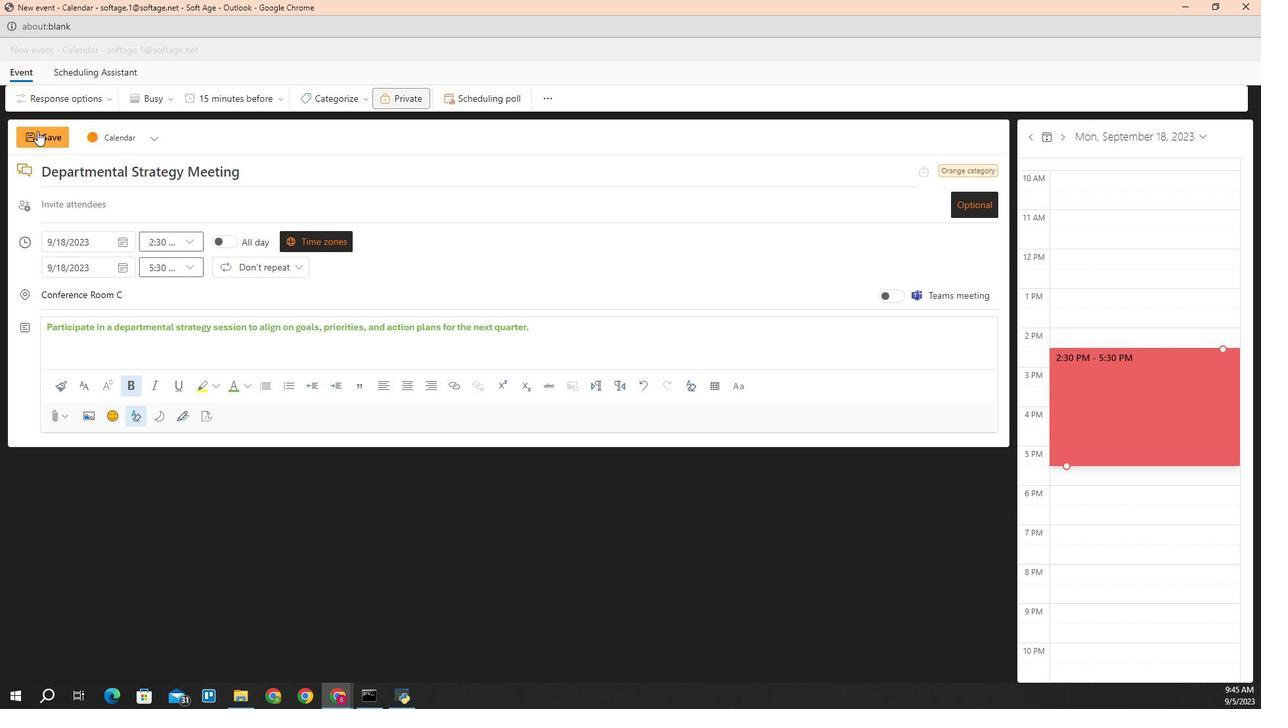 
Action: Mouse moved to (335, 396)
Screenshot: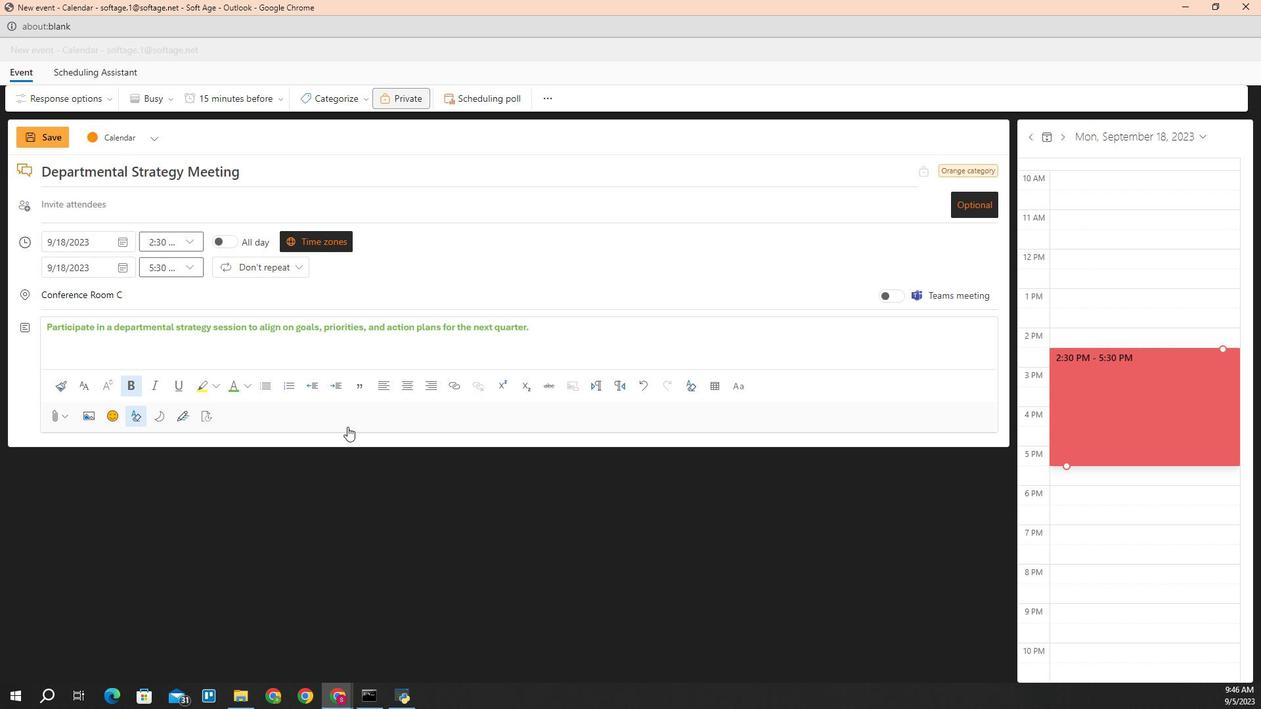 
